 Task: Look for space in Anqiu, China from 13th August, 2023 to 17th August, 2023 for 2 adults in price range Rs.10000 to Rs.16000. Place can be entire place with 2 bedrooms having 2 beds and 1 bathroom. Property type can be house, flat, guest house. Amenities needed are: wifi. Booking option can be shelf check-in. Required host language is Chinese (Simplified).
Action: Mouse moved to (721, 89)
Screenshot: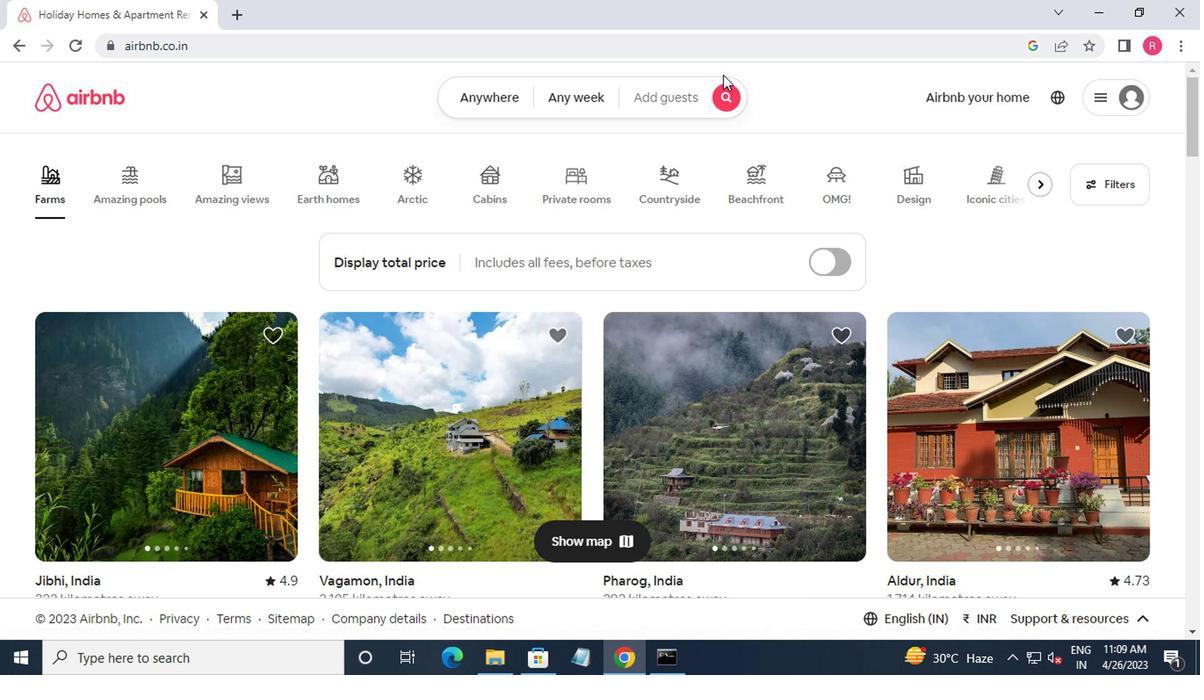 
Action: Mouse pressed left at (721, 89)
Screenshot: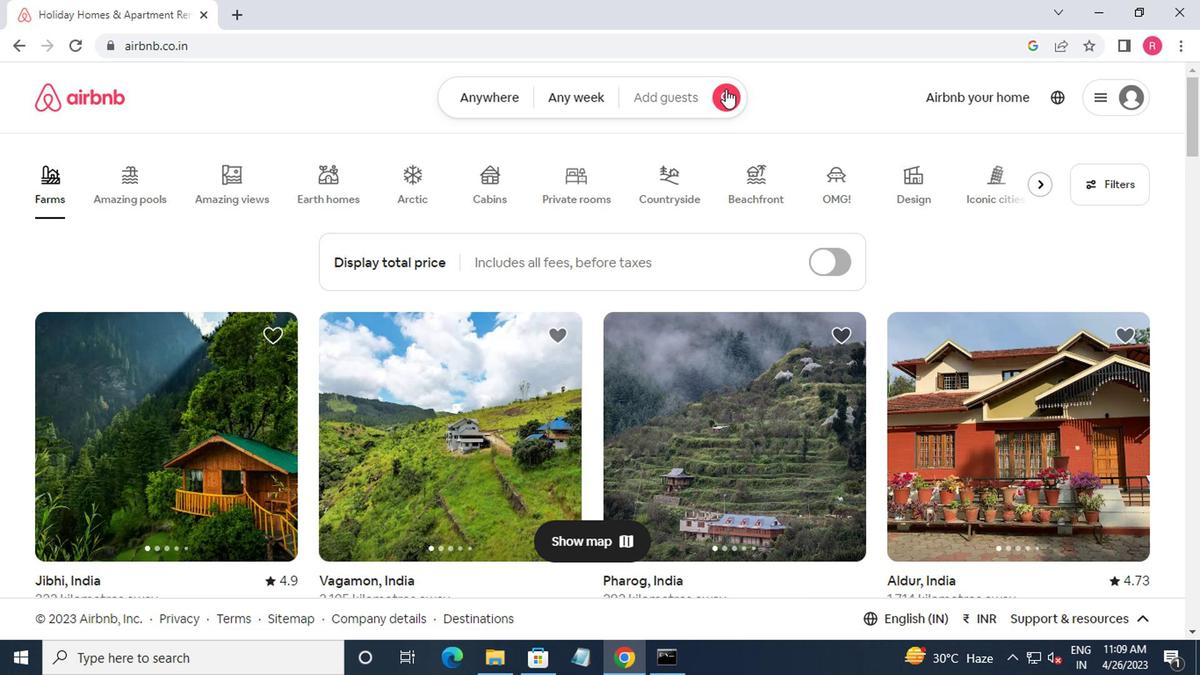 
Action: Mouse moved to (433, 158)
Screenshot: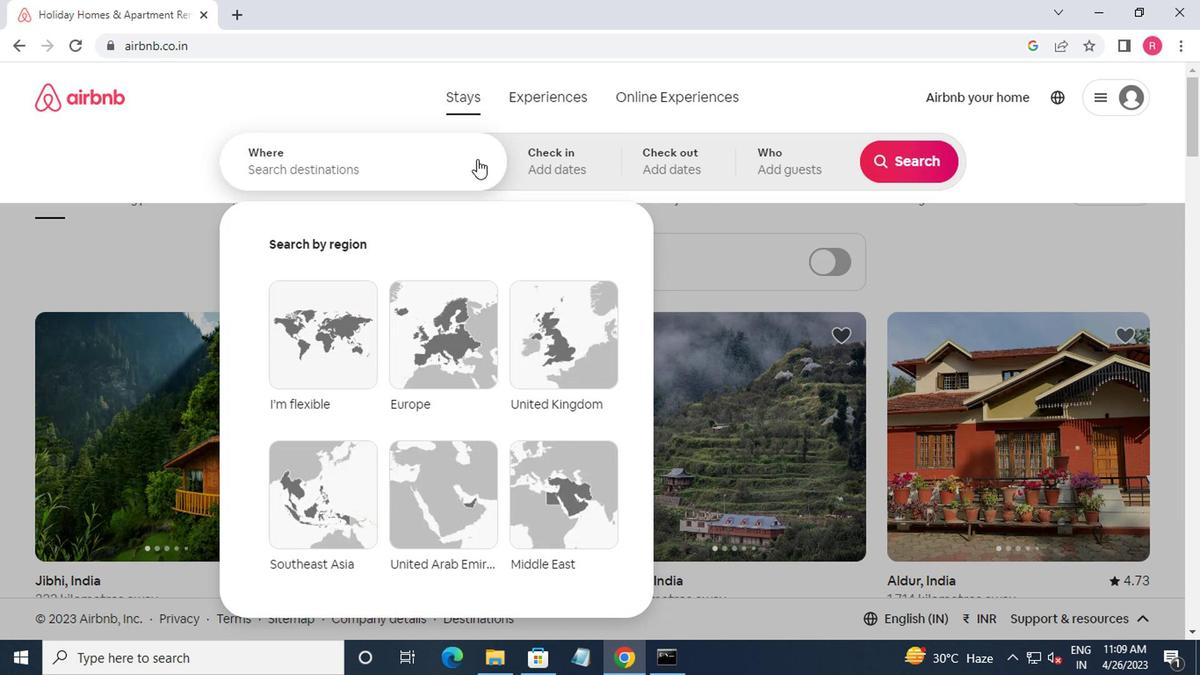 
Action: Mouse pressed left at (433, 158)
Screenshot: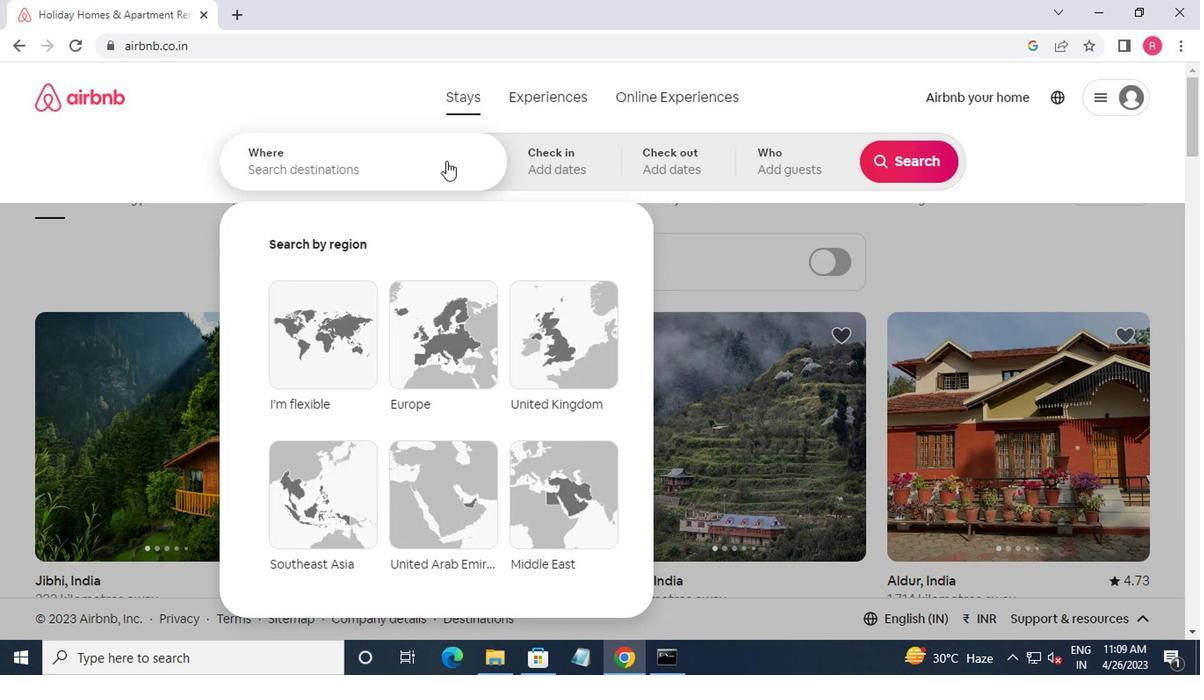 
Action: Key pressed anqiu,china
Screenshot: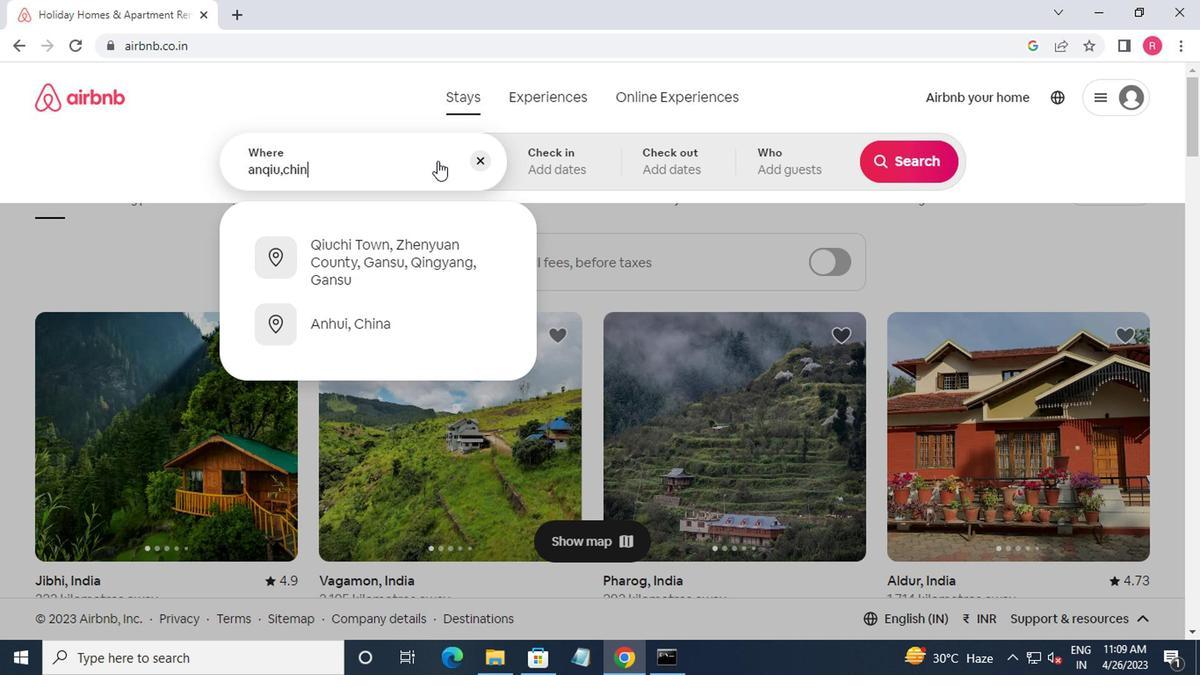 
Action: Mouse moved to (358, 173)
Screenshot: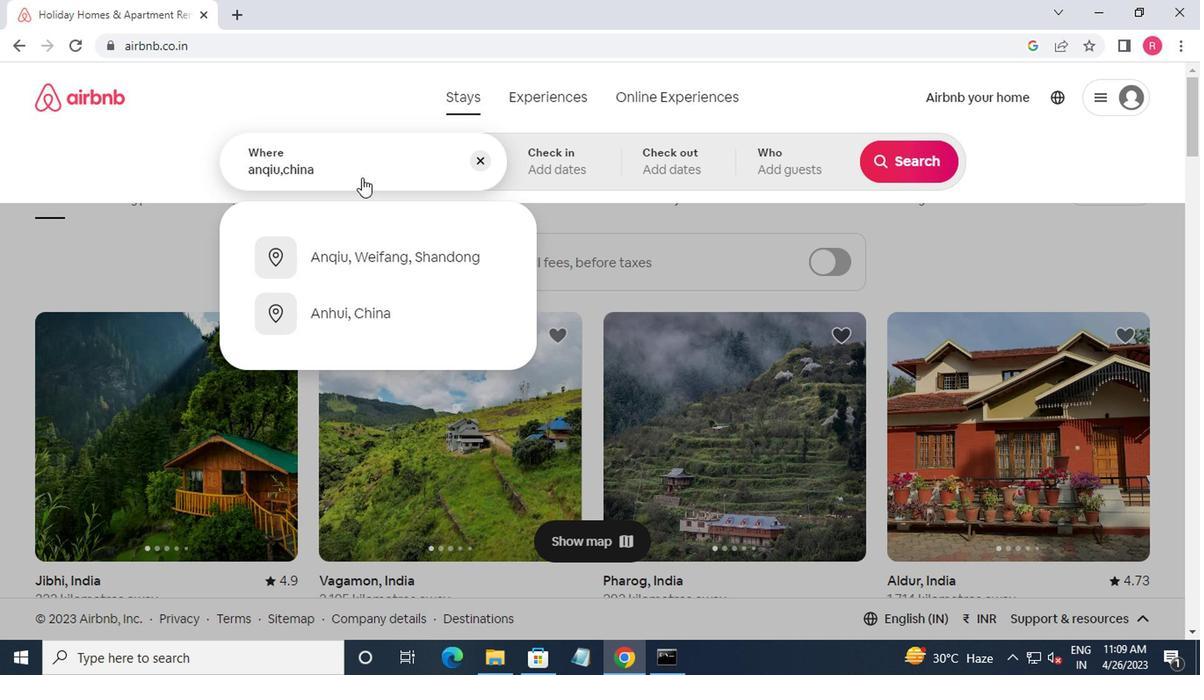 
Action: Key pressed <Key.enter>
Screenshot: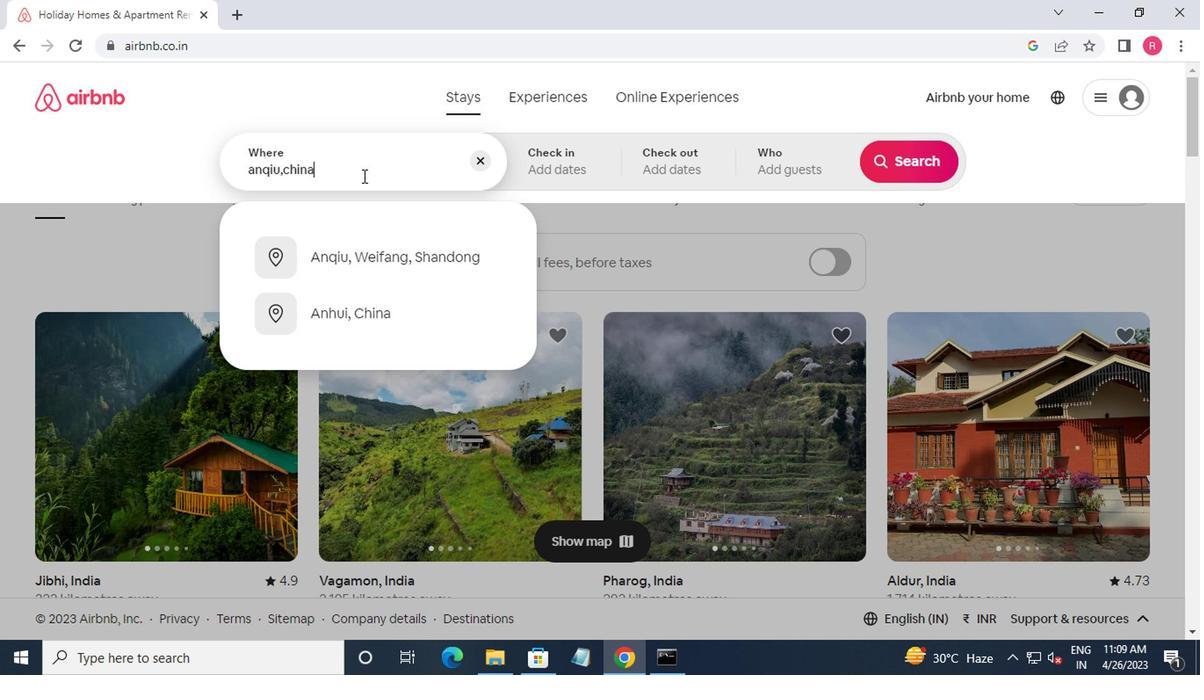 
Action: Mouse moved to (898, 312)
Screenshot: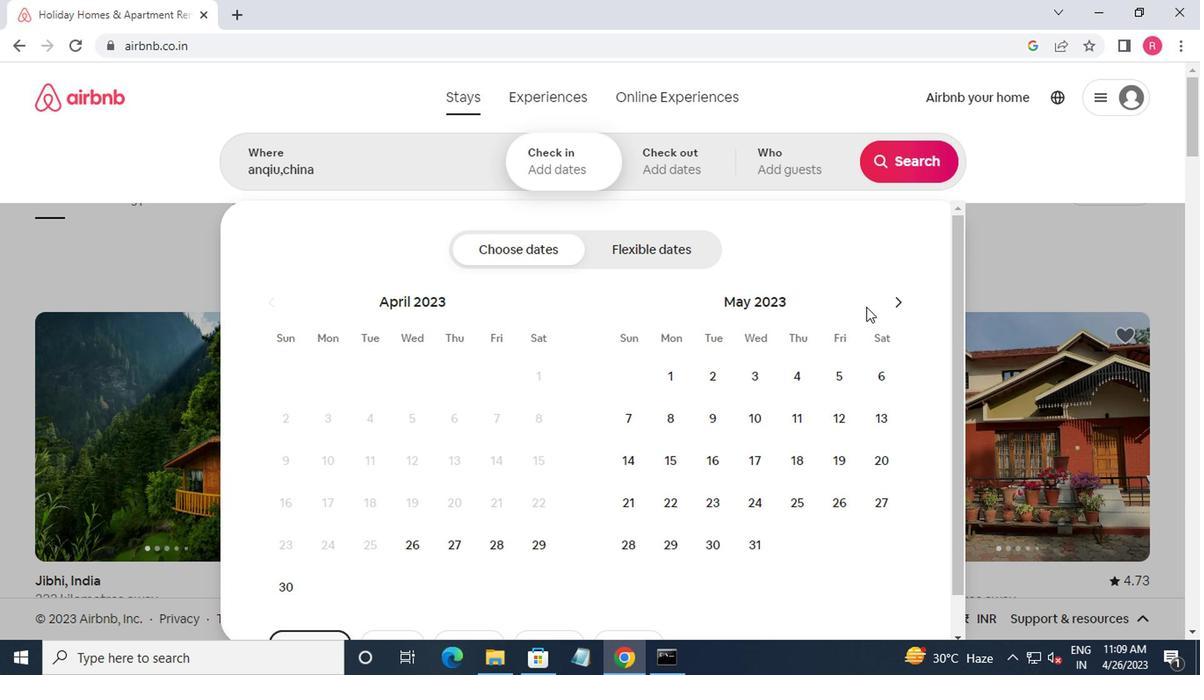 
Action: Mouse pressed left at (898, 312)
Screenshot: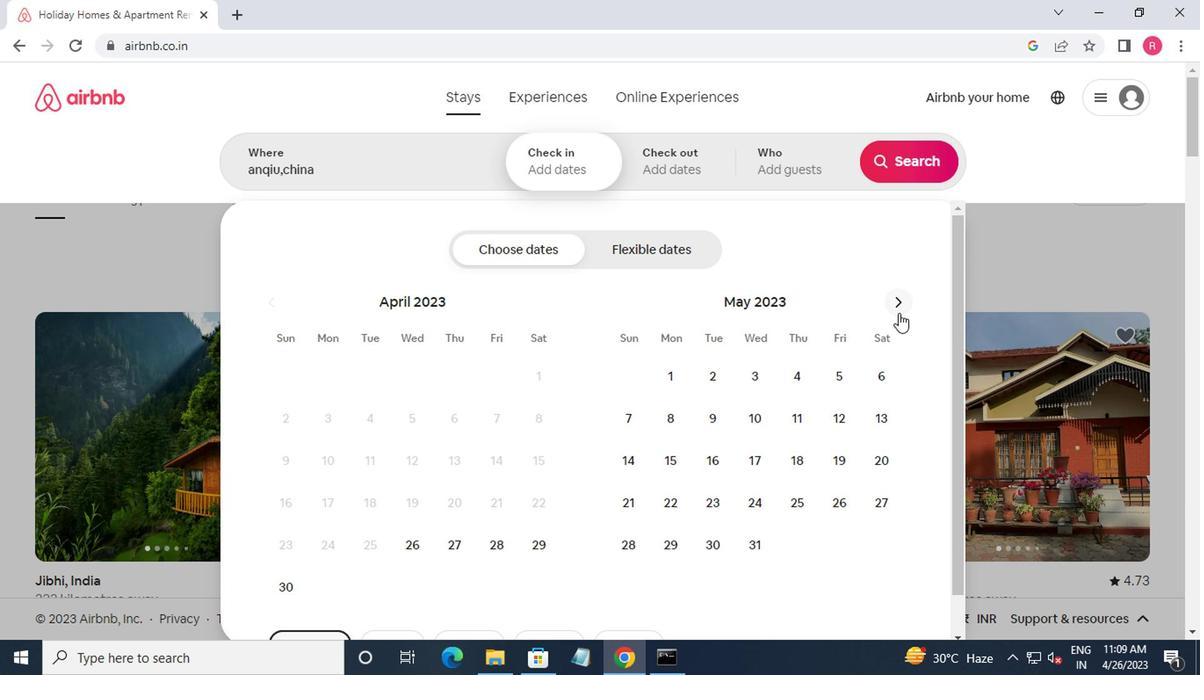 
Action: Mouse moved to (898, 312)
Screenshot: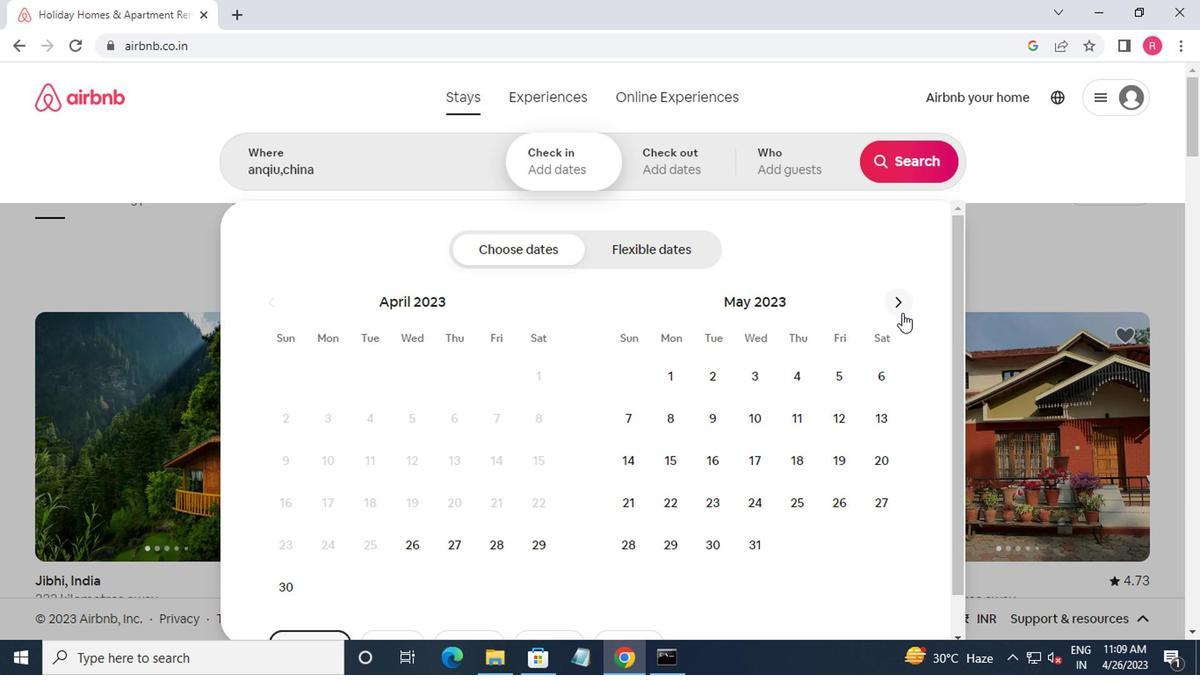 
Action: Mouse pressed left at (898, 312)
Screenshot: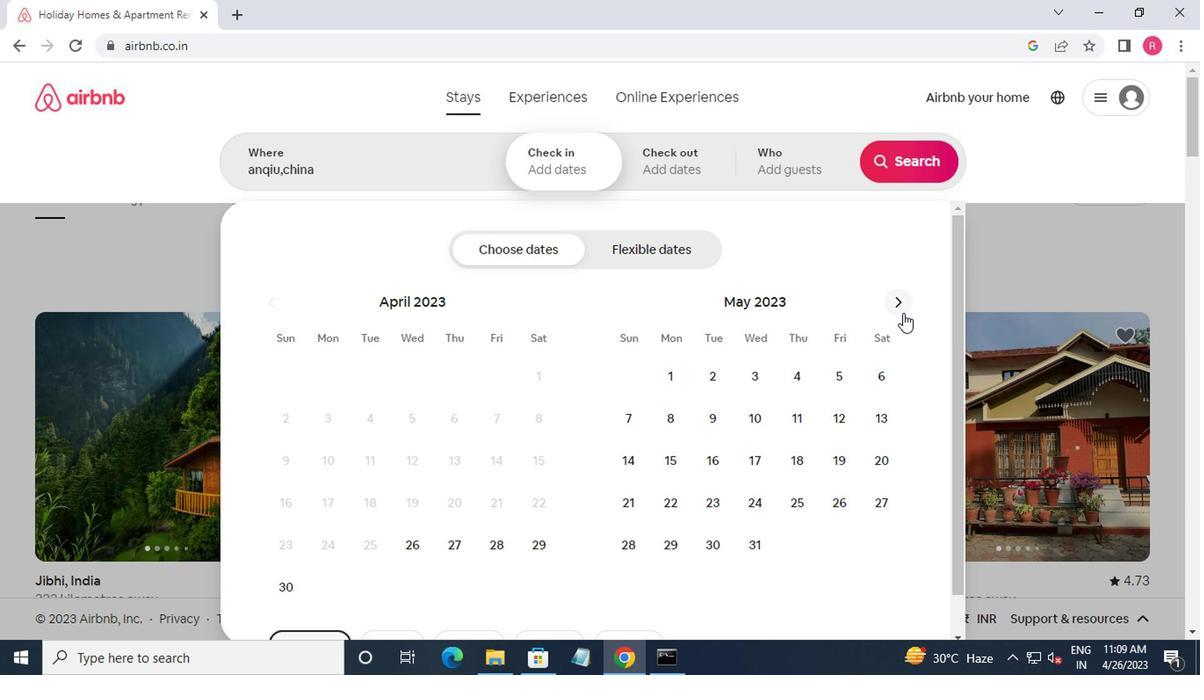 
Action: Mouse pressed left at (898, 312)
Screenshot: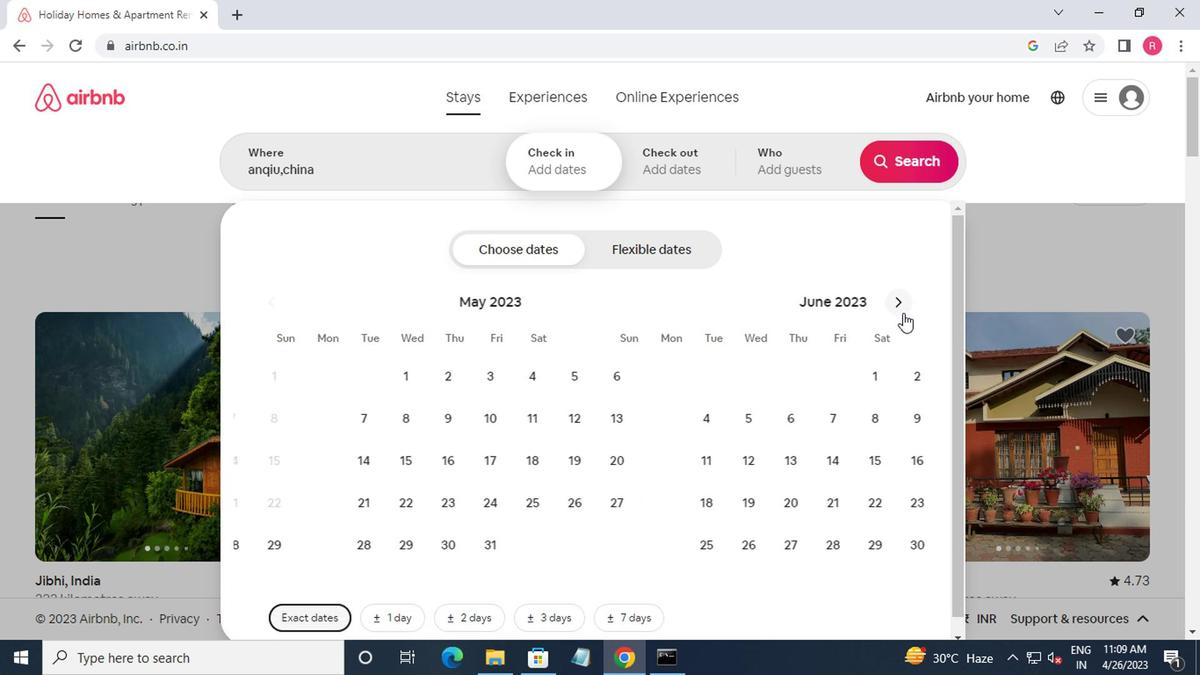 
Action: Mouse moved to (898, 310)
Screenshot: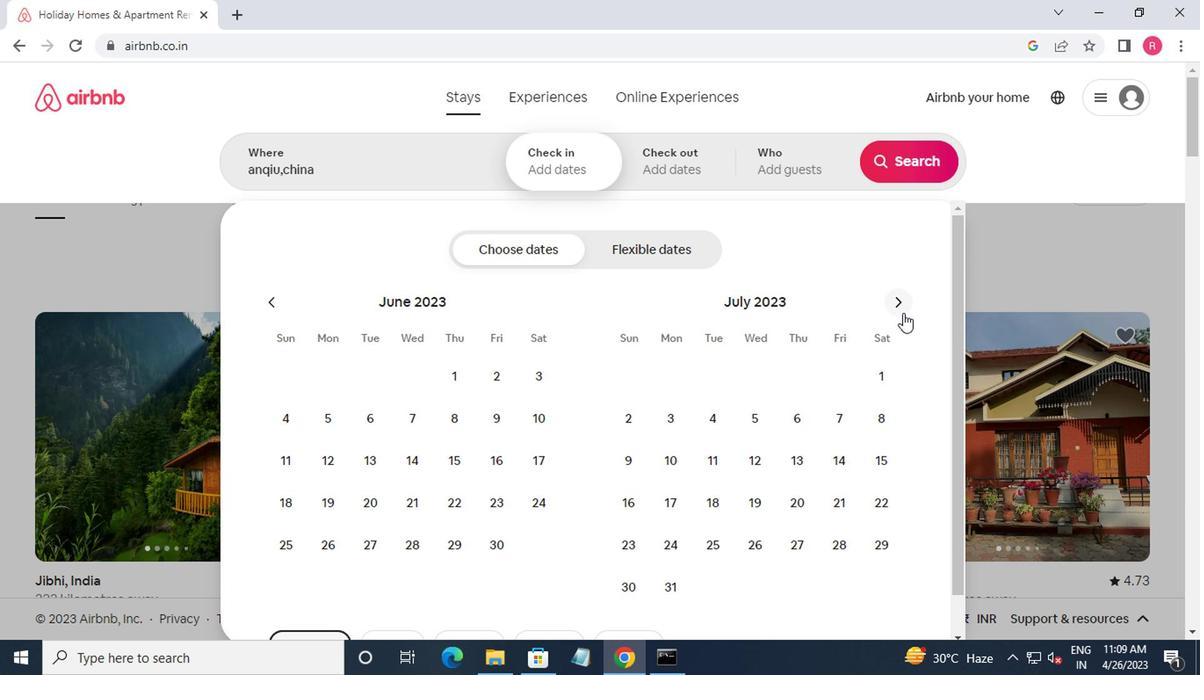 
Action: Mouse pressed left at (898, 310)
Screenshot: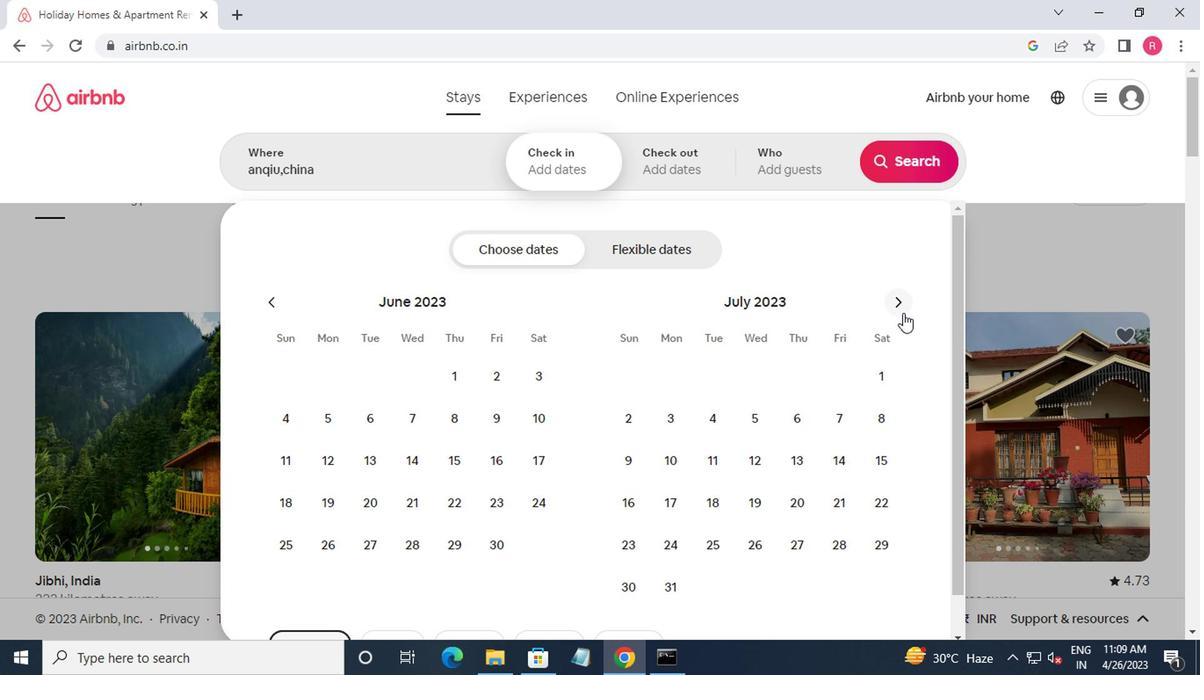 
Action: Mouse moved to (641, 465)
Screenshot: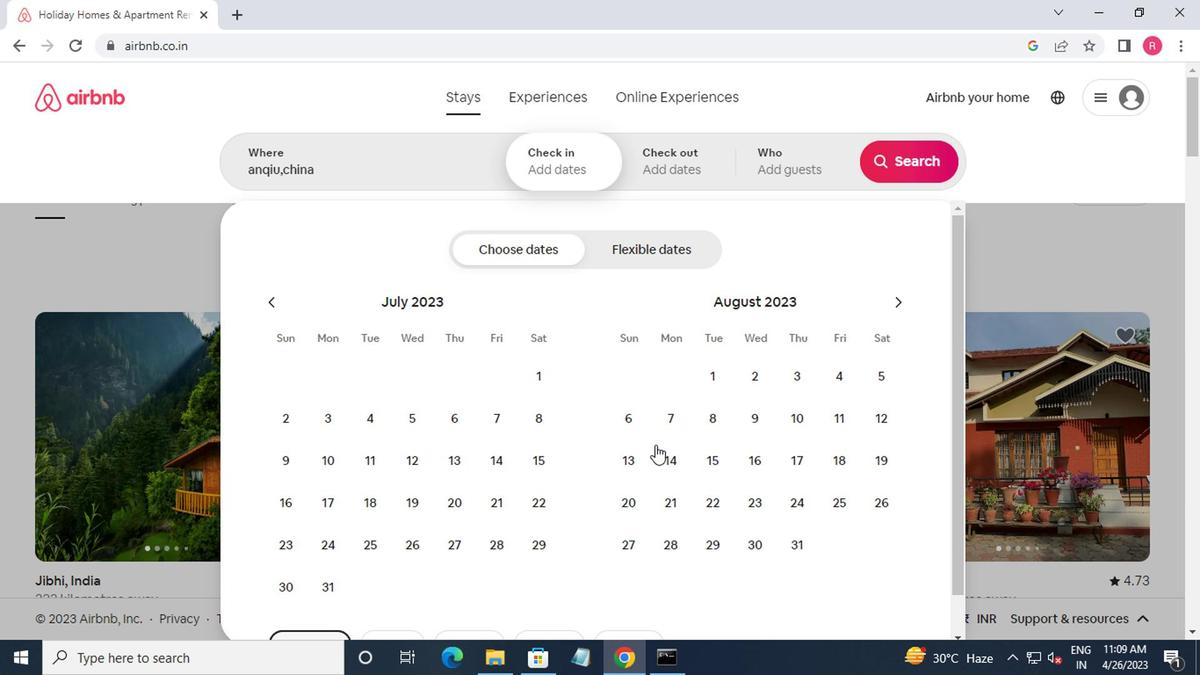 
Action: Mouse pressed left at (641, 465)
Screenshot: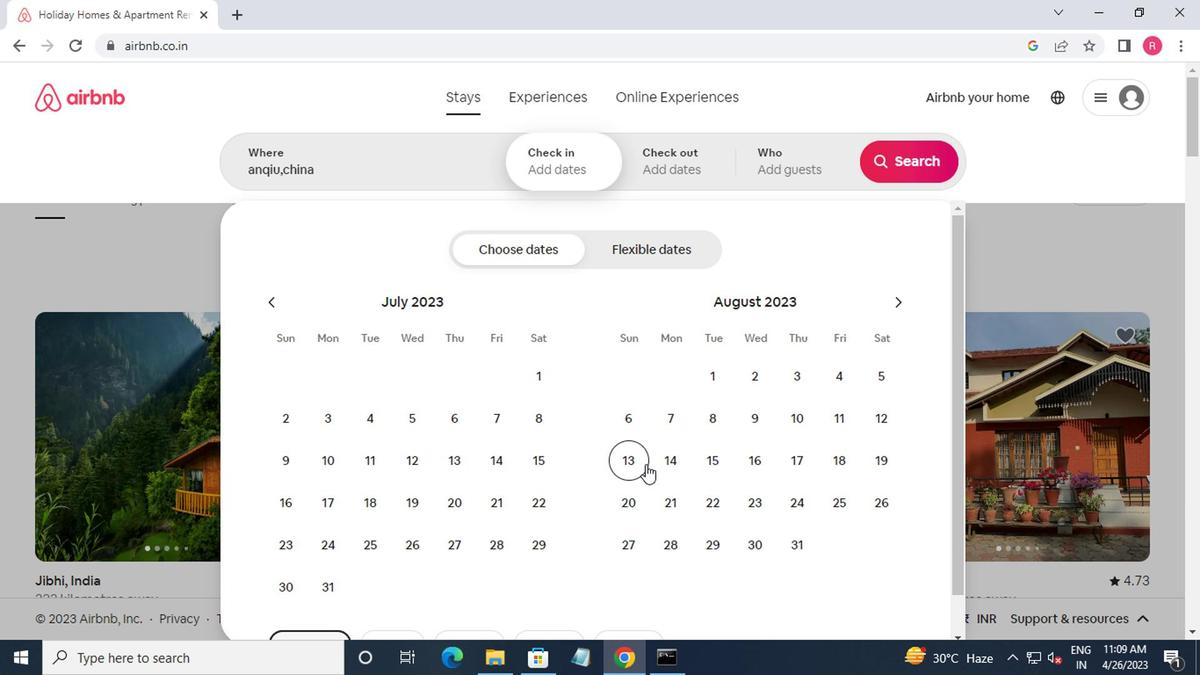 
Action: Mouse moved to (784, 468)
Screenshot: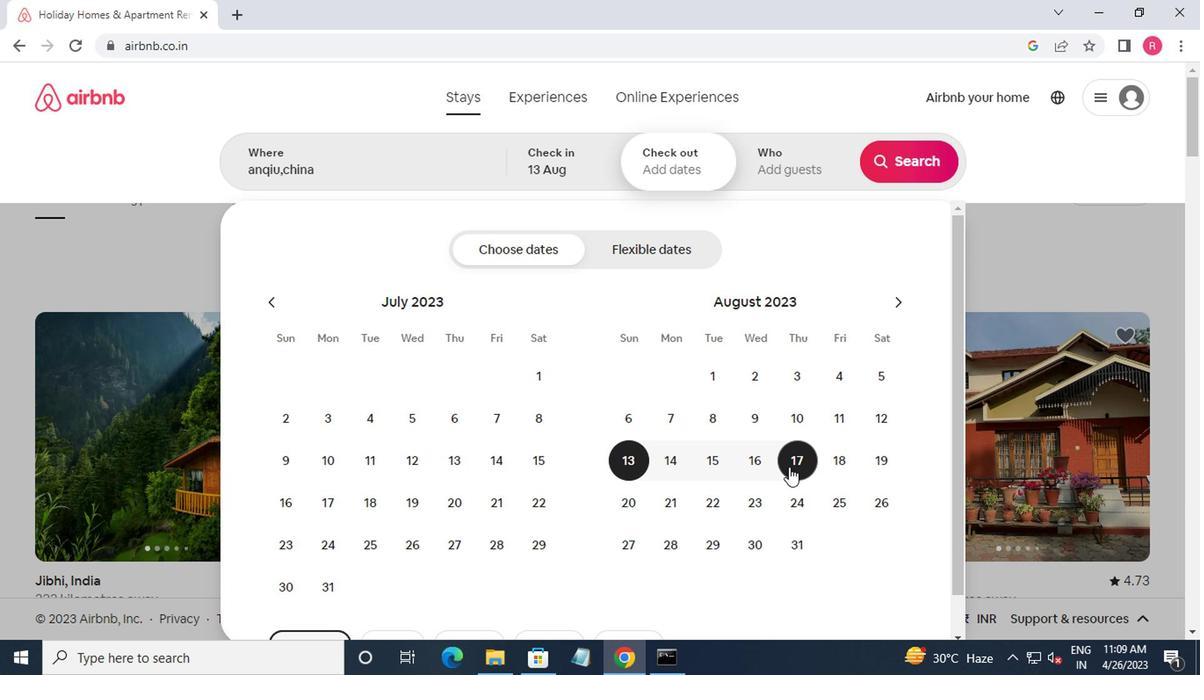 
Action: Mouse pressed left at (784, 468)
Screenshot: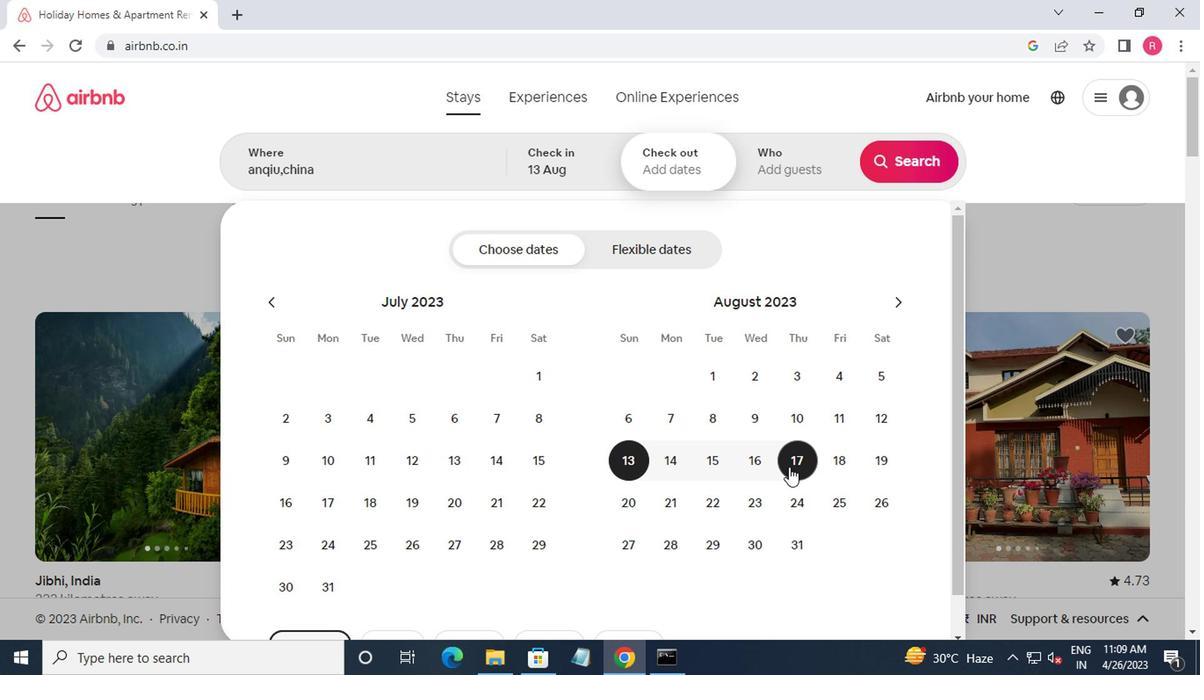 
Action: Mouse moved to (764, 163)
Screenshot: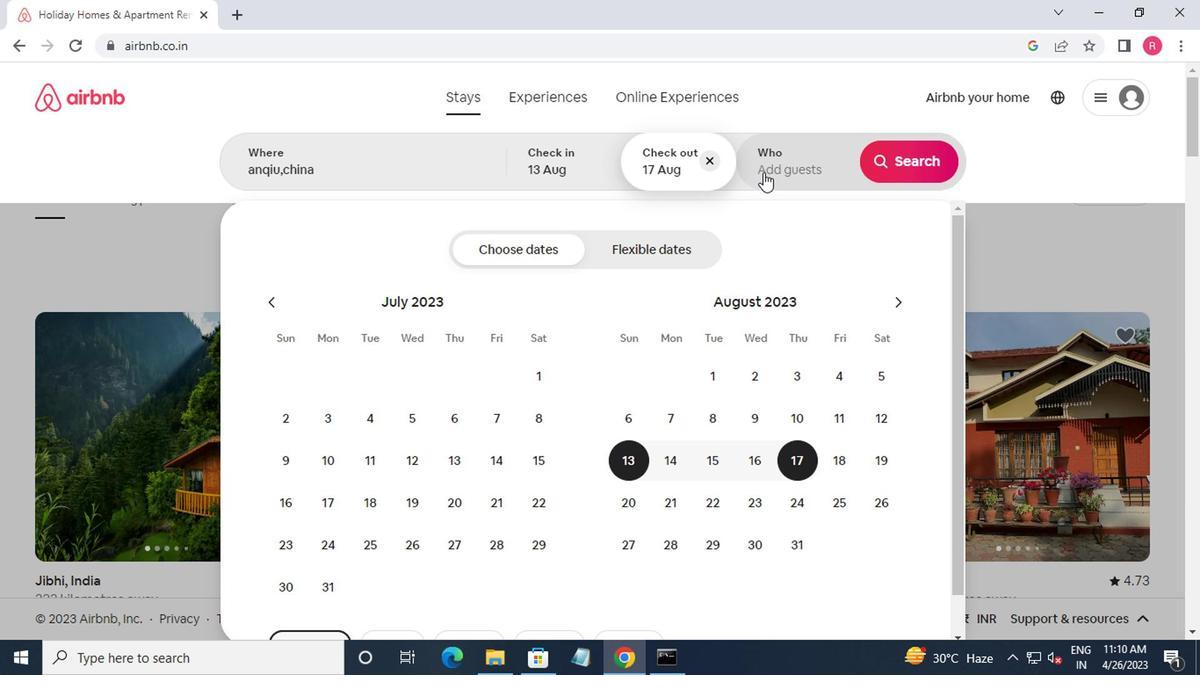 
Action: Mouse pressed left at (764, 163)
Screenshot: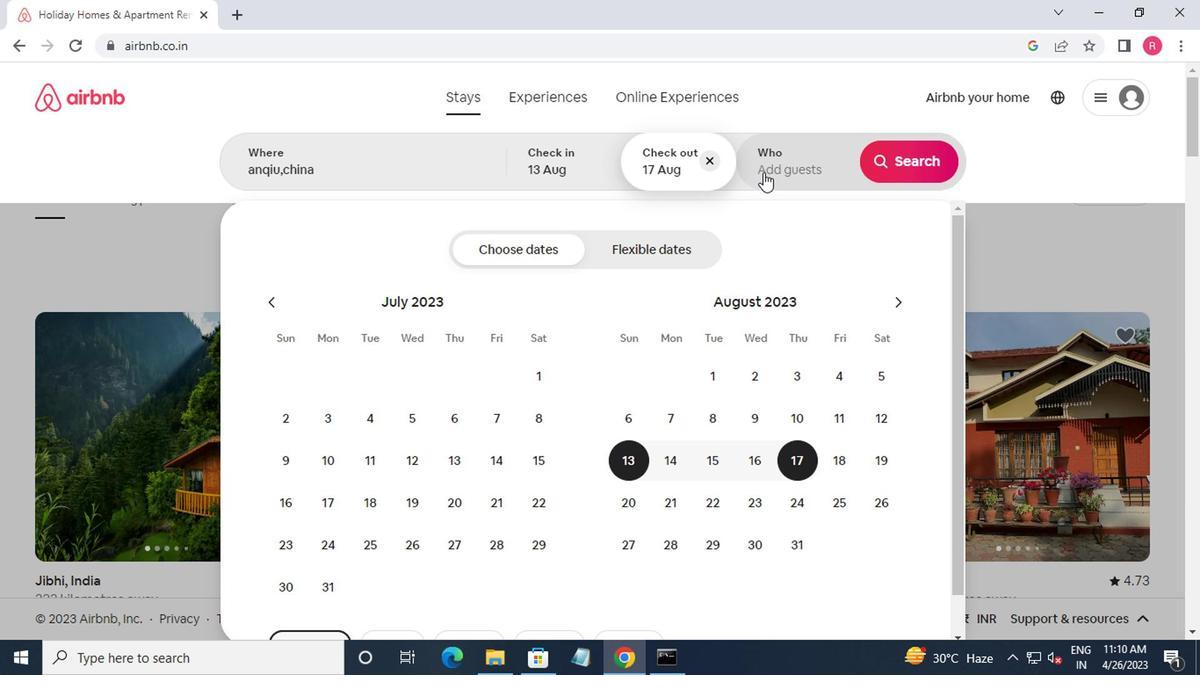 
Action: Mouse moved to (908, 257)
Screenshot: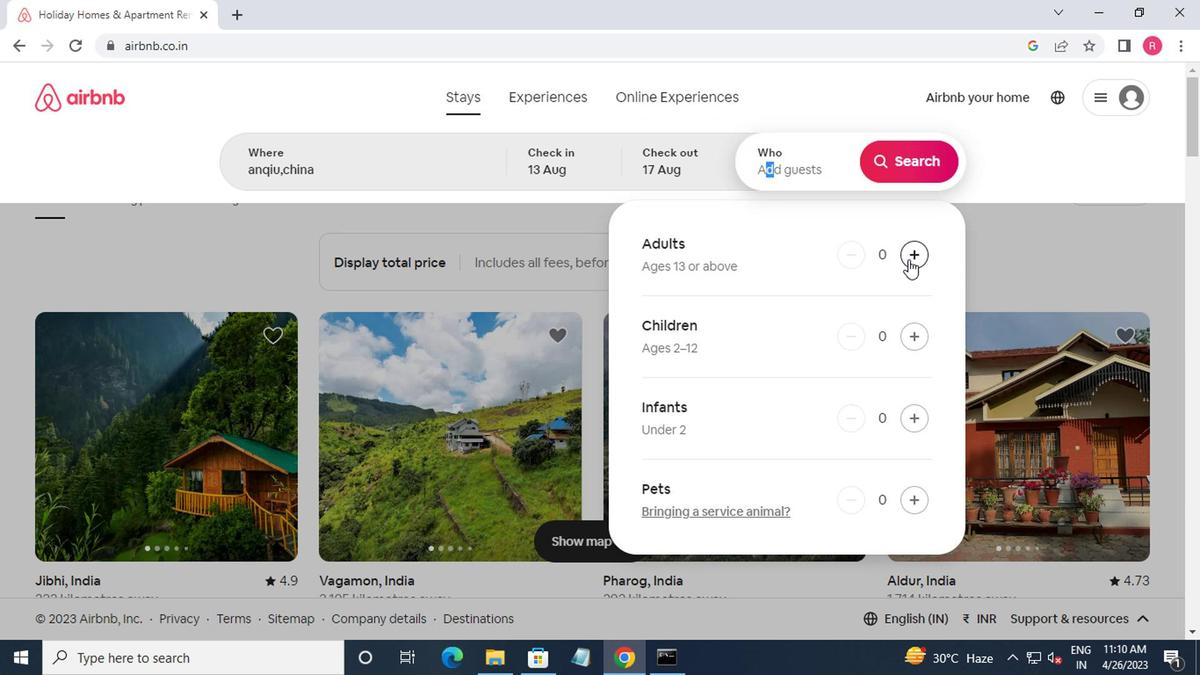 
Action: Mouse pressed left at (908, 257)
Screenshot: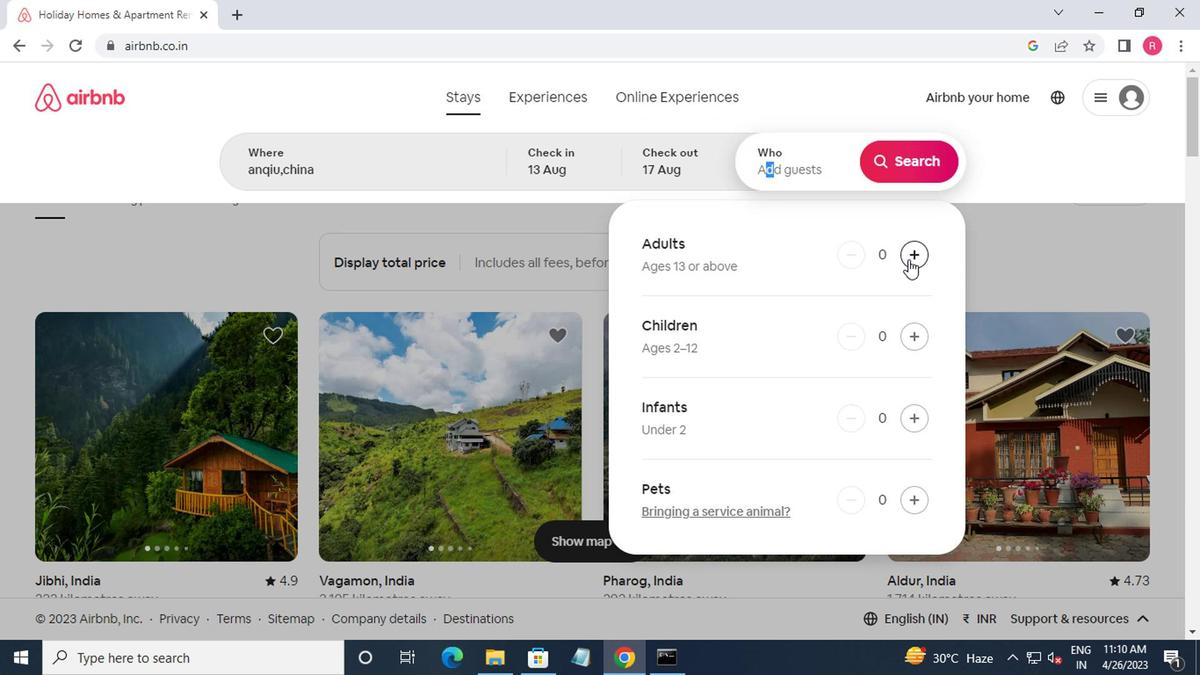 
Action: Mouse pressed left at (908, 257)
Screenshot: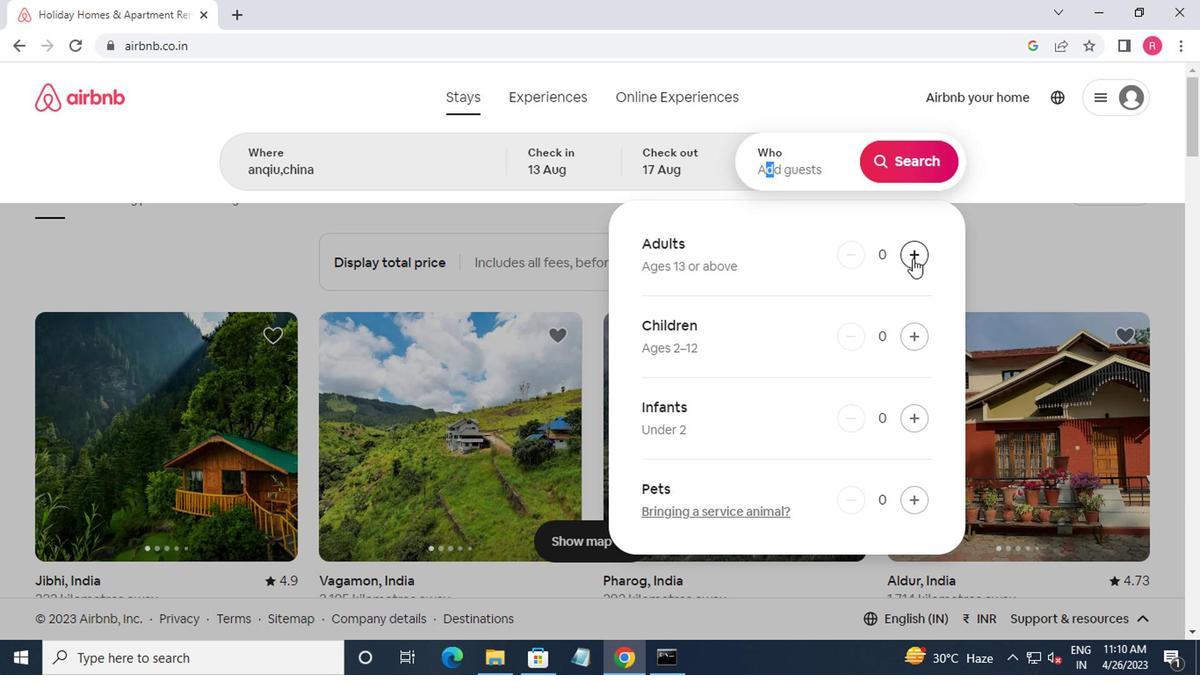 
Action: Mouse moved to (908, 258)
Screenshot: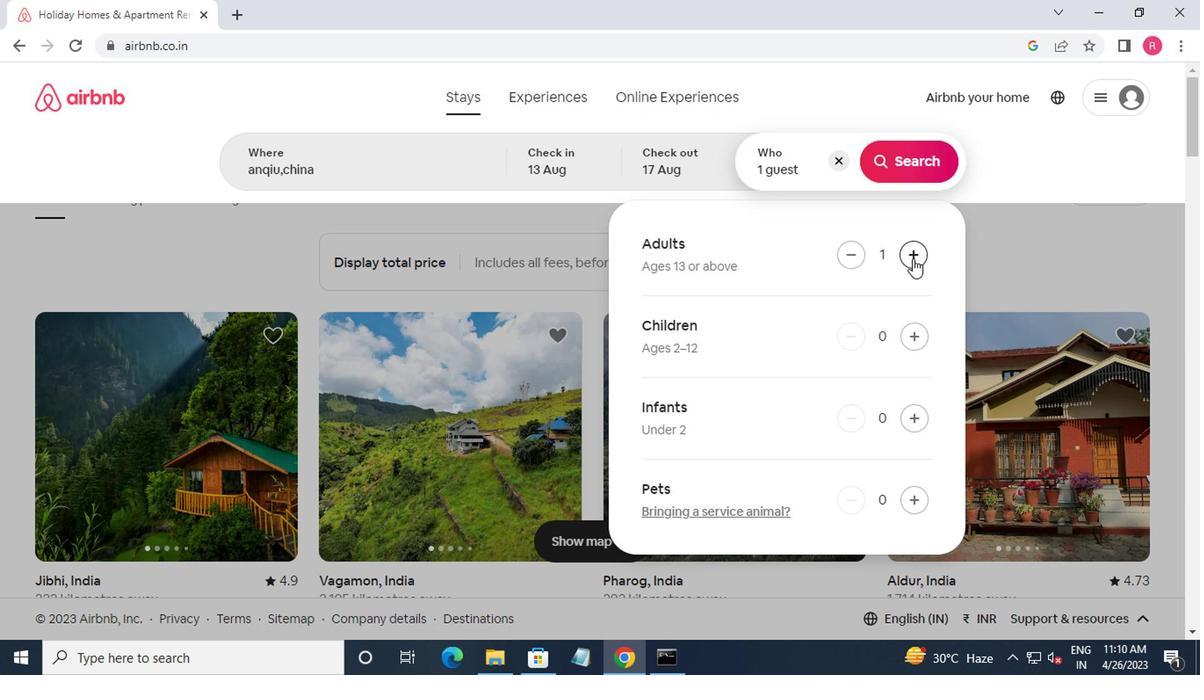 
Action: Mouse pressed left at (908, 258)
Screenshot: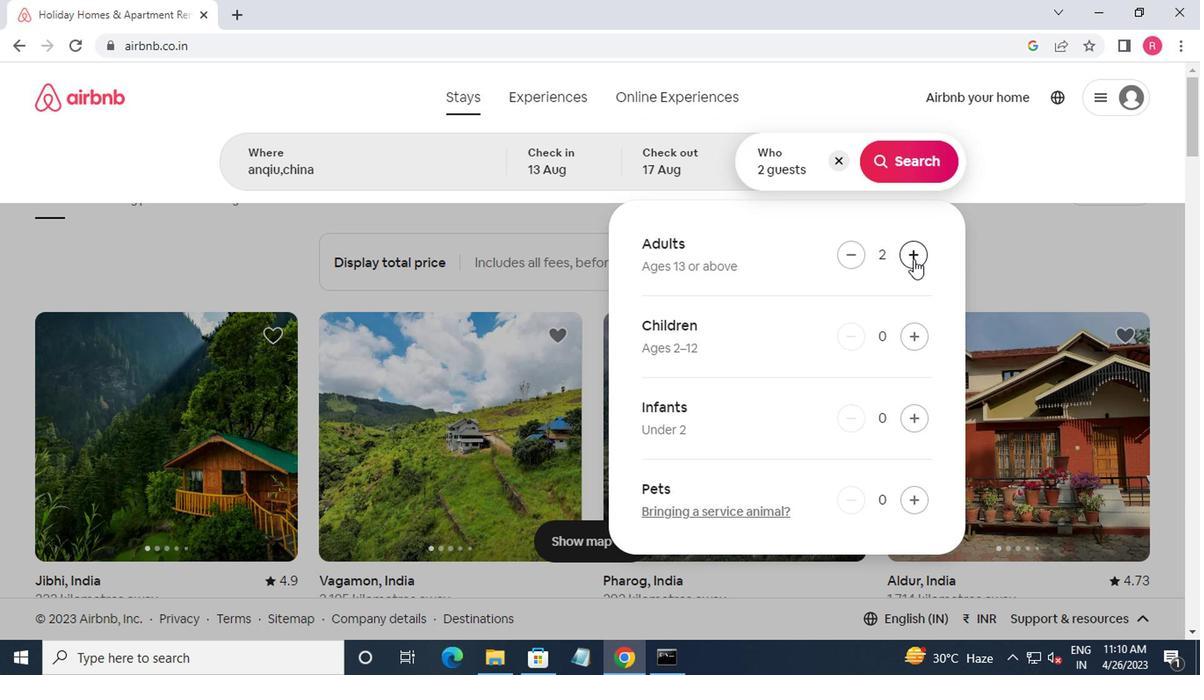
Action: Mouse moved to (837, 258)
Screenshot: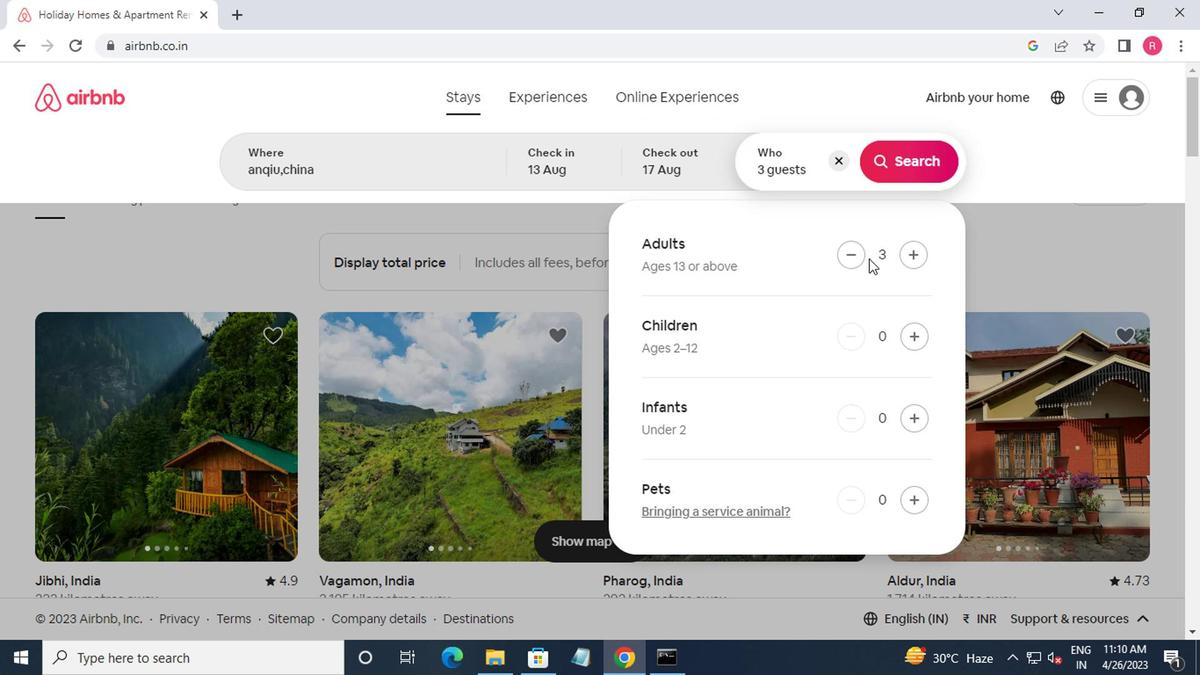 
Action: Mouse pressed left at (837, 258)
Screenshot: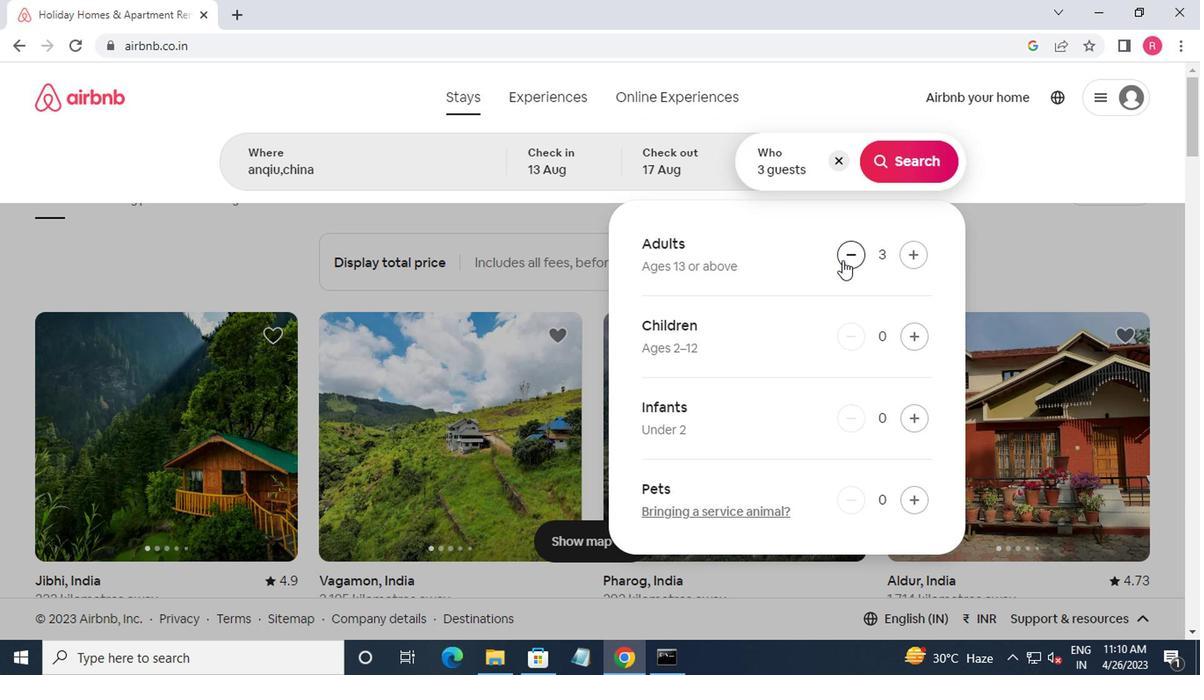 
Action: Mouse moved to (884, 167)
Screenshot: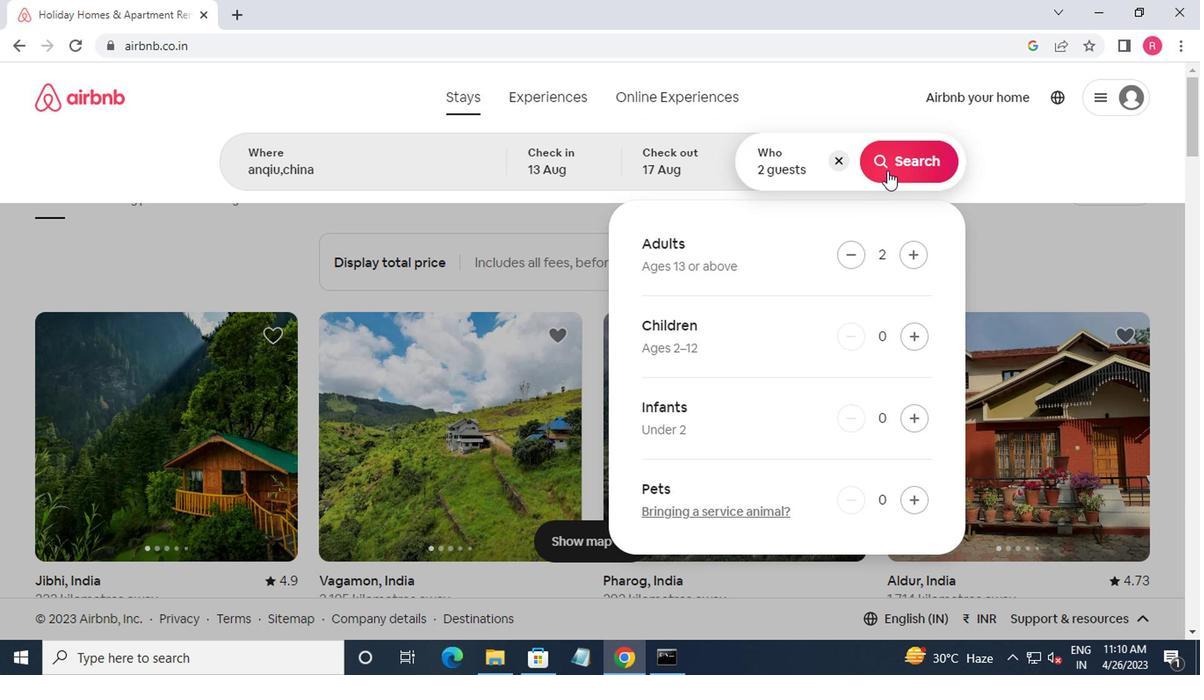 
Action: Mouse pressed left at (884, 167)
Screenshot: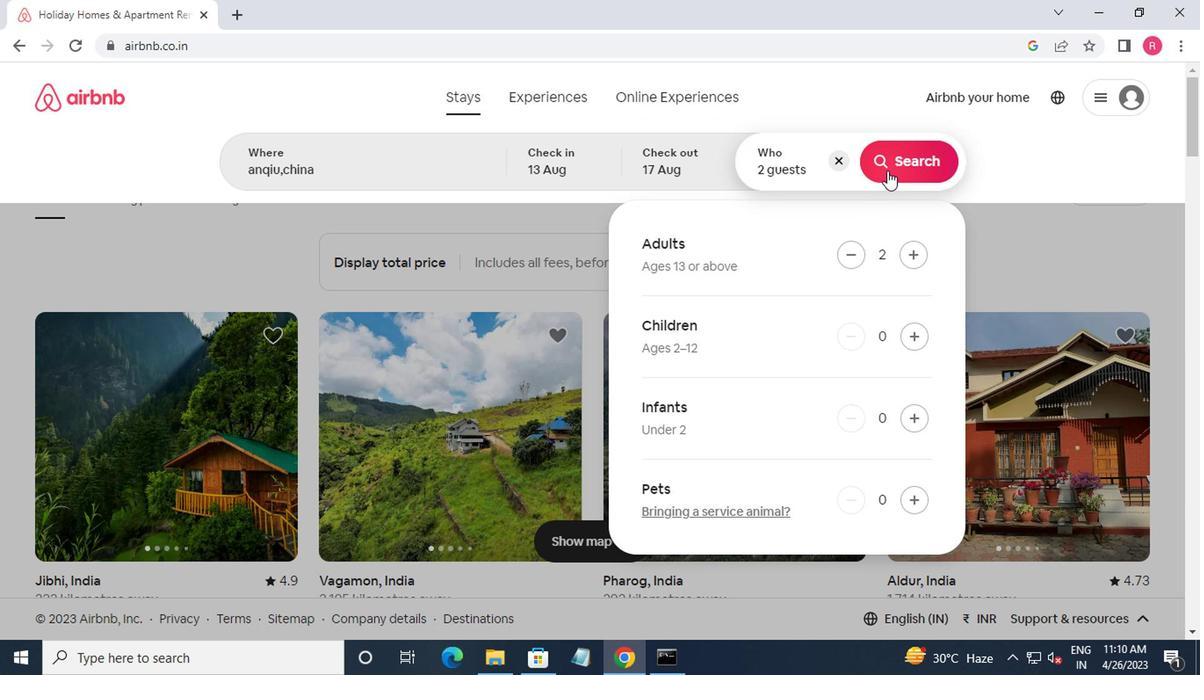 
Action: Mouse moved to (1091, 170)
Screenshot: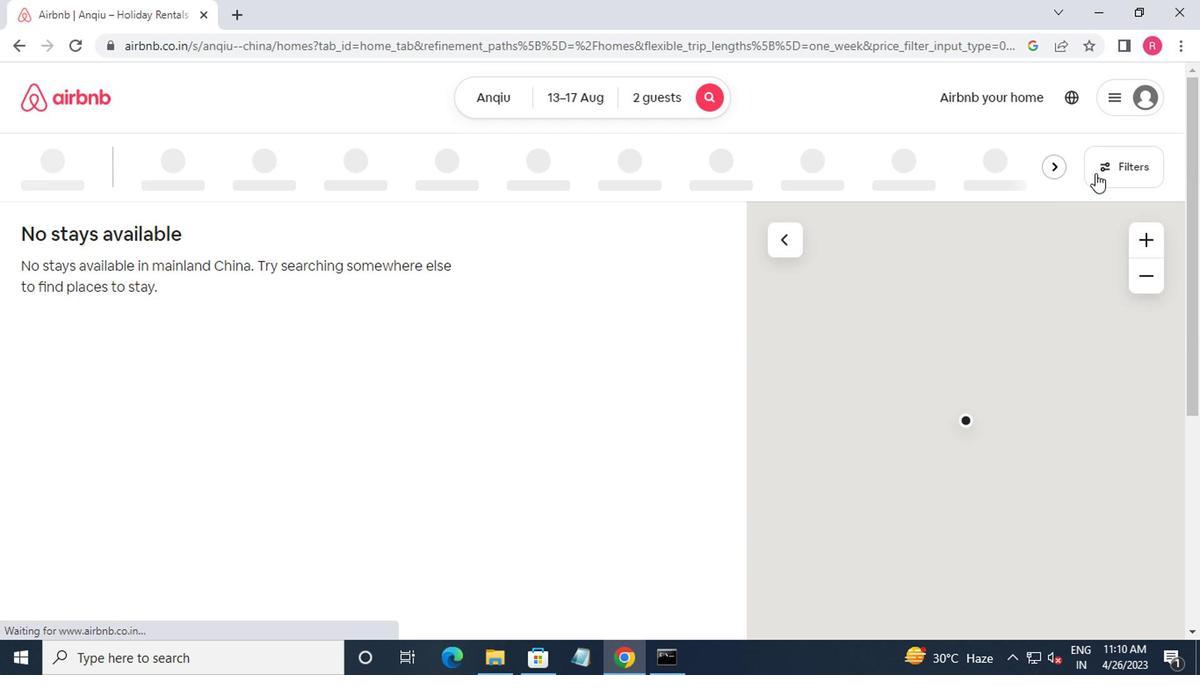 
Action: Mouse pressed left at (1091, 170)
Screenshot: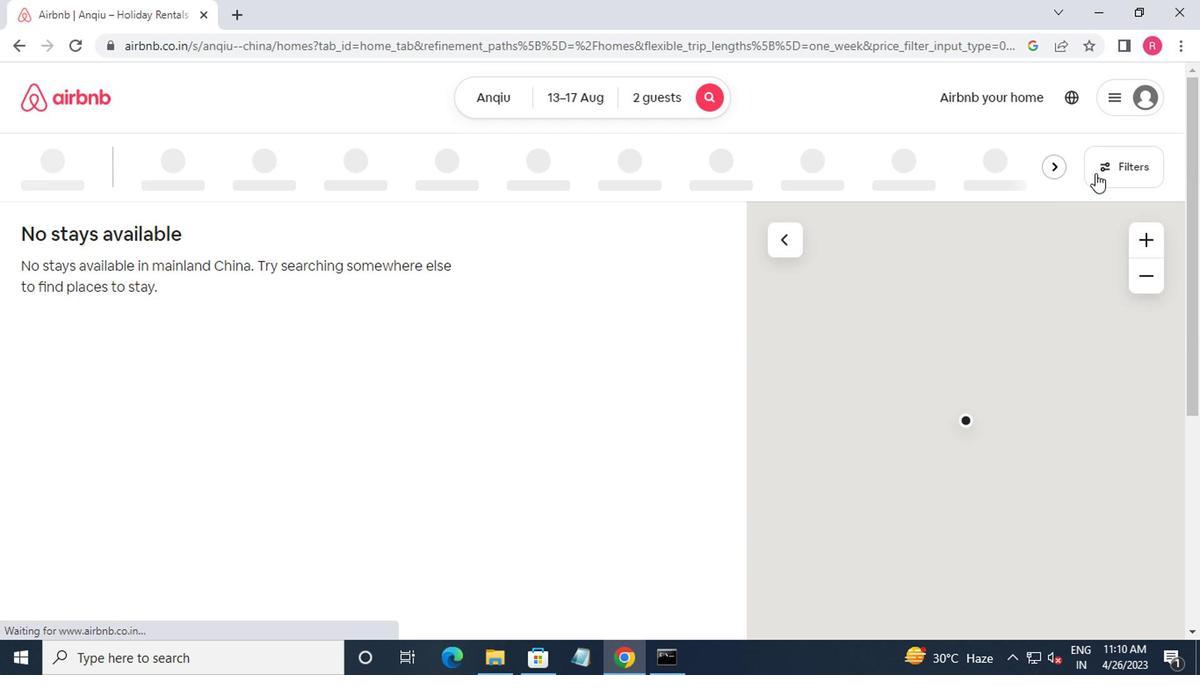 
Action: Mouse moved to (401, 276)
Screenshot: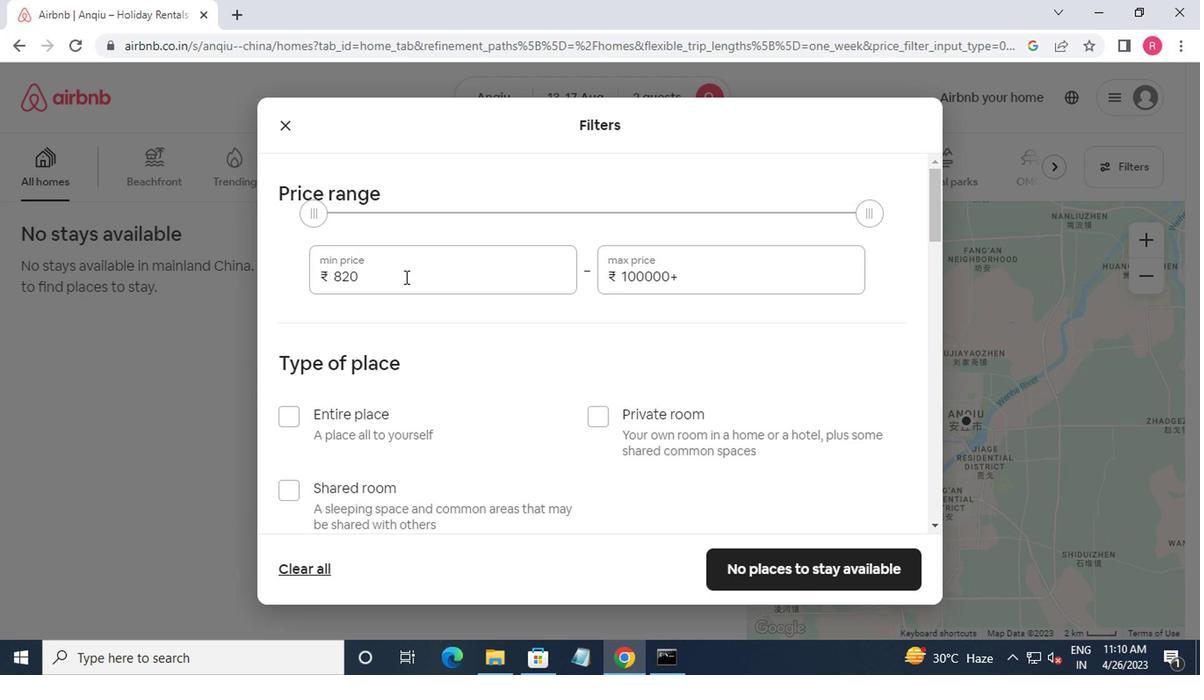 
Action: Mouse pressed left at (401, 276)
Screenshot: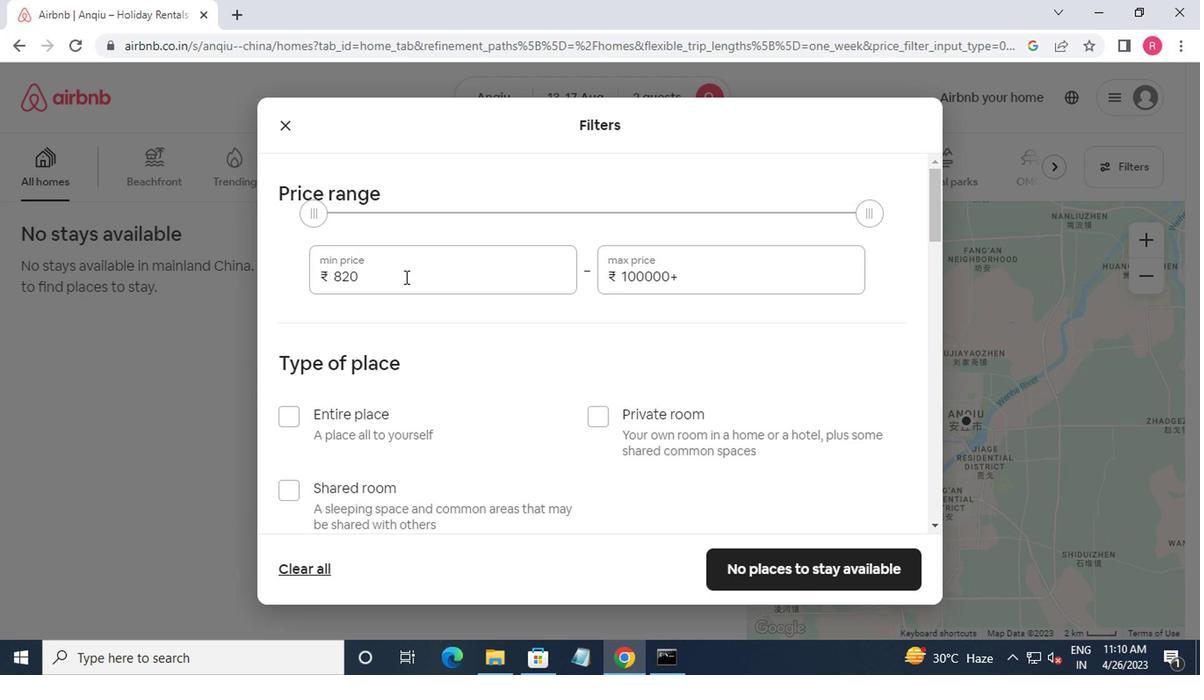 
Action: Mouse moved to (401, 276)
Screenshot: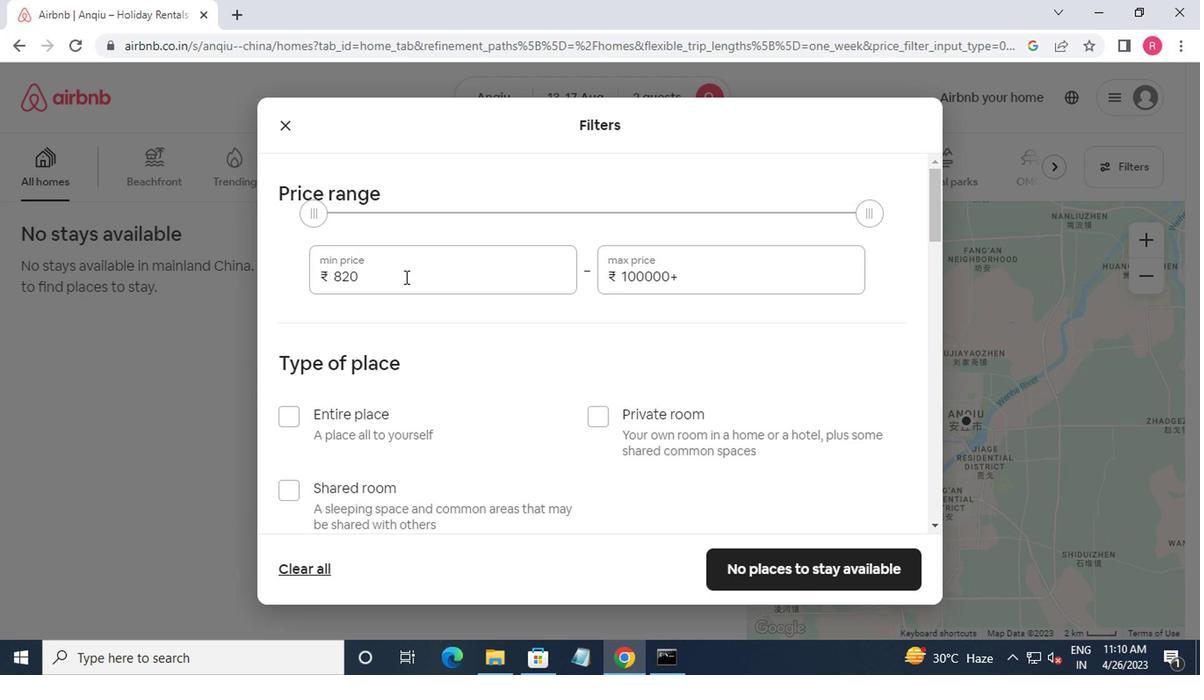 
Action: Key pressed <Key.backspace><Key.backspace><Key.backspace>10000<Key.tab>169<Key.backspace>000
Screenshot: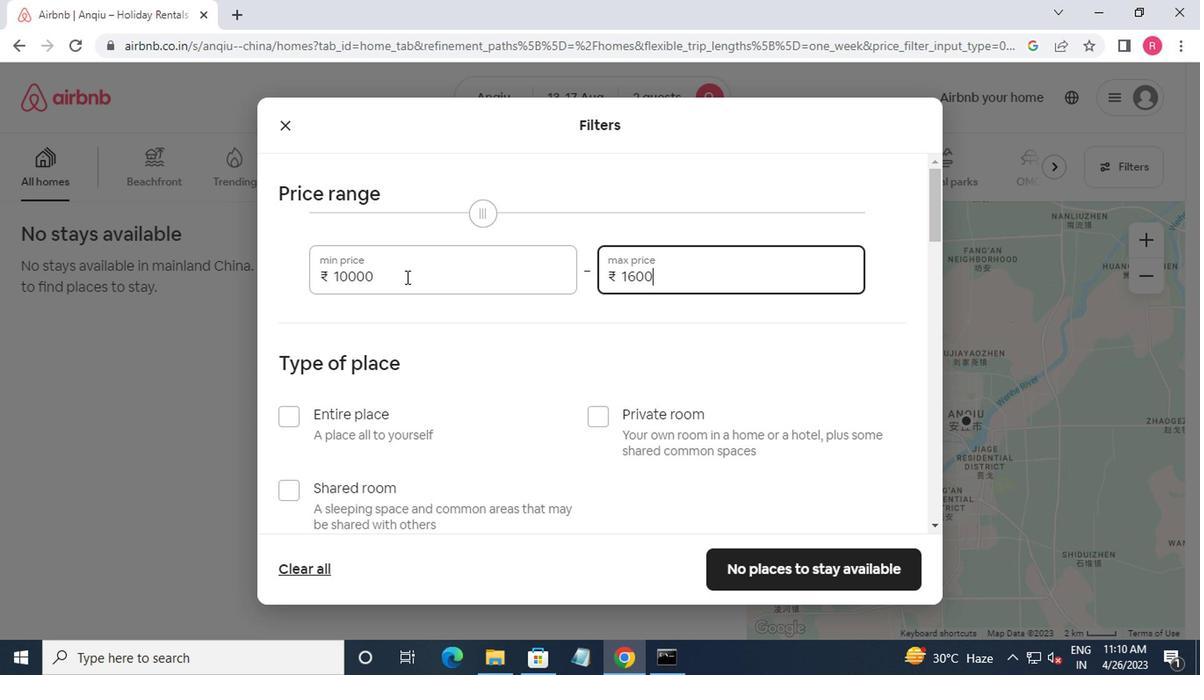
Action: Mouse moved to (430, 228)
Screenshot: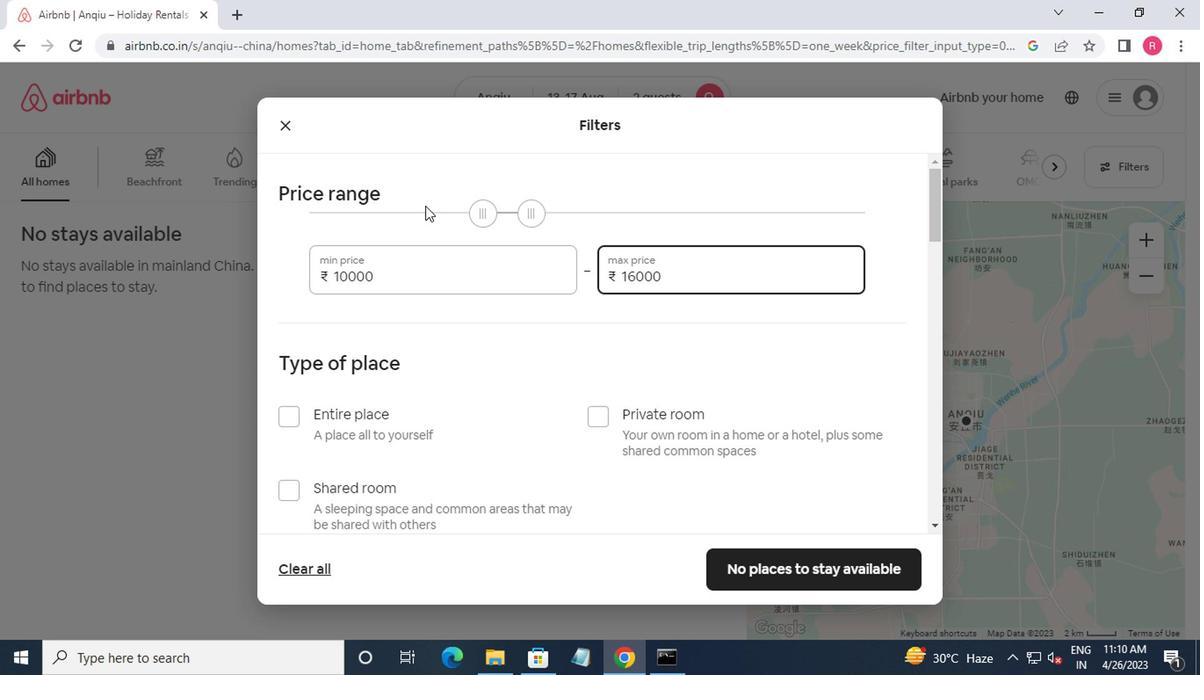 
Action: Mouse scrolled (430, 227) with delta (0, -1)
Screenshot: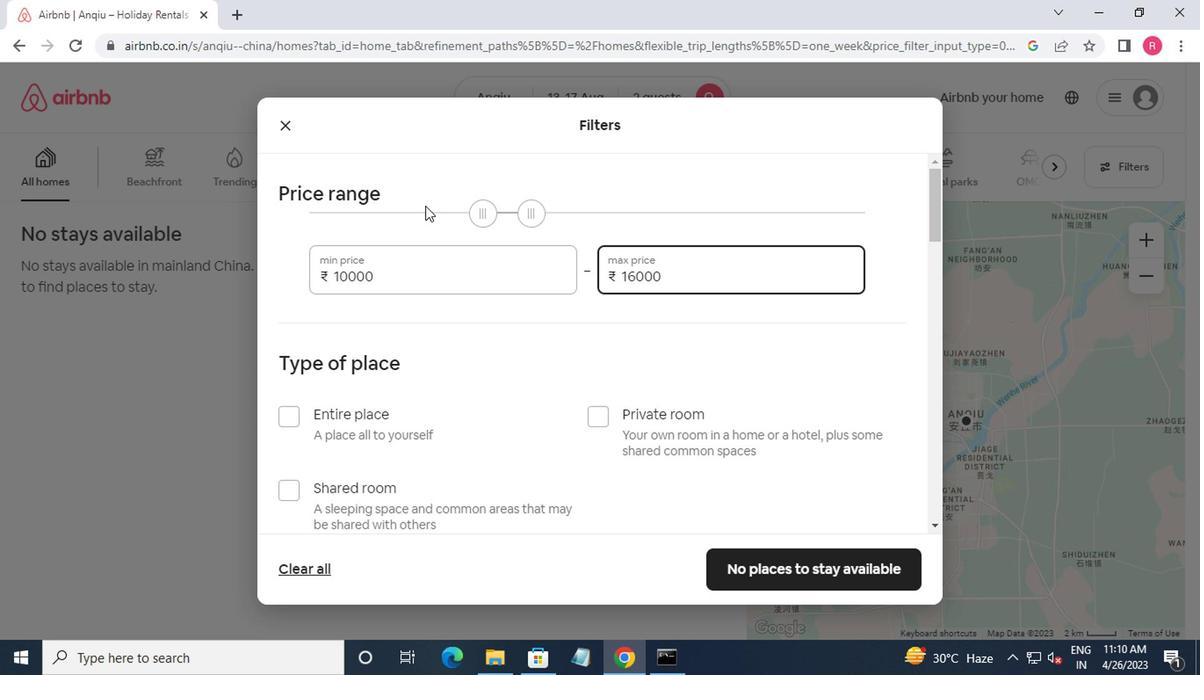 
Action: Mouse moved to (434, 249)
Screenshot: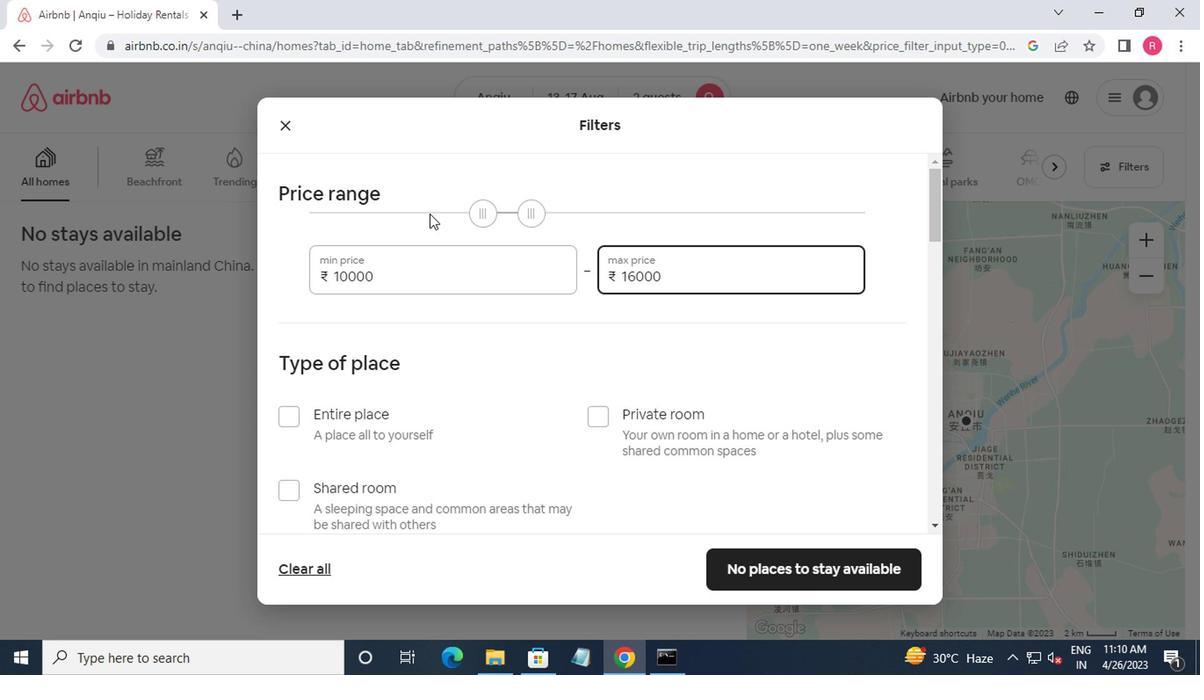 
Action: Mouse scrolled (434, 248) with delta (0, -1)
Screenshot: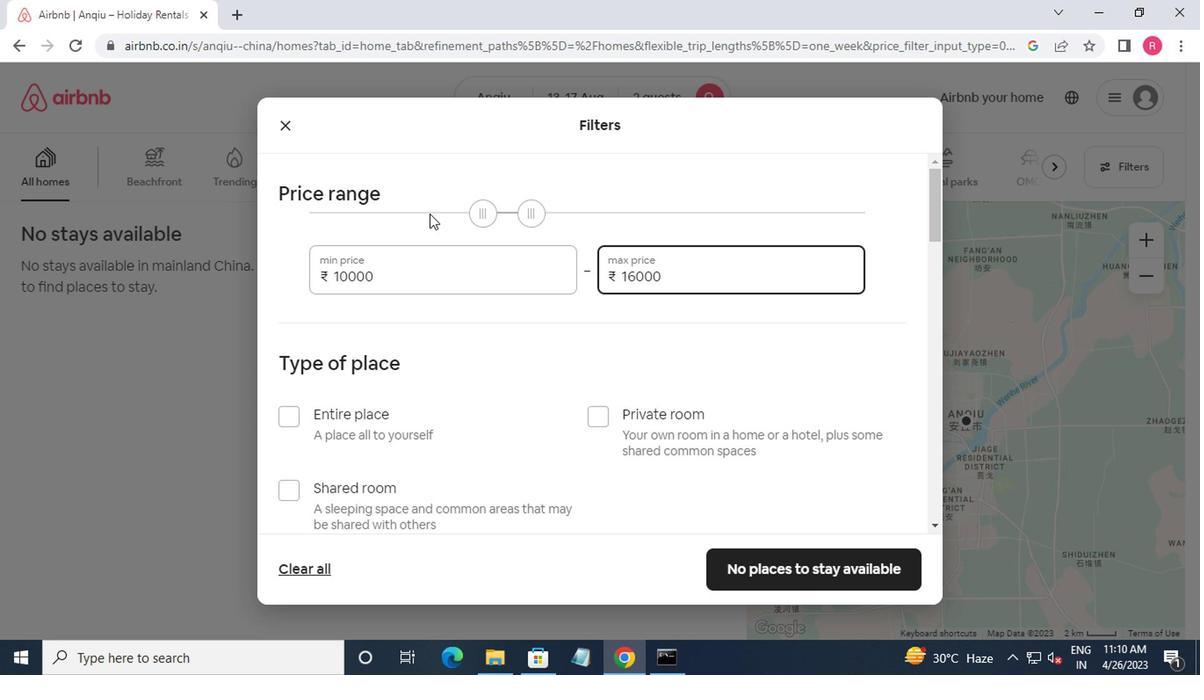 
Action: Mouse moved to (283, 243)
Screenshot: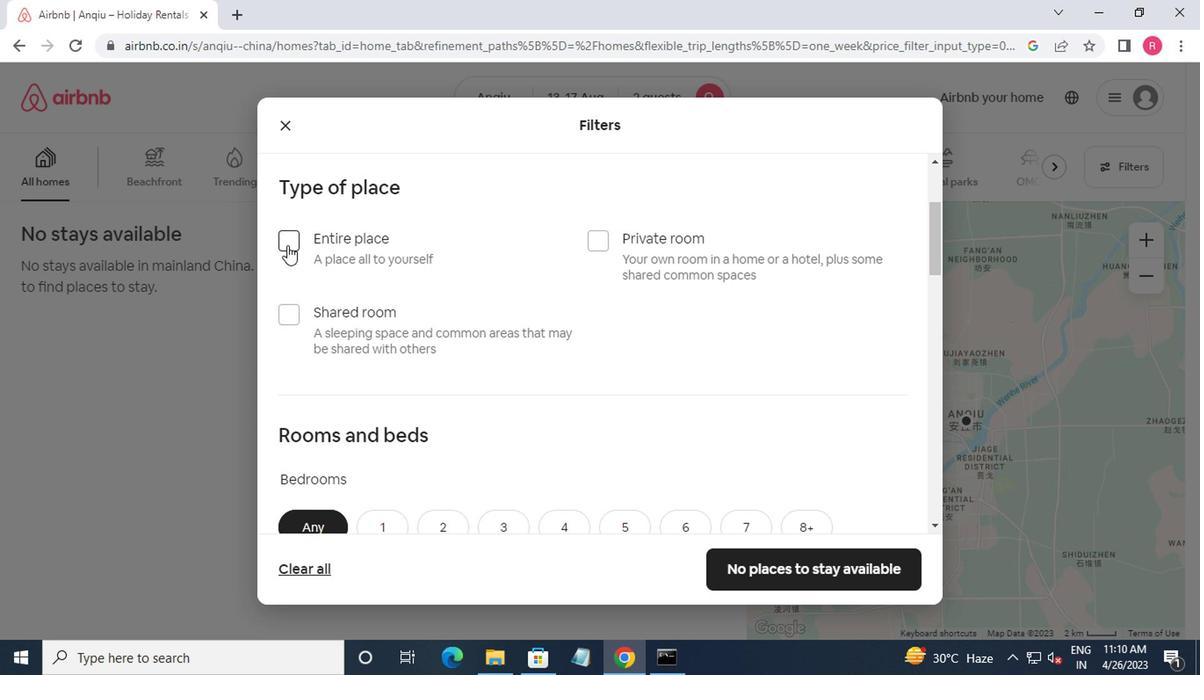 
Action: Mouse pressed left at (283, 243)
Screenshot: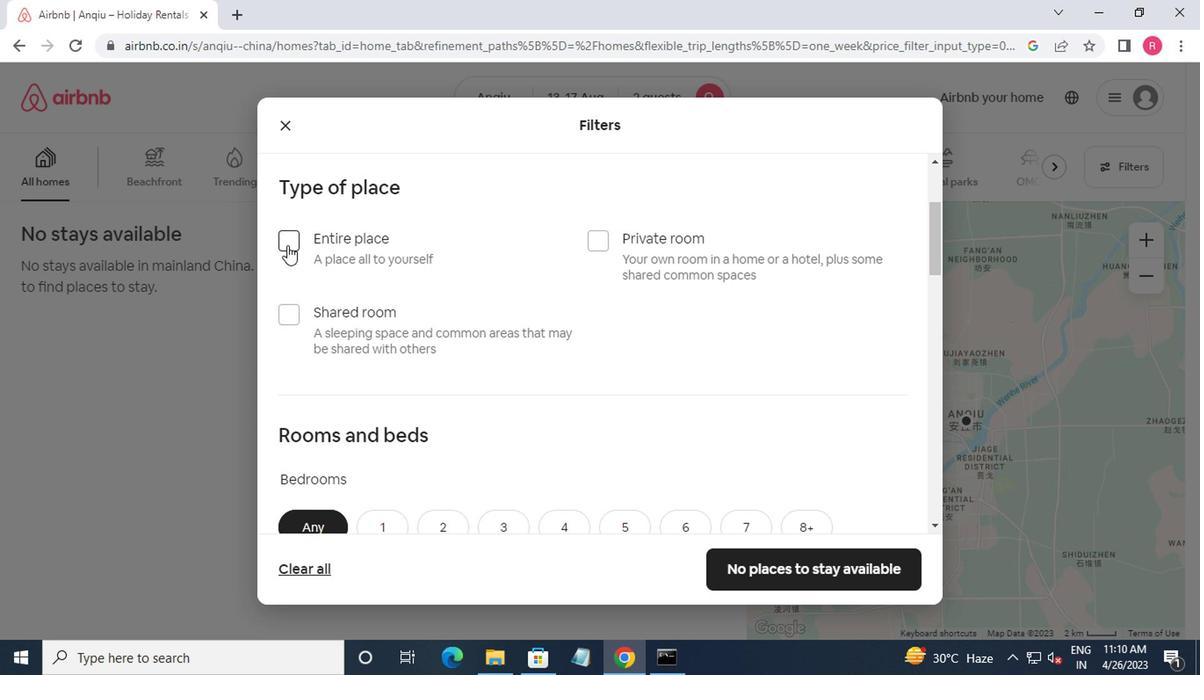 
Action: Mouse moved to (286, 243)
Screenshot: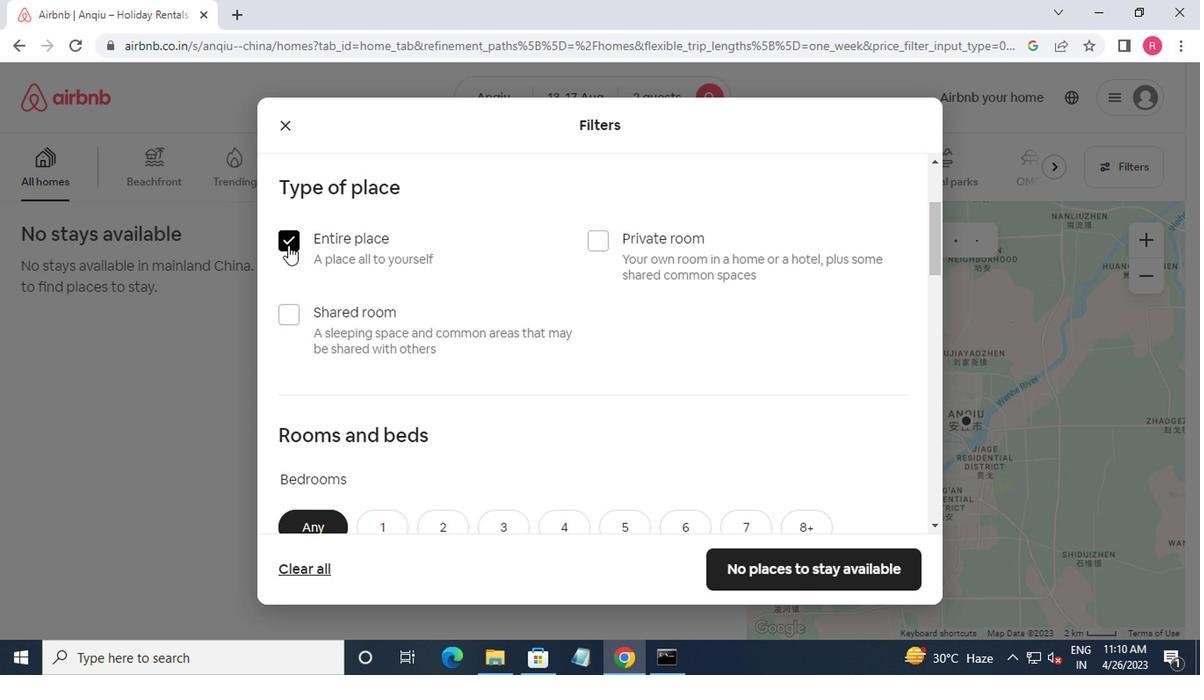 
Action: Mouse scrolled (286, 243) with delta (0, 0)
Screenshot: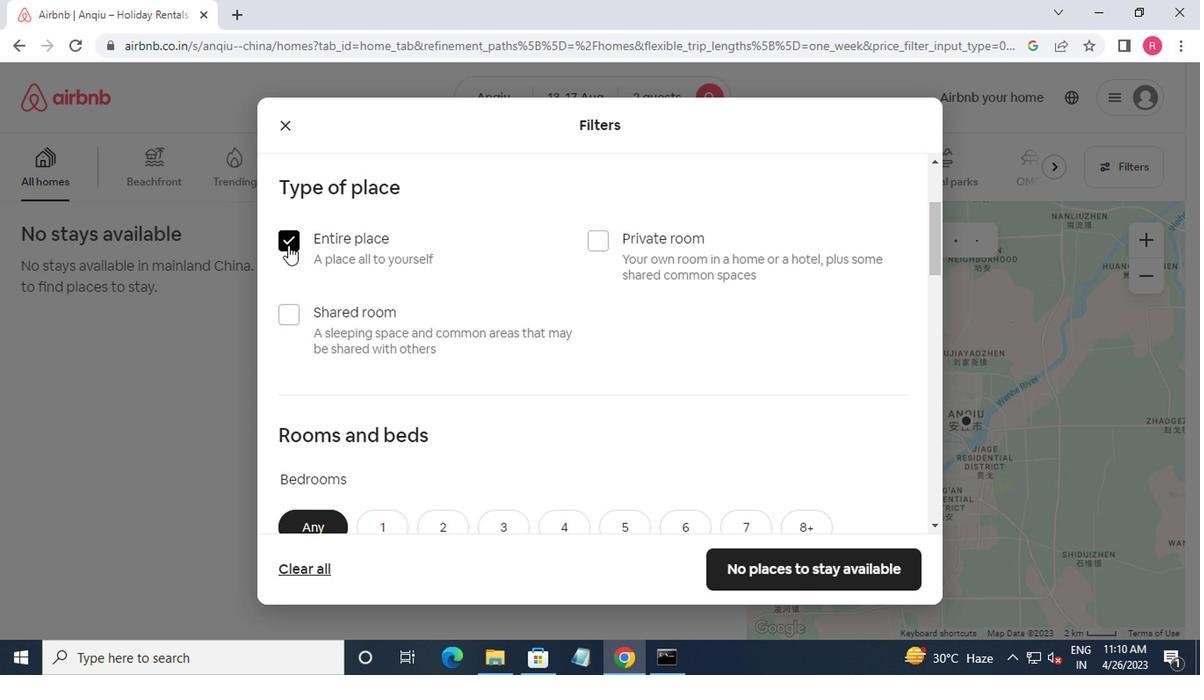 
Action: Mouse moved to (438, 442)
Screenshot: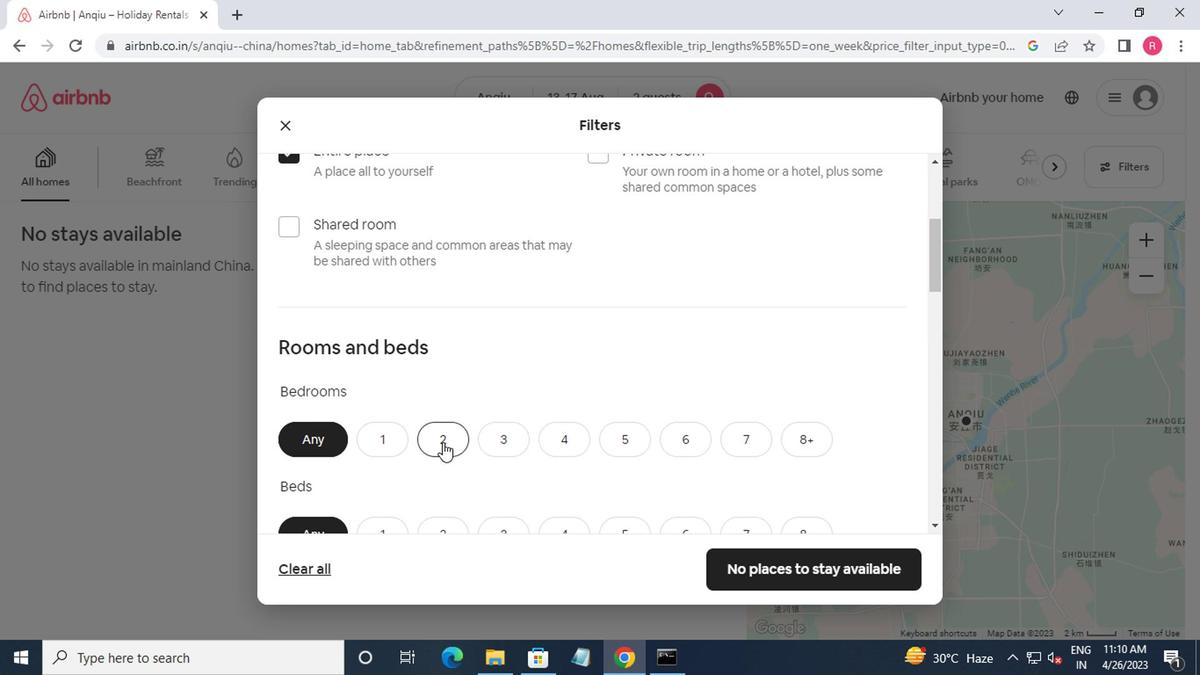 
Action: Mouse pressed left at (438, 442)
Screenshot: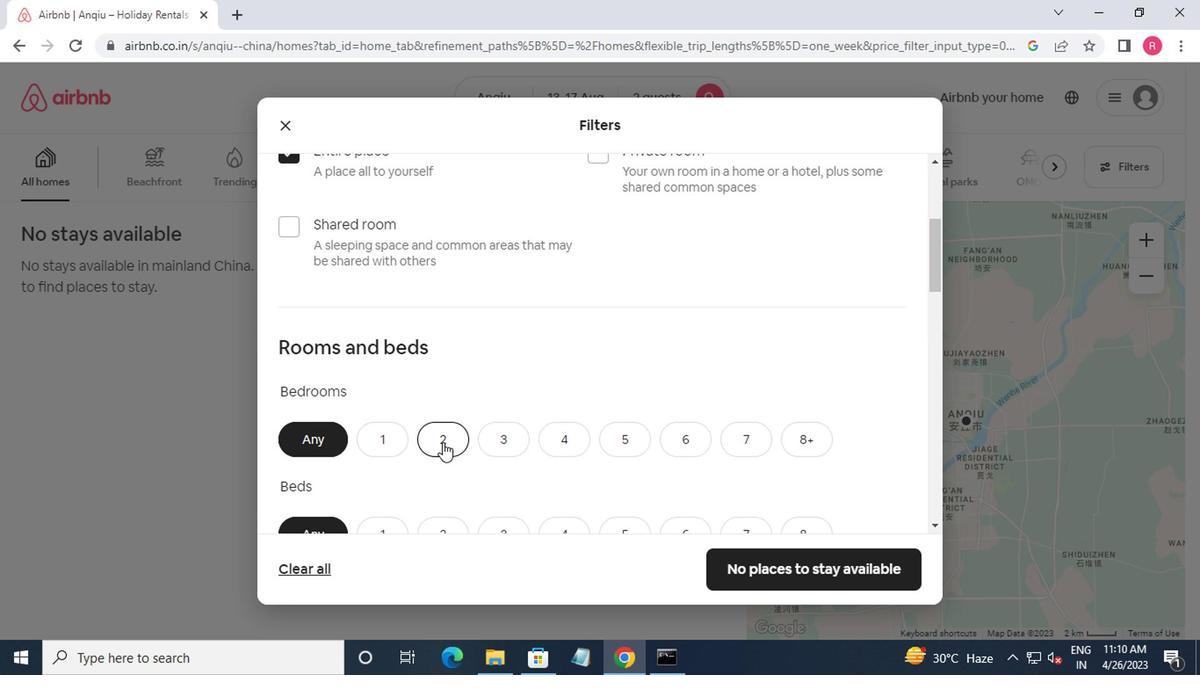 
Action: Mouse moved to (445, 440)
Screenshot: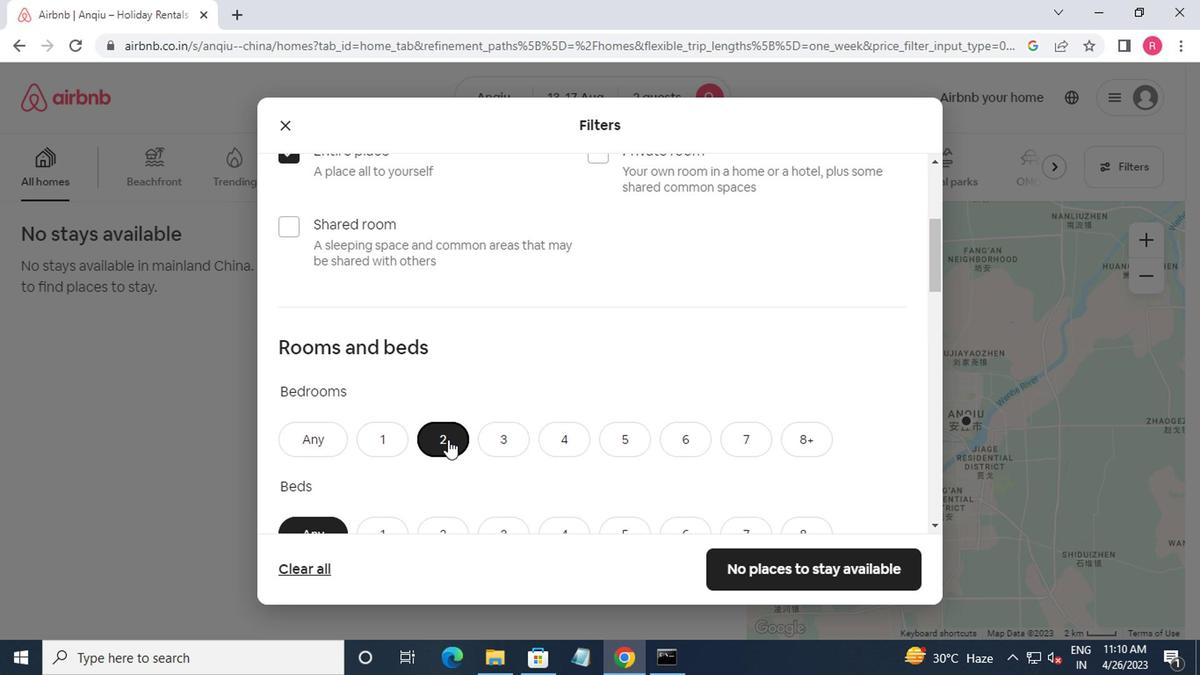 
Action: Mouse scrolled (445, 439) with delta (0, -1)
Screenshot: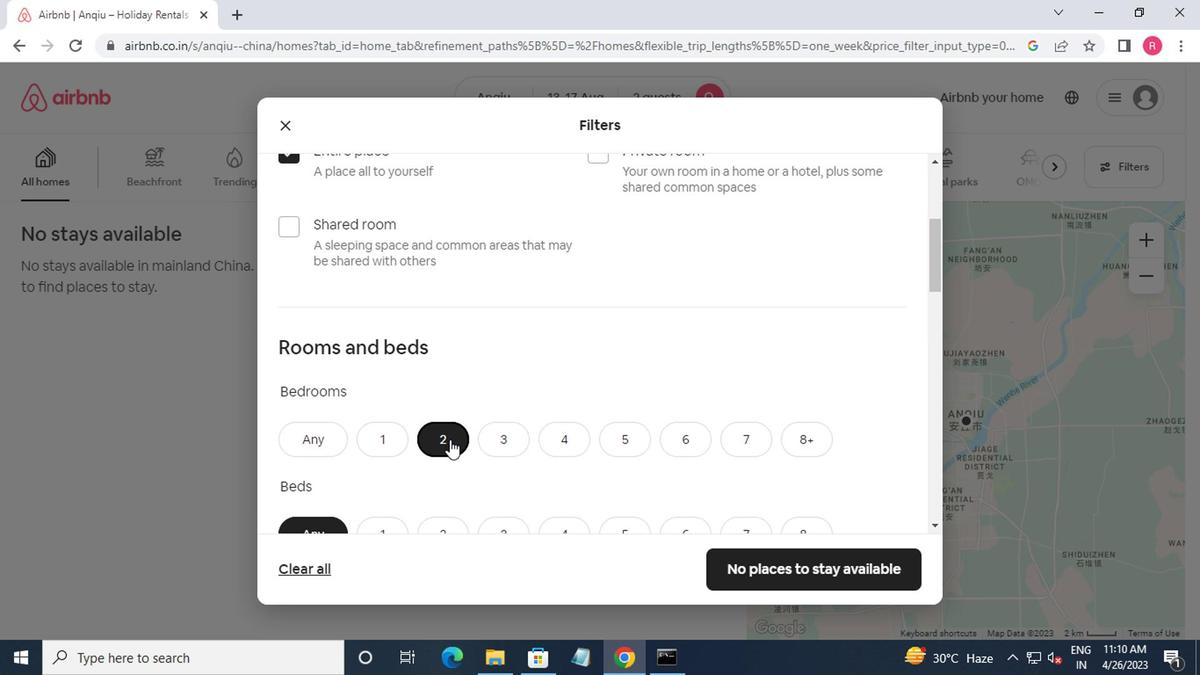 
Action: Mouse scrolled (445, 439) with delta (0, -1)
Screenshot: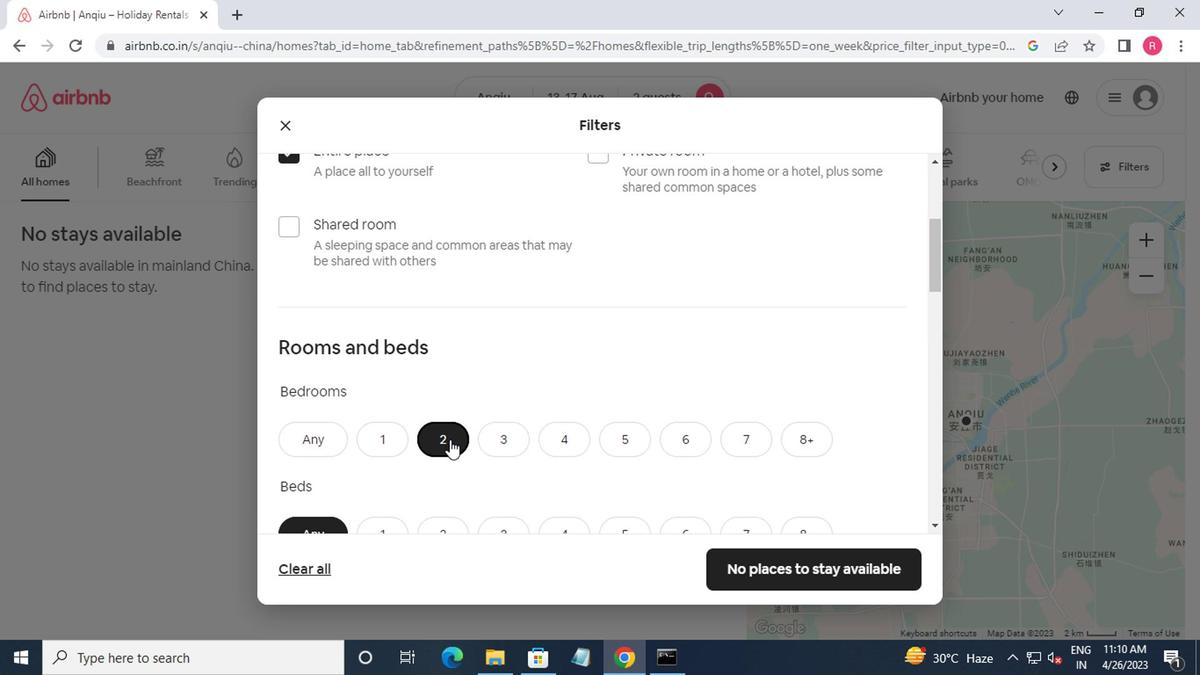 
Action: Mouse moved to (440, 371)
Screenshot: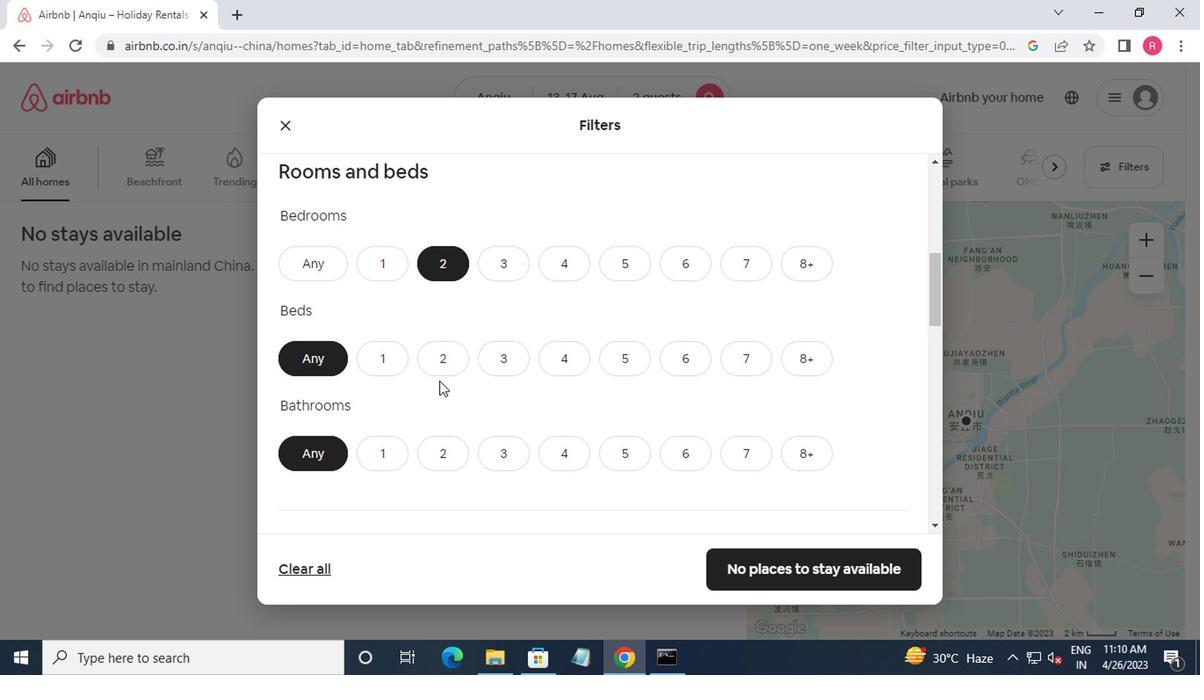 
Action: Mouse pressed left at (440, 371)
Screenshot: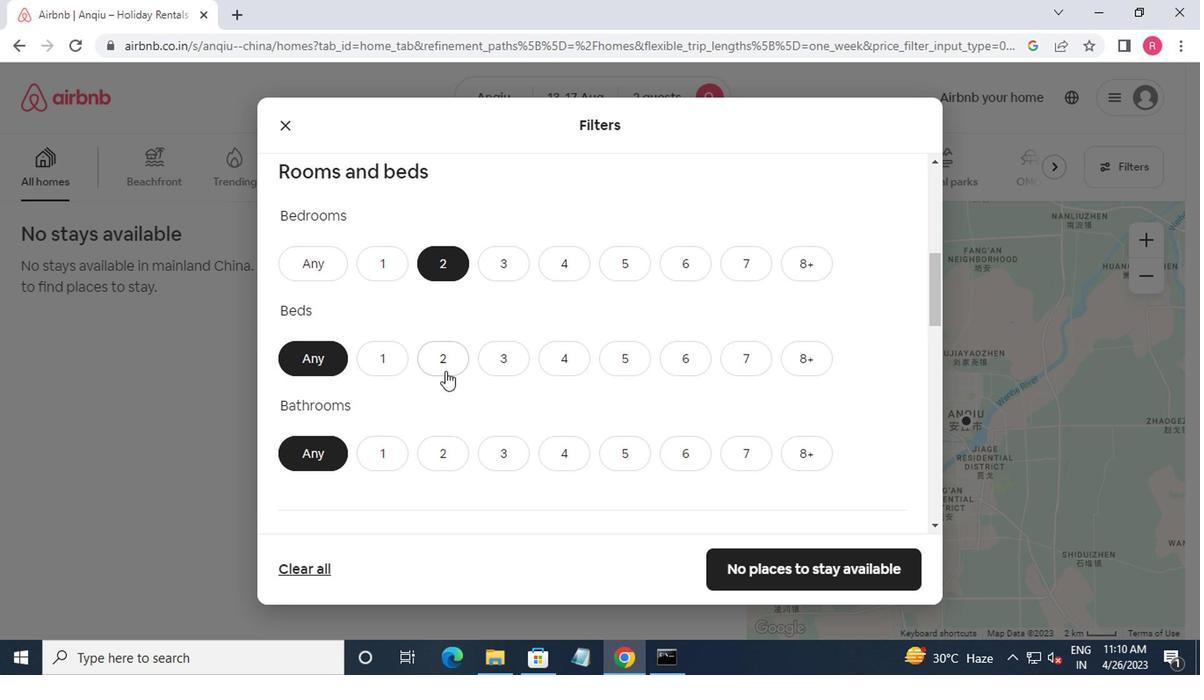
Action: Mouse moved to (445, 464)
Screenshot: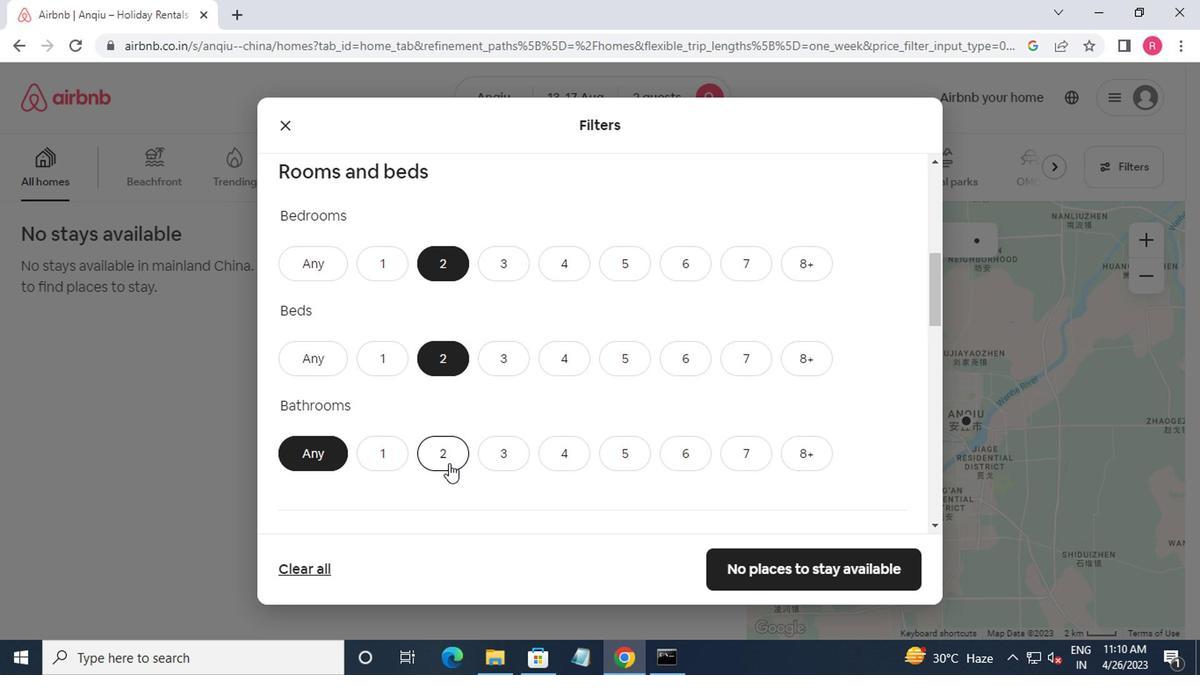 
Action: Mouse pressed left at (445, 464)
Screenshot: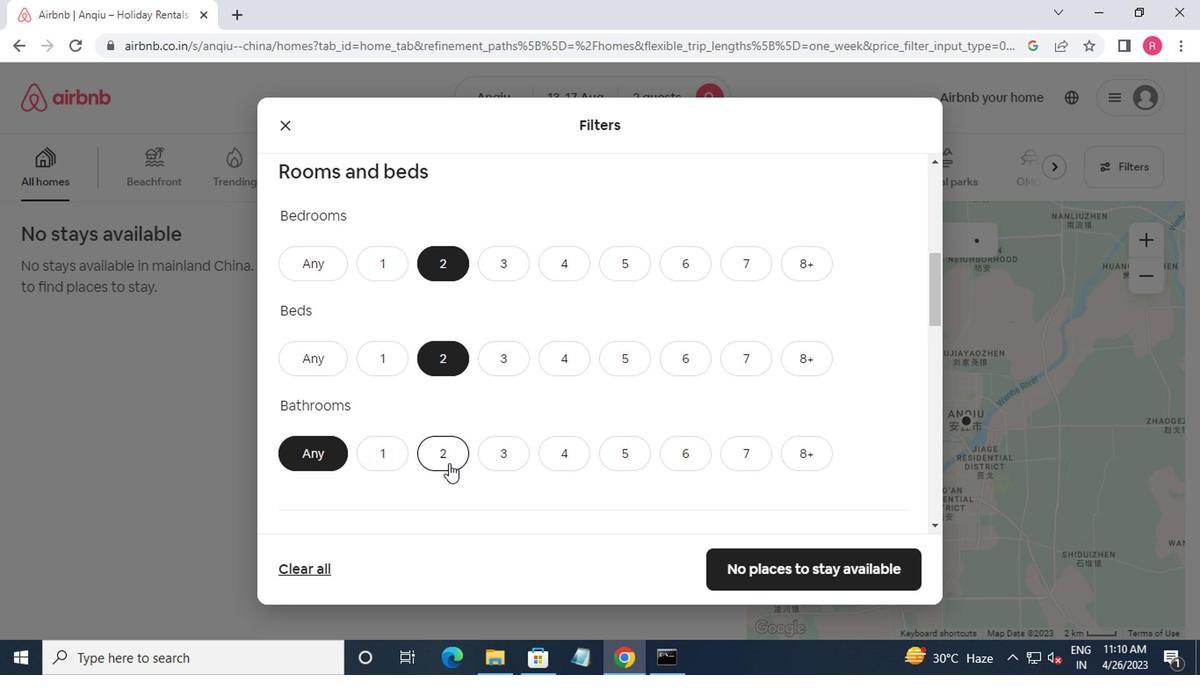 
Action: Mouse moved to (378, 445)
Screenshot: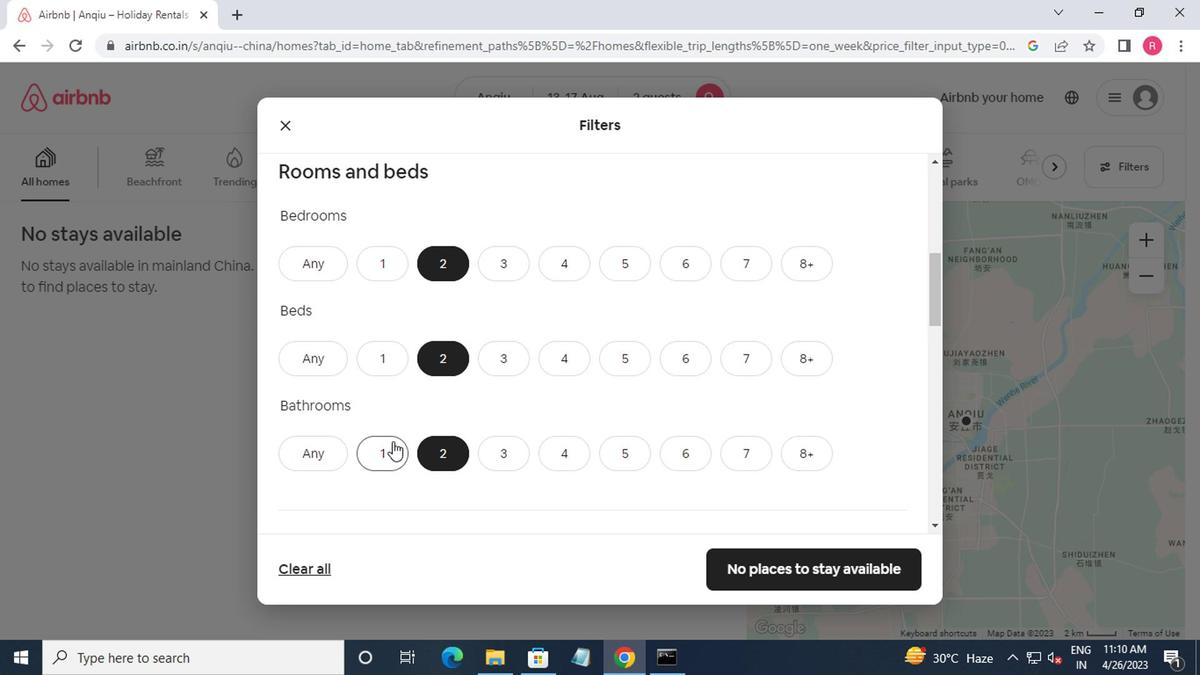 
Action: Mouse pressed left at (378, 445)
Screenshot: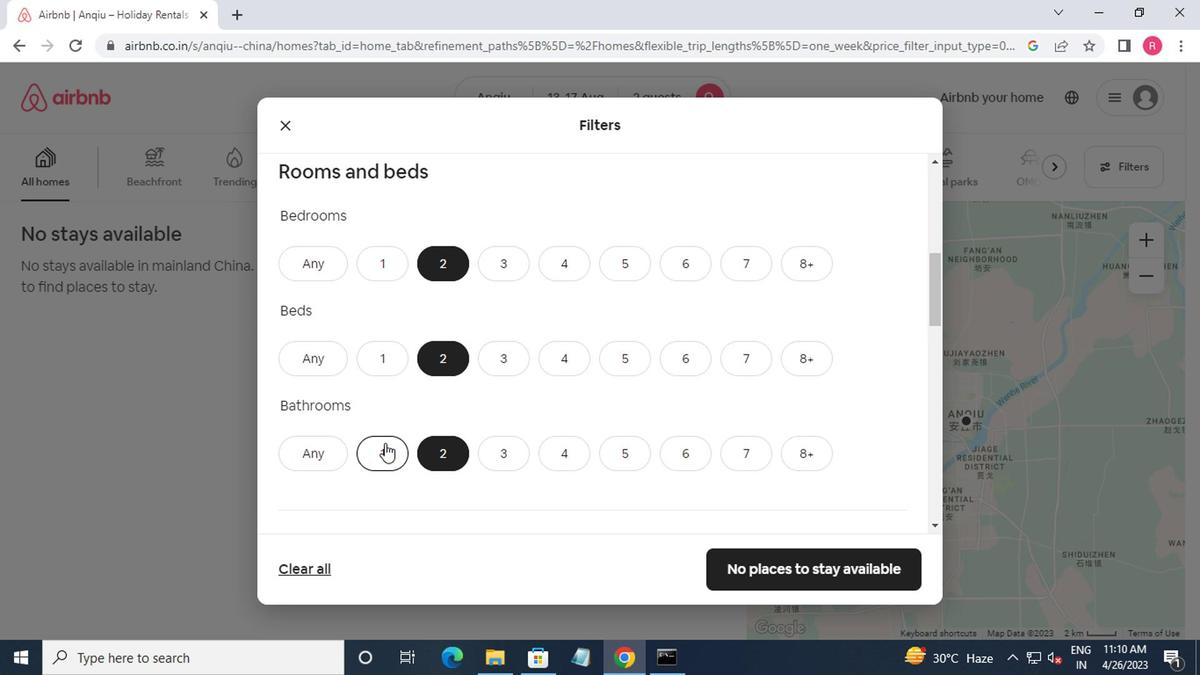 
Action: Mouse moved to (397, 443)
Screenshot: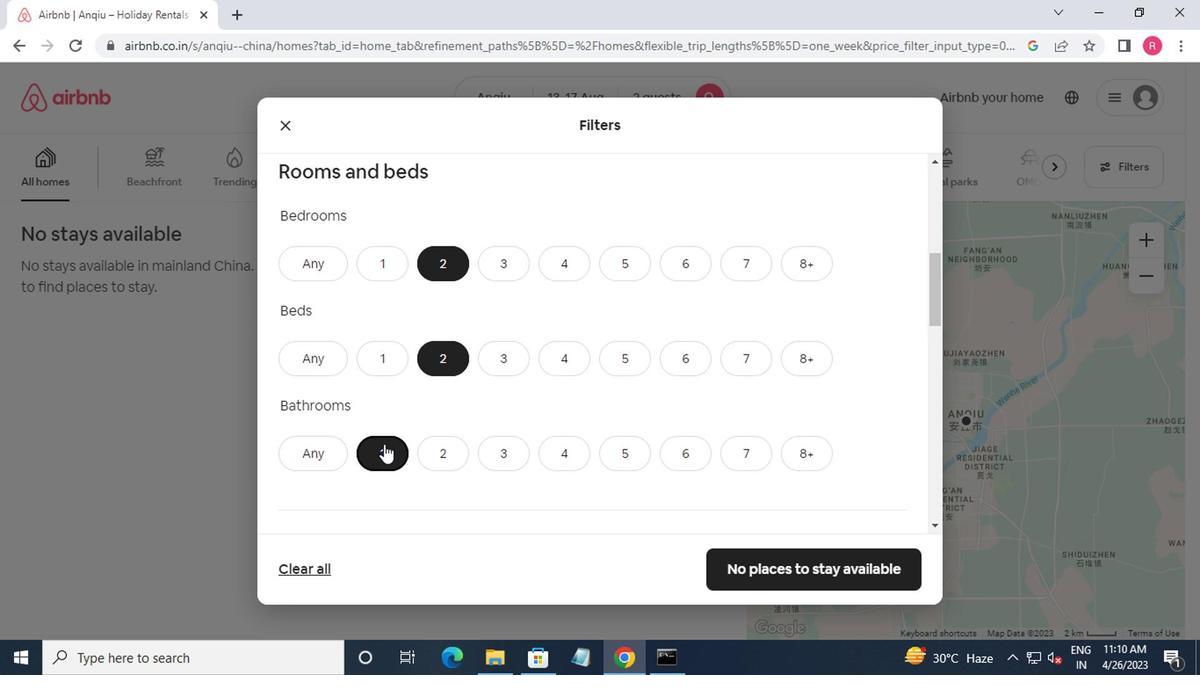 
Action: Mouse scrolled (397, 442) with delta (0, -1)
Screenshot: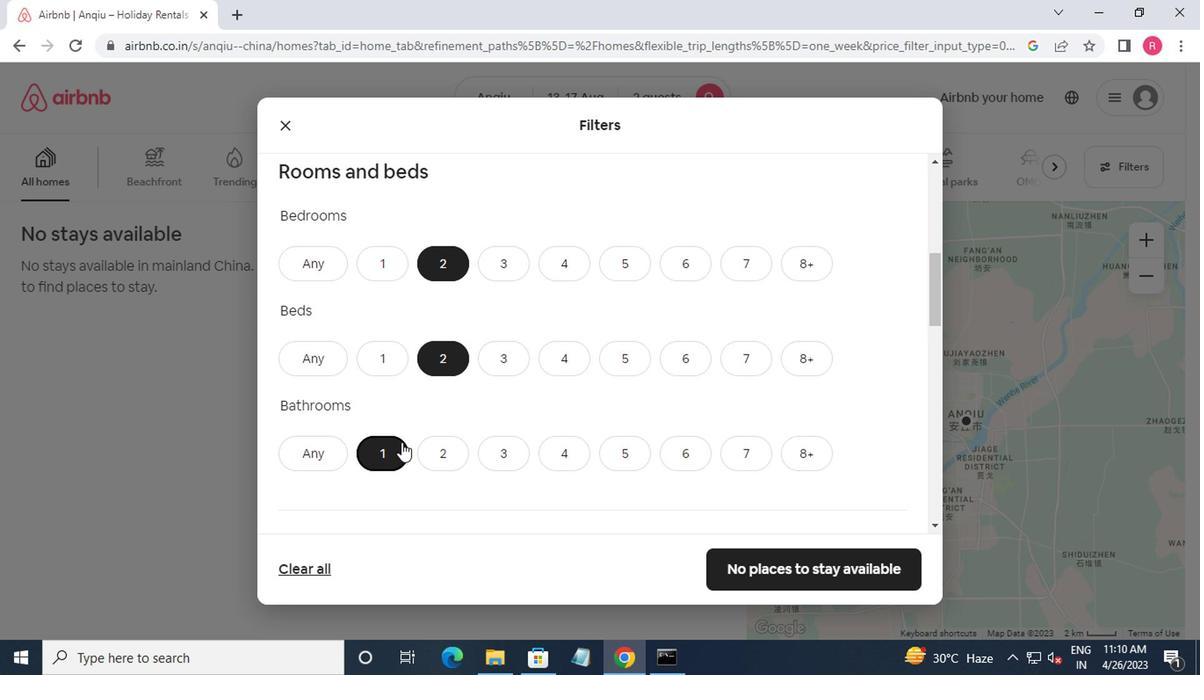 
Action: Mouse moved to (398, 443)
Screenshot: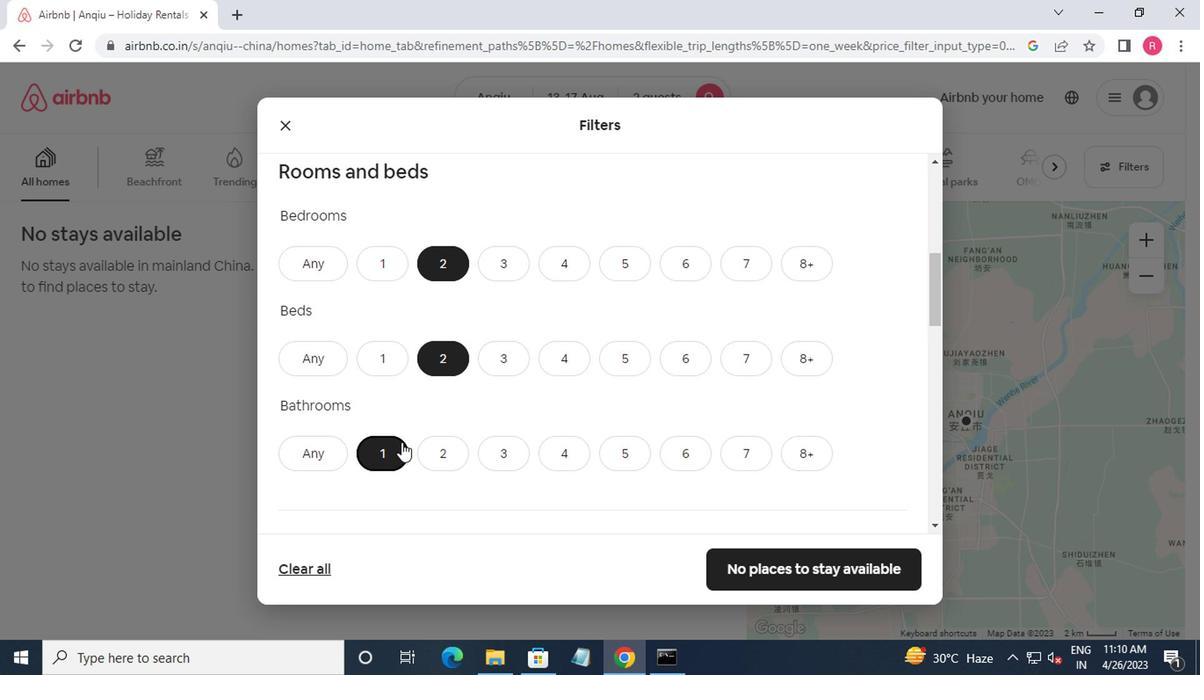 
Action: Mouse scrolled (398, 442) with delta (0, -1)
Screenshot: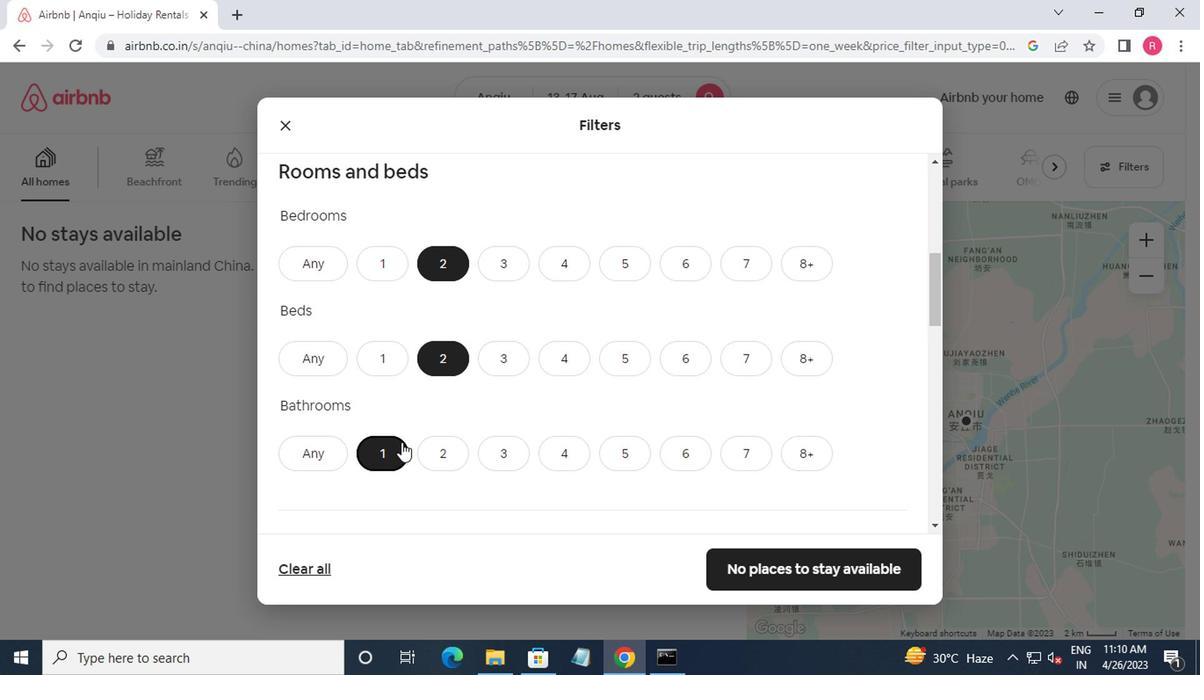 
Action: Mouse moved to (400, 444)
Screenshot: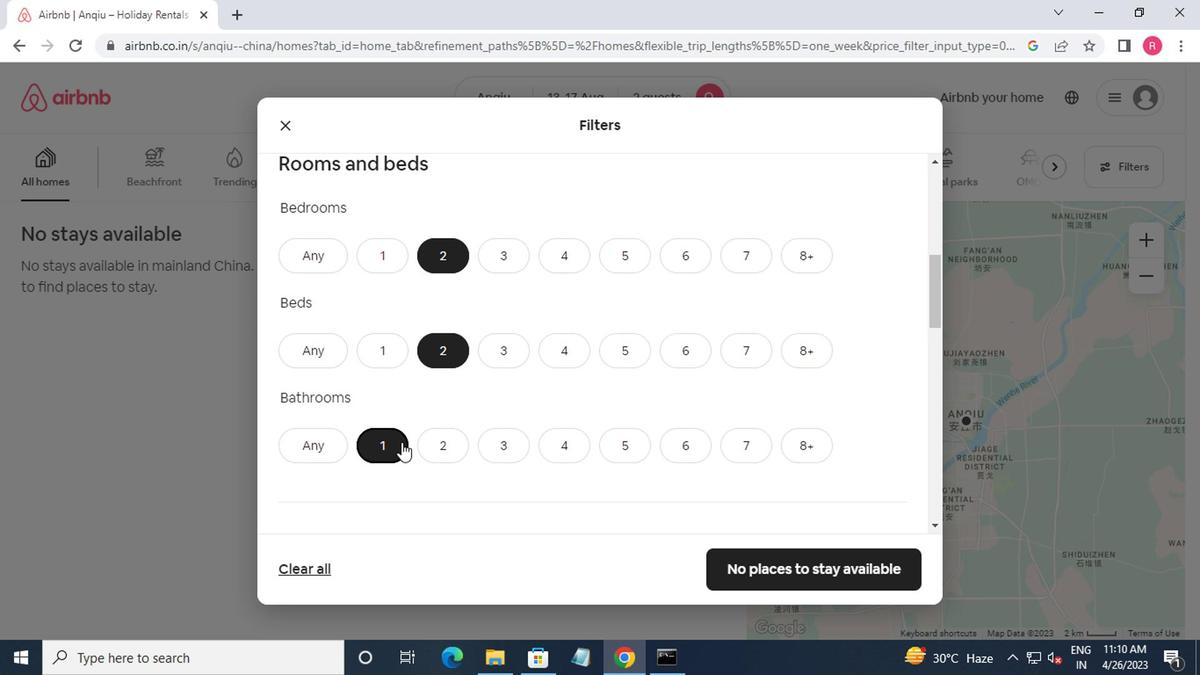 
Action: Mouse scrolled (400, 443) with delta (0, 0)
Screenshot: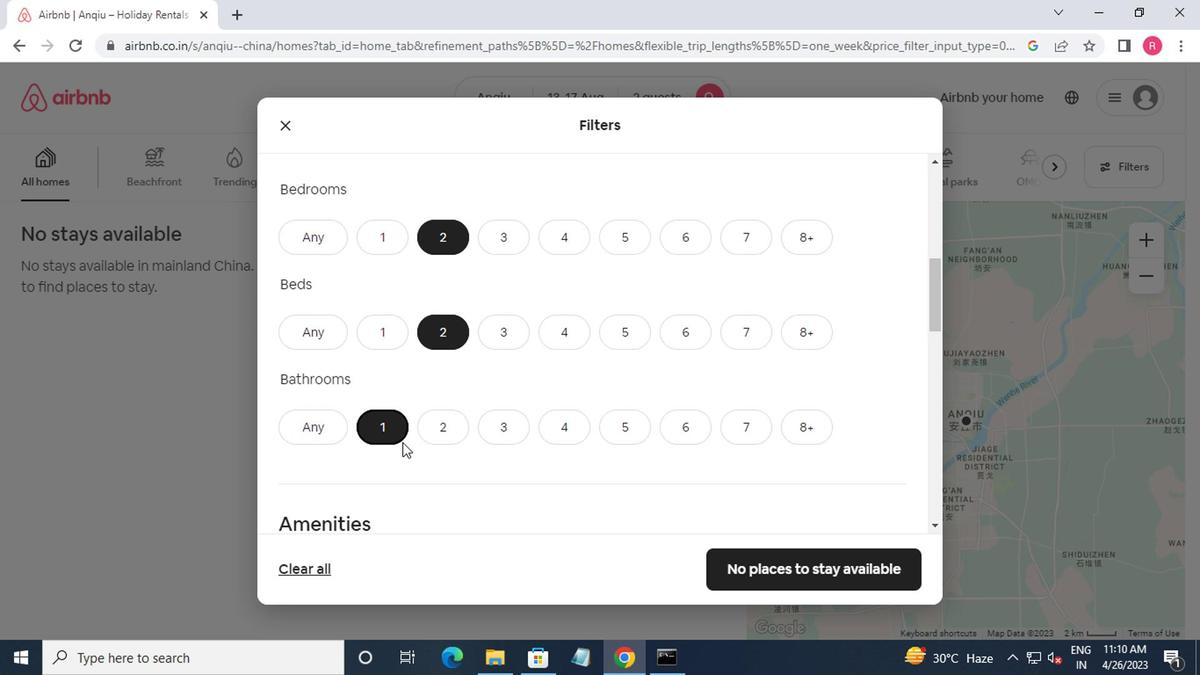 
Action: Mouse moved to (286, 382)
Screenshot: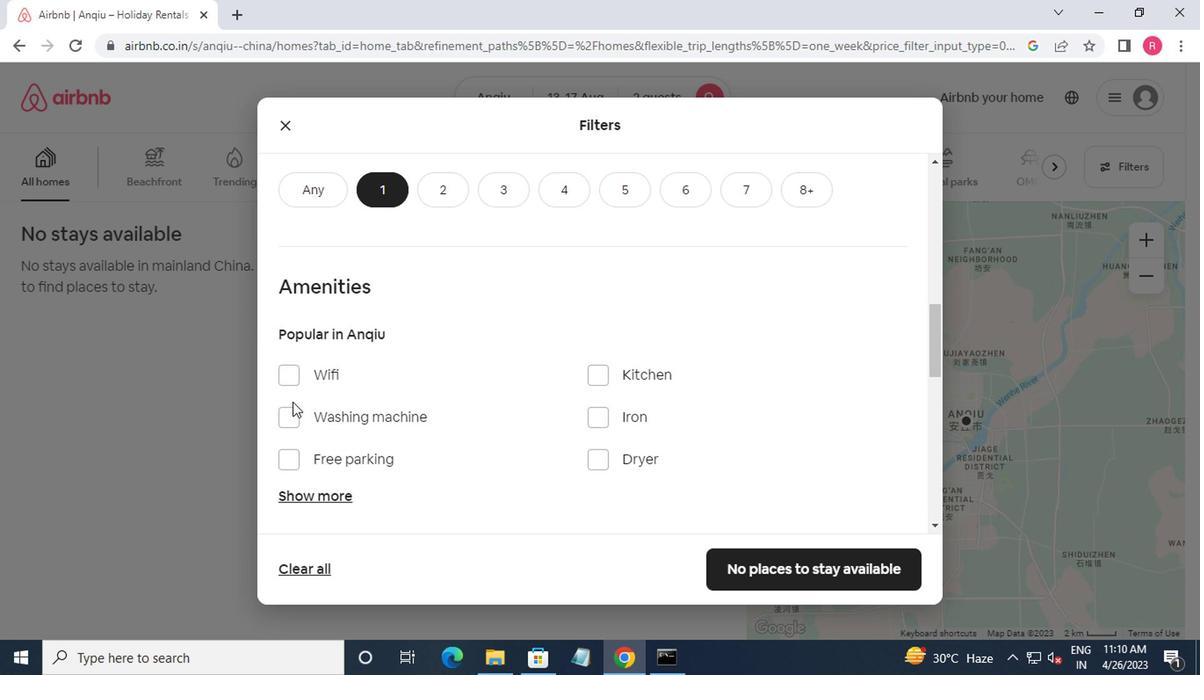 
Action: Mouse pressed left at (286, 382)
Screenshot: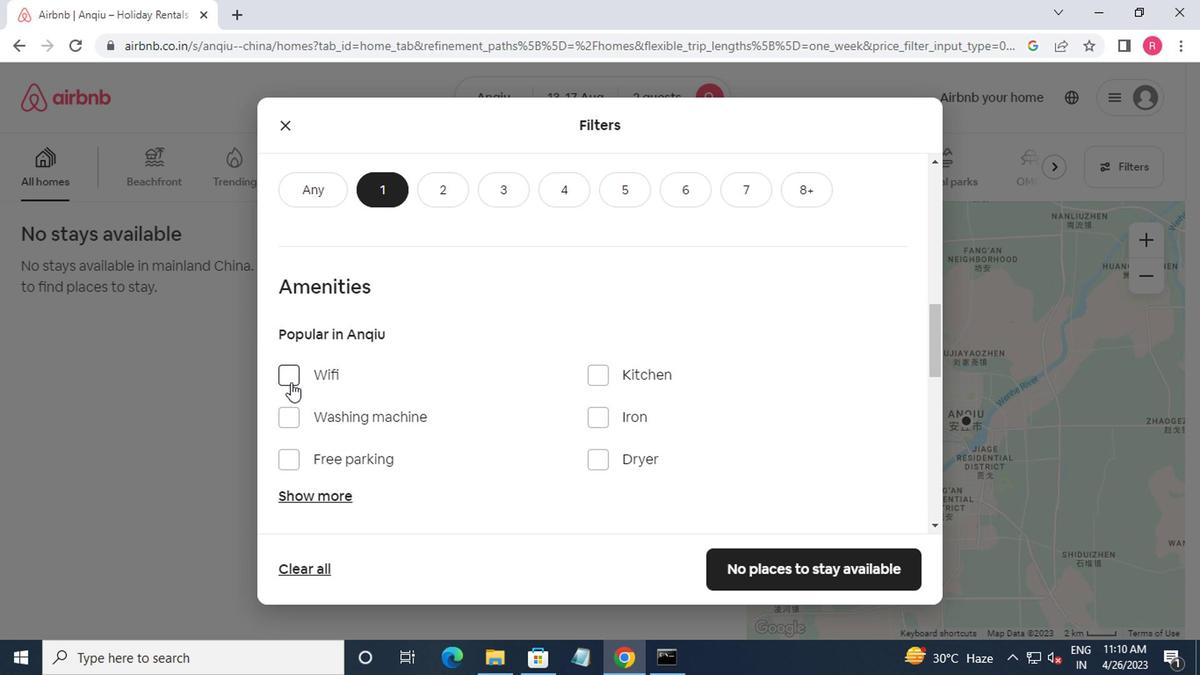 
Action: Mouse moved to (379, 407)
Screenshot: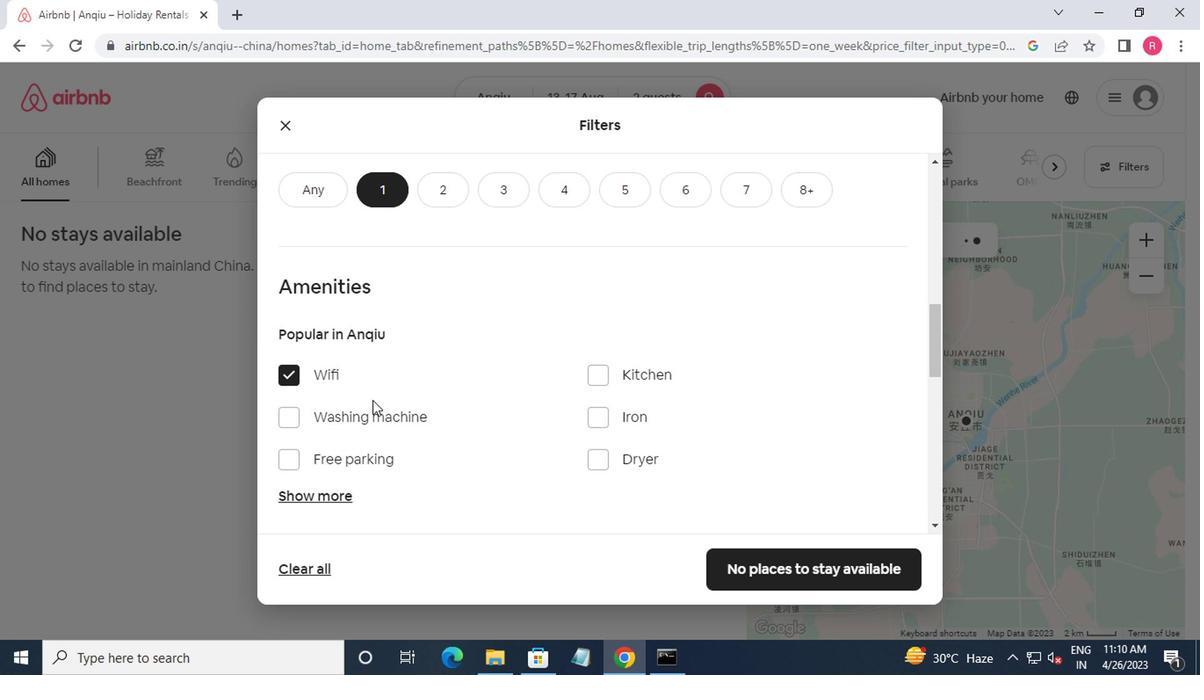 
Action: Mouse scrolled (379, 407) with delta (0, 0)
Screenshot: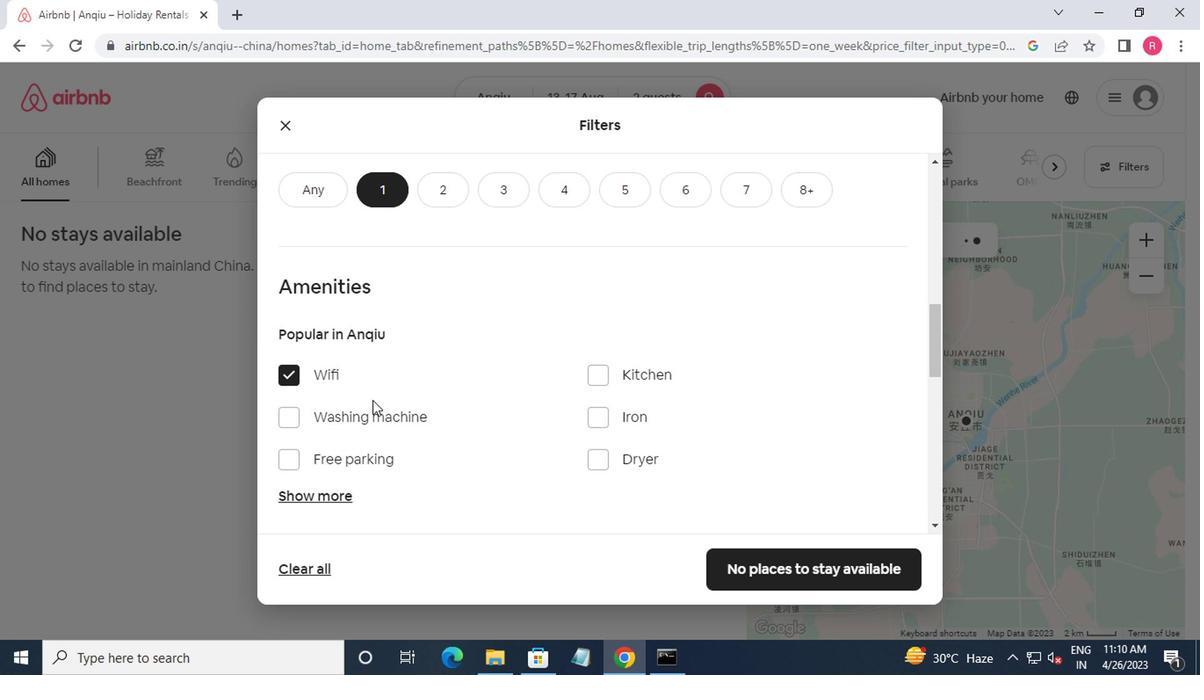 
Action: Mouse moved to (383, 411)
Screenshot: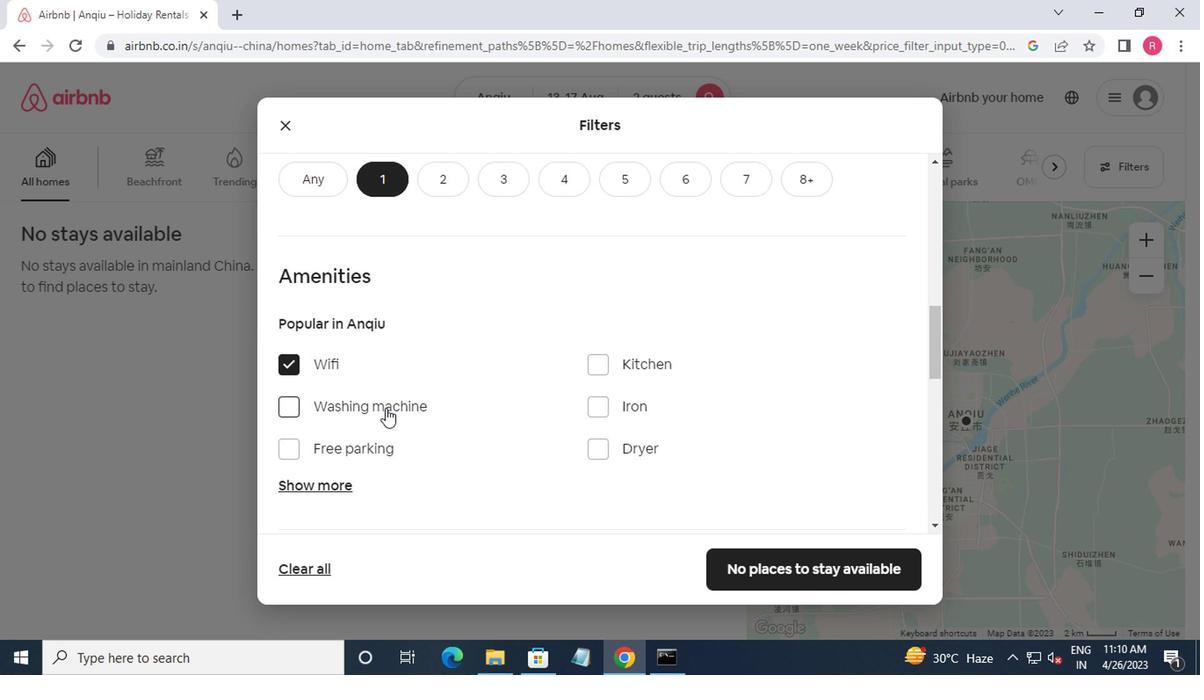
Action: Mouse scrolled (383, 410) with delta (0, -1)
Screenshot: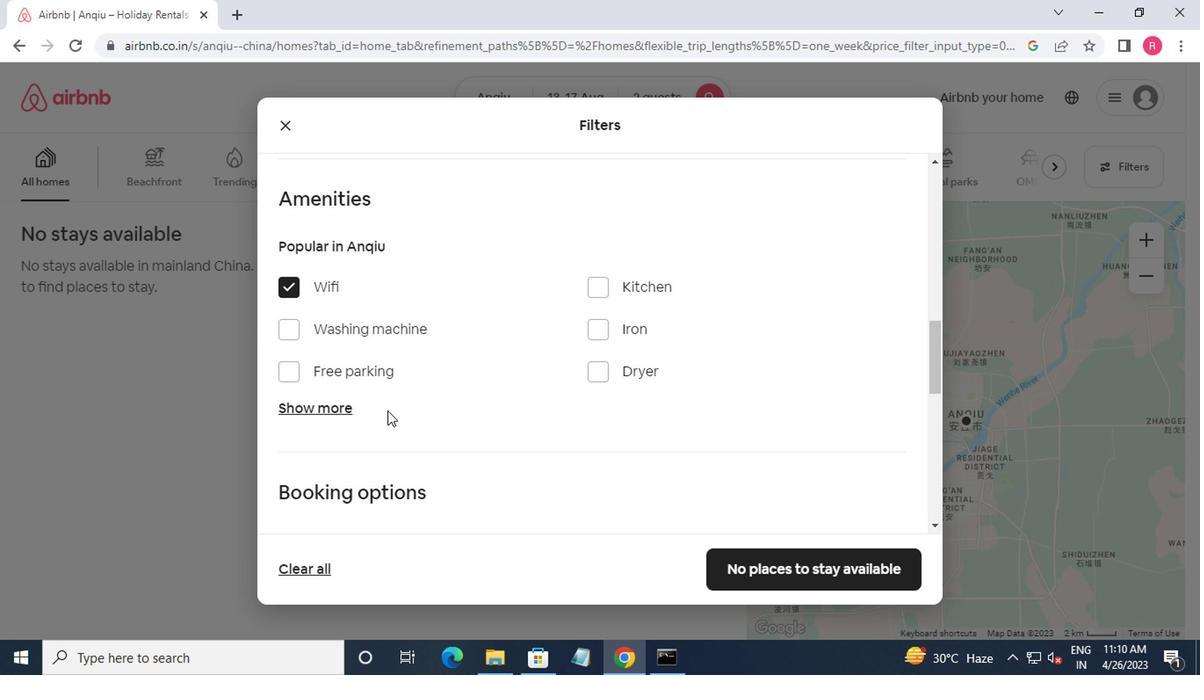 
Action: Mouse moved to (383, 412)
Screenshot: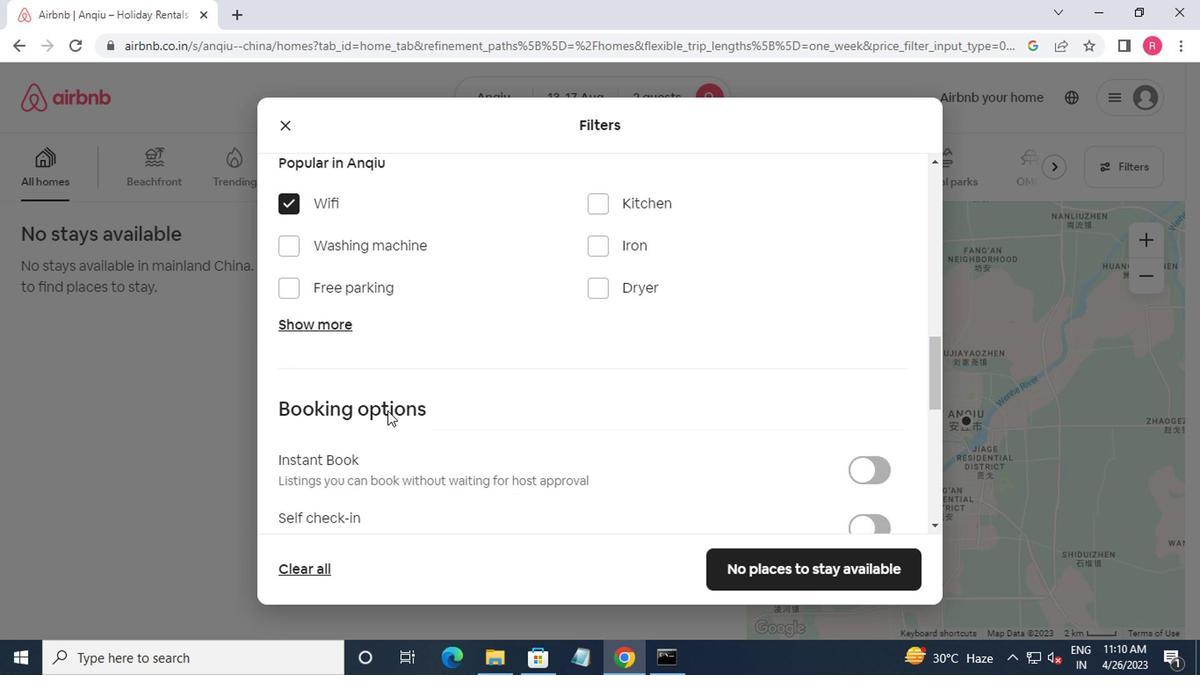 
Action: Mouse scrolled (383, 412) with delta (0, 0)
Screenshot: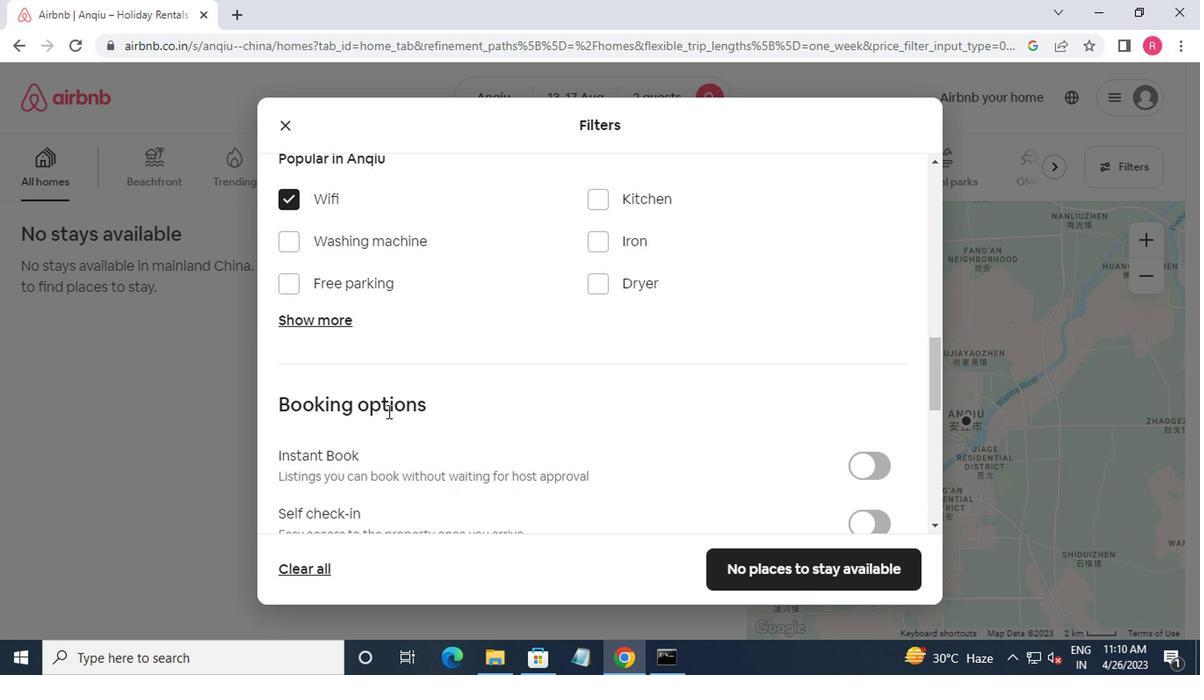 
Action: Mouse moved to (383, 413)
Screenshot: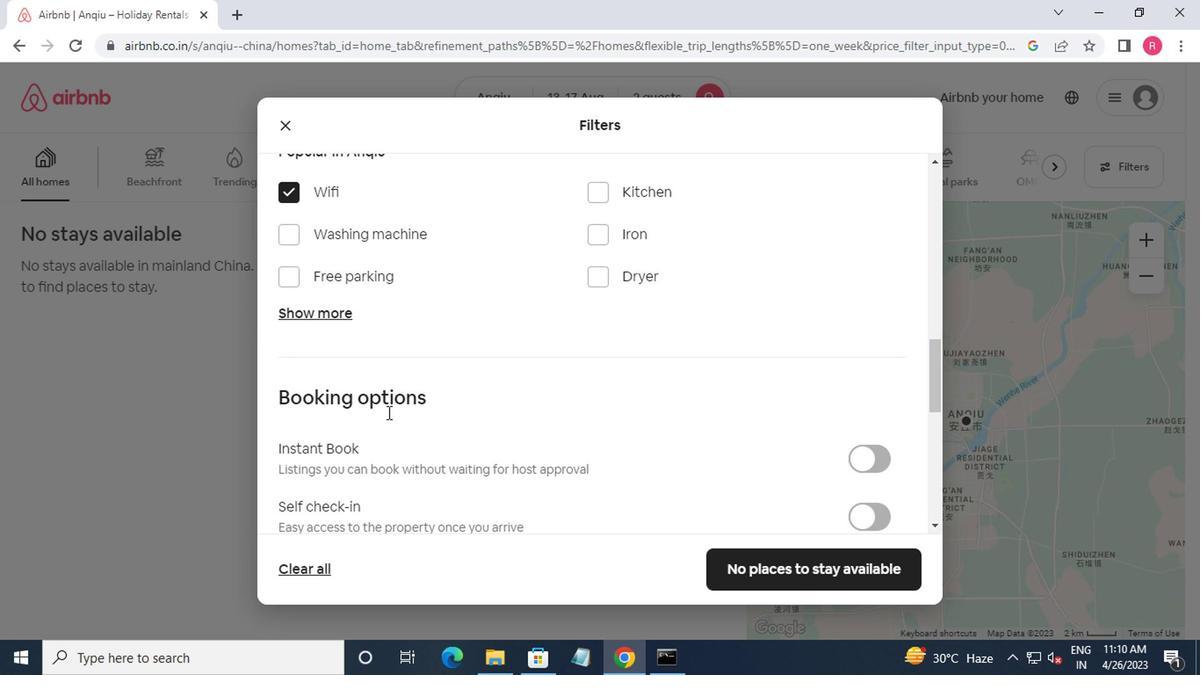 
Action: Mouse scrolled (383, 412) with delta (0, -1)
Screenshot: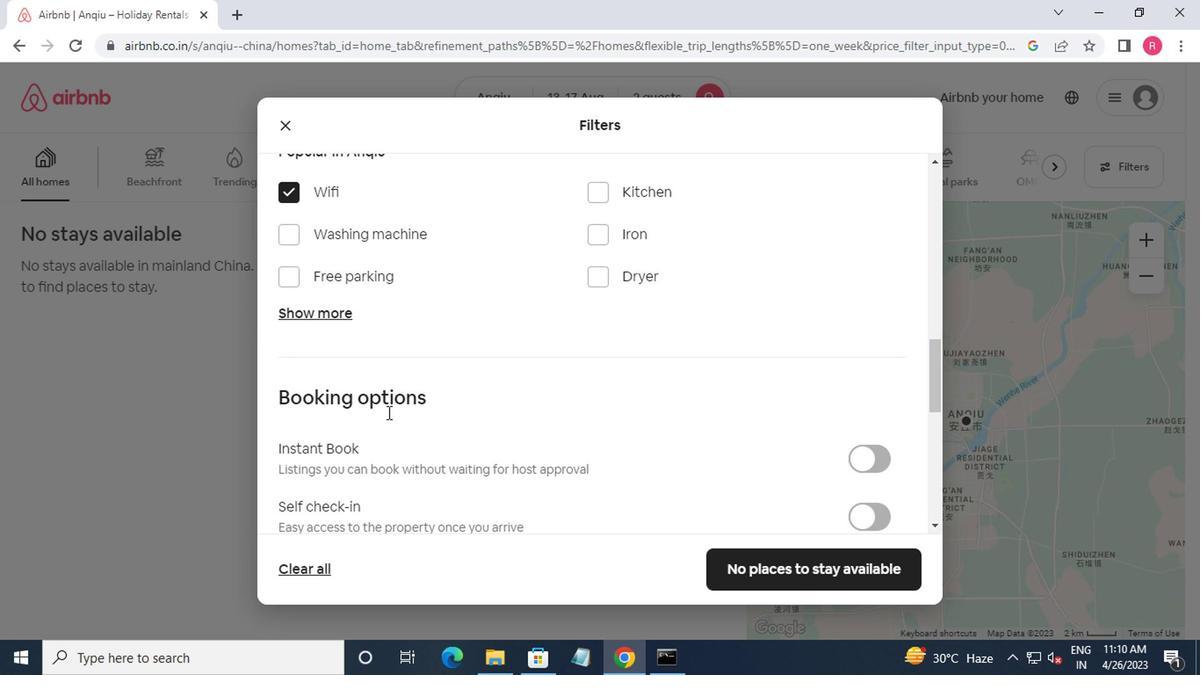 
Action: Mouse moved to (401, 416)
Screenshot: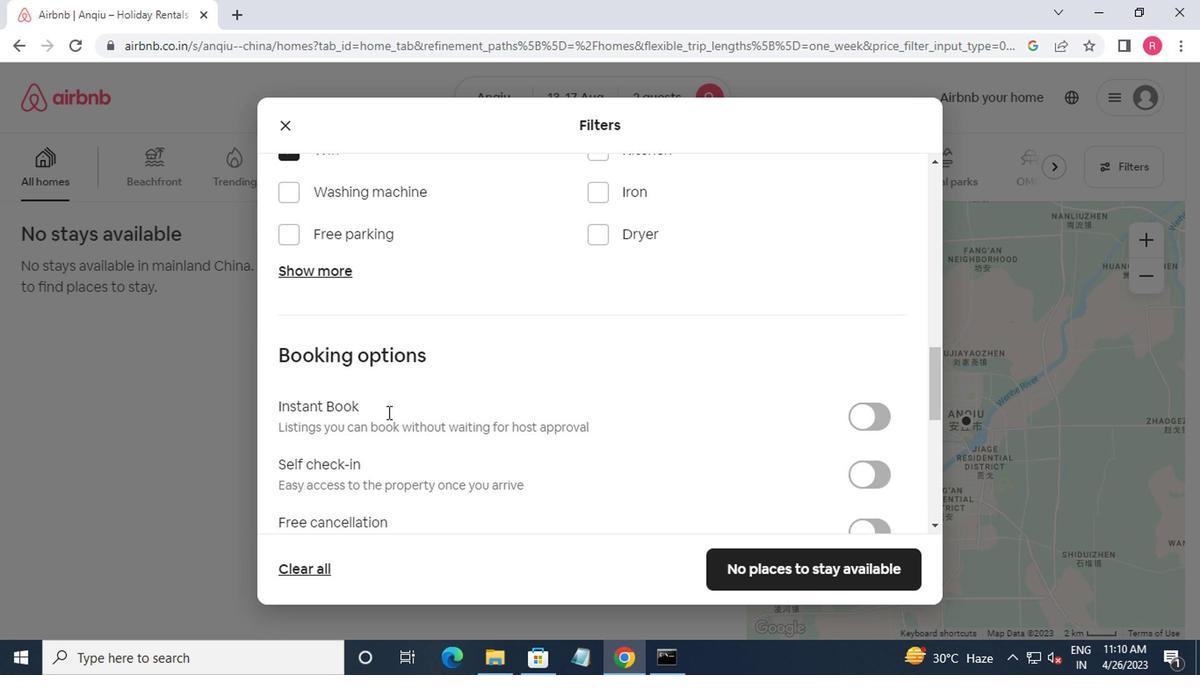 
Action: Mouse scrolled (401, 415) with delta (0, 0)
Screenshot: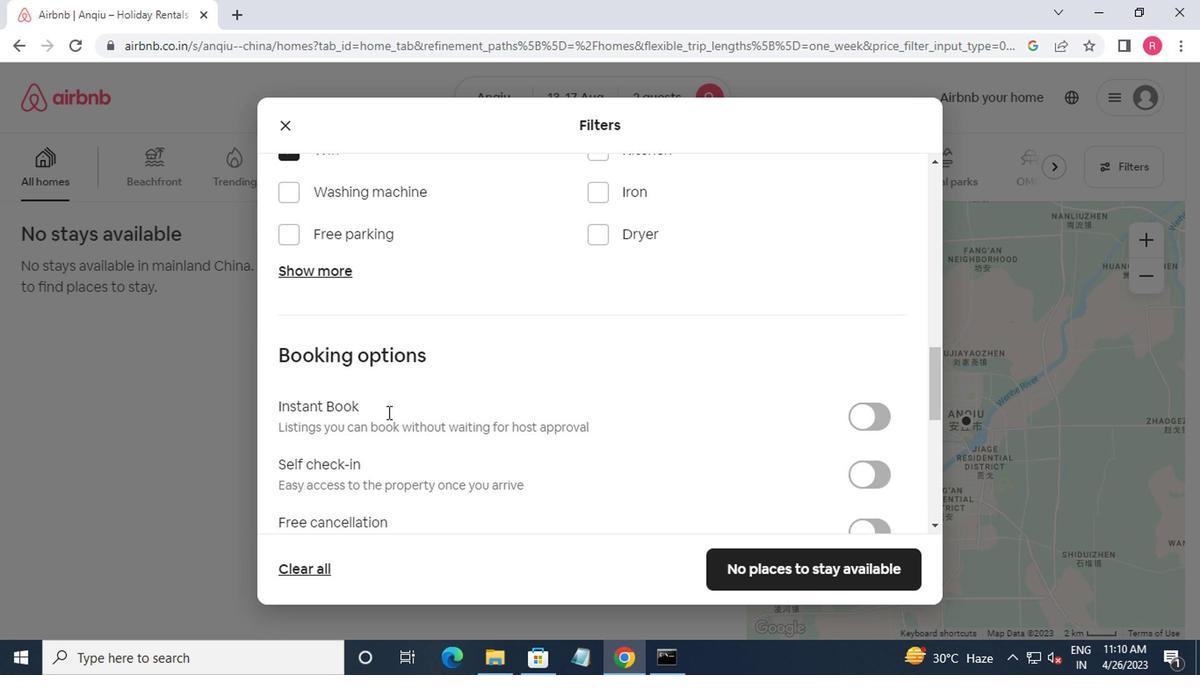 
Action: Mouse moved to (858, 270)
Screenshot: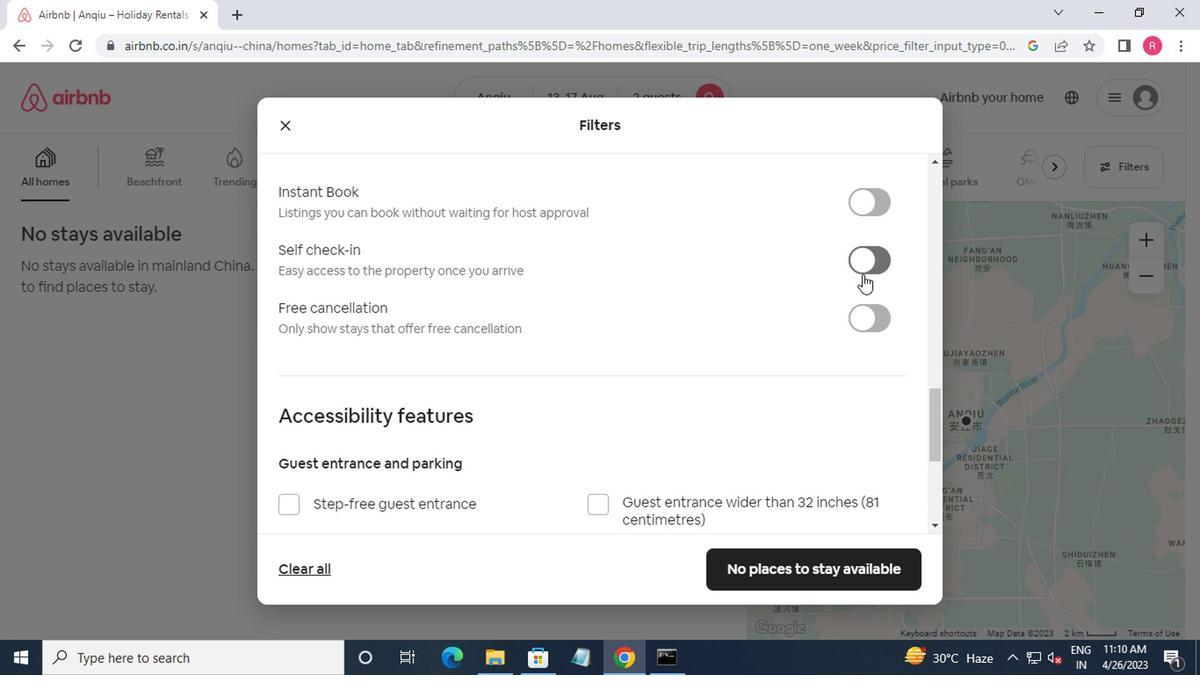 
Action: Mouse pressed left at (858, 270)
Screenshot: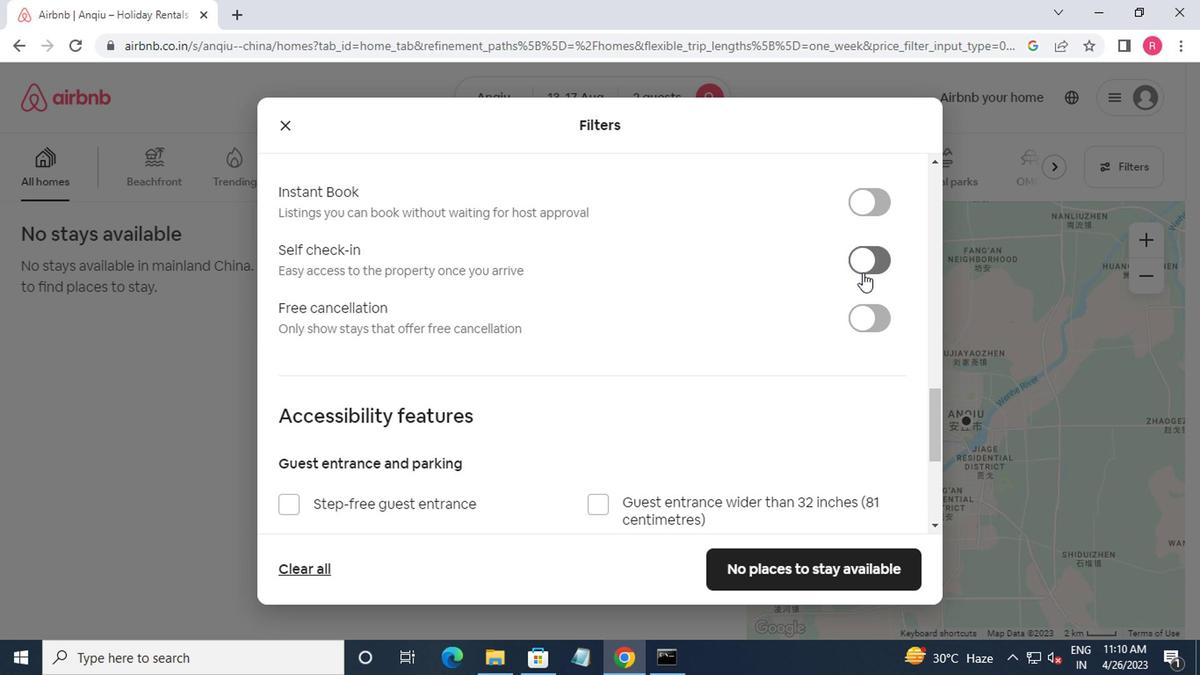 
Action: Mouse moved to (808, 348)
Screenshot: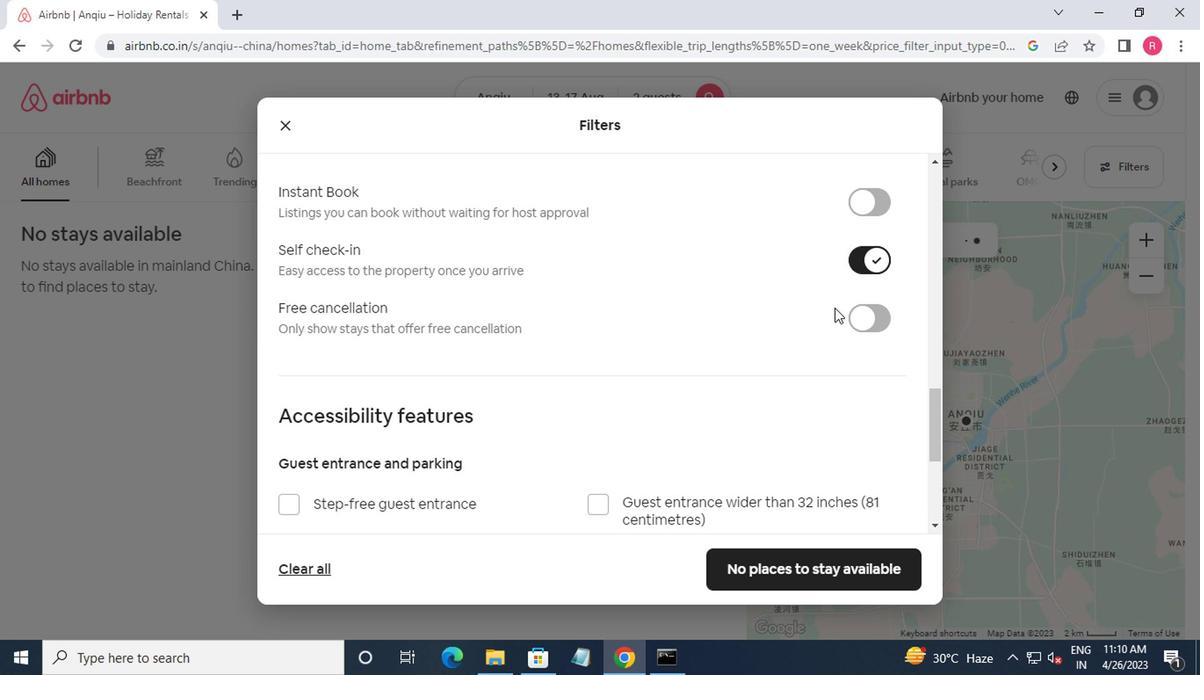 
Action: Mouse scrolled (808, 347) with delta (0, -1)
Screenshot: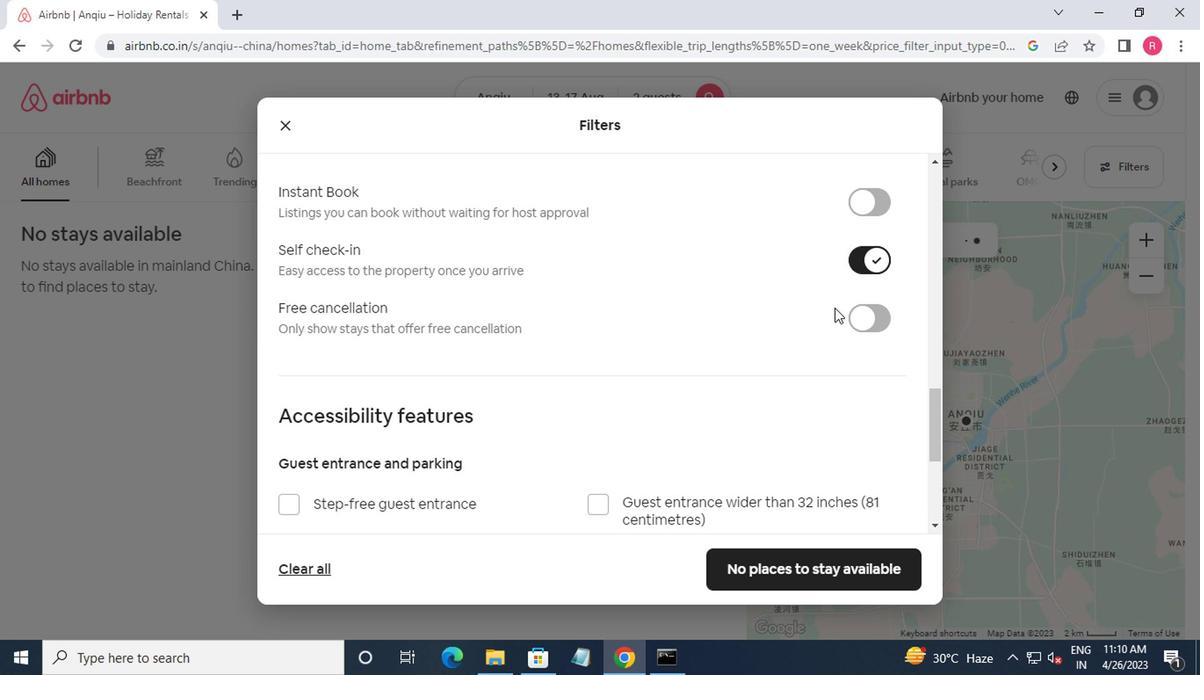 
Action: Mouse moved to (806, 353)
Screenshot: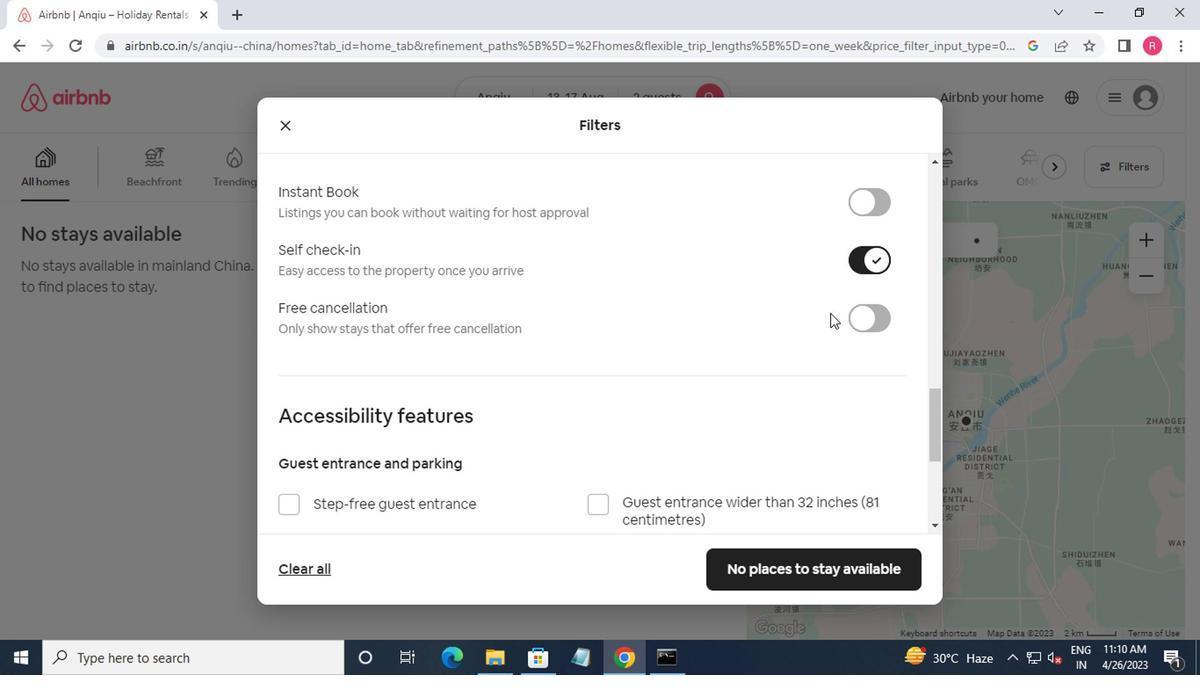 
Action: Mouse scrolled (806, 352) with delta (0, 0)
Screenshot: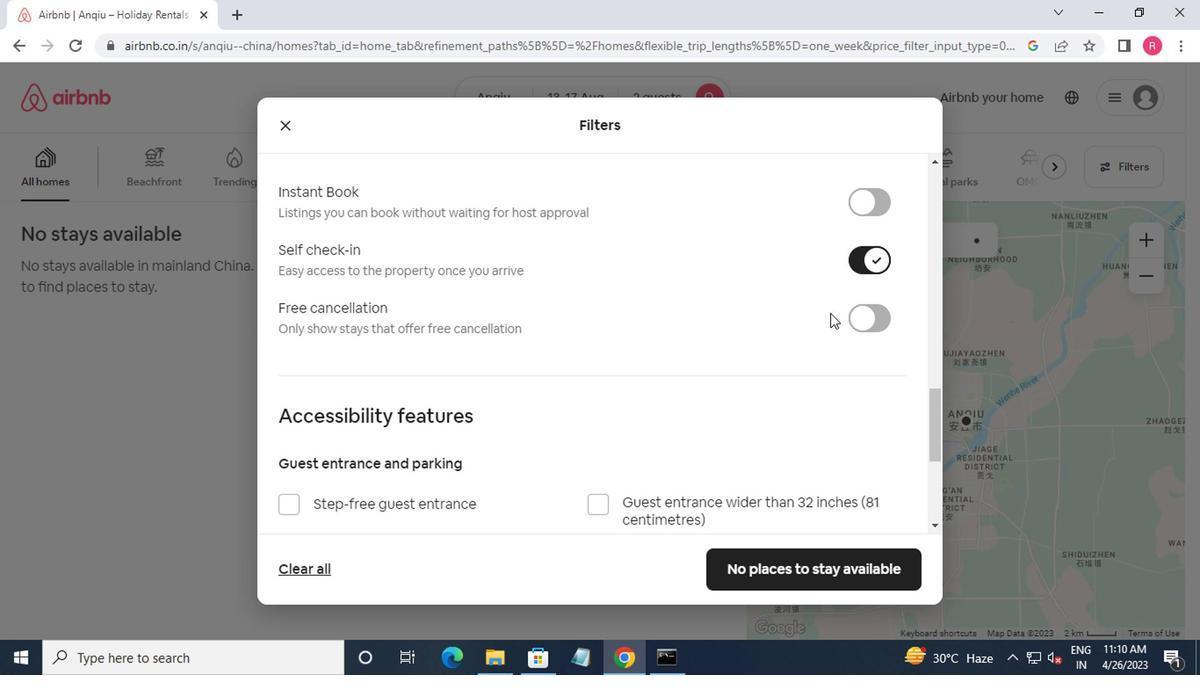 
Action: Mouse moved to (806, 357)
Screenshot: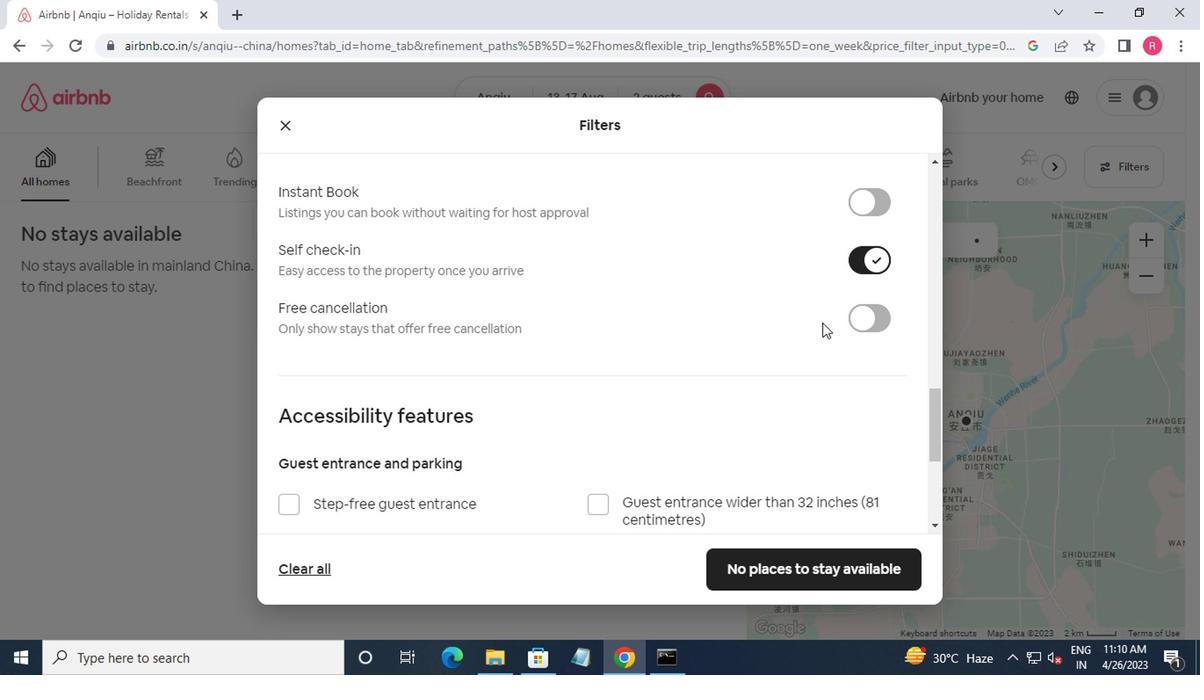 
Action: Mouse scrolled (806, 357) with delta (0, 0)
Screenshot: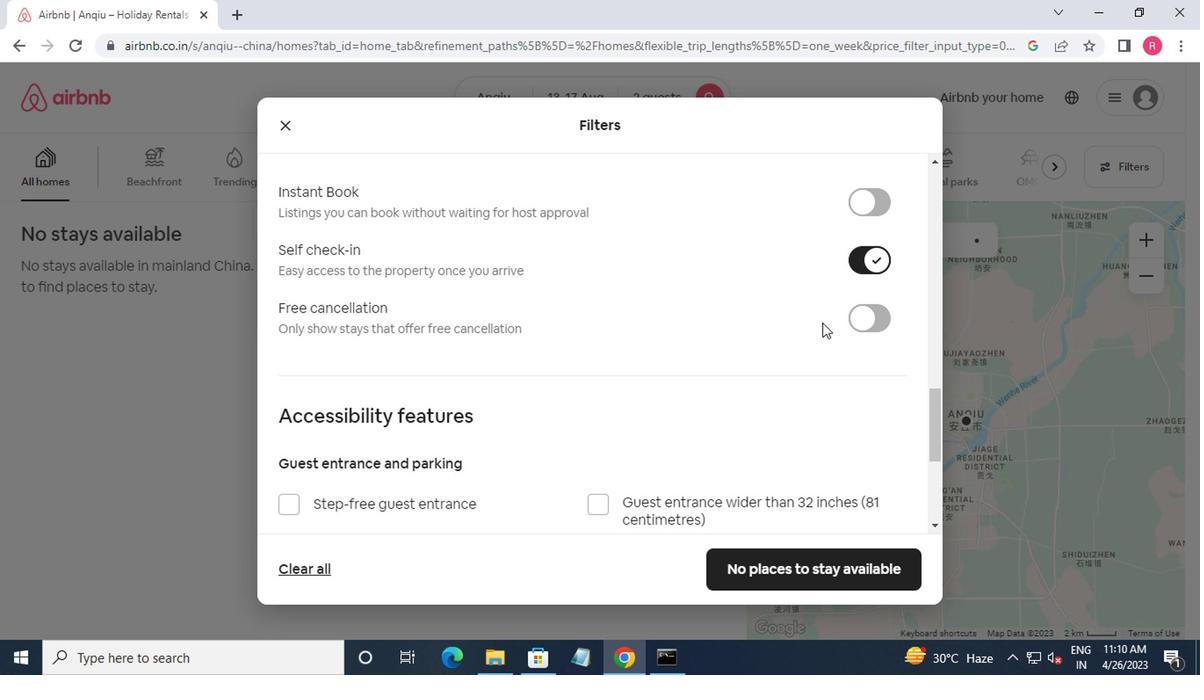 
Action: Mouse moved to (804, 360)
Screenshot: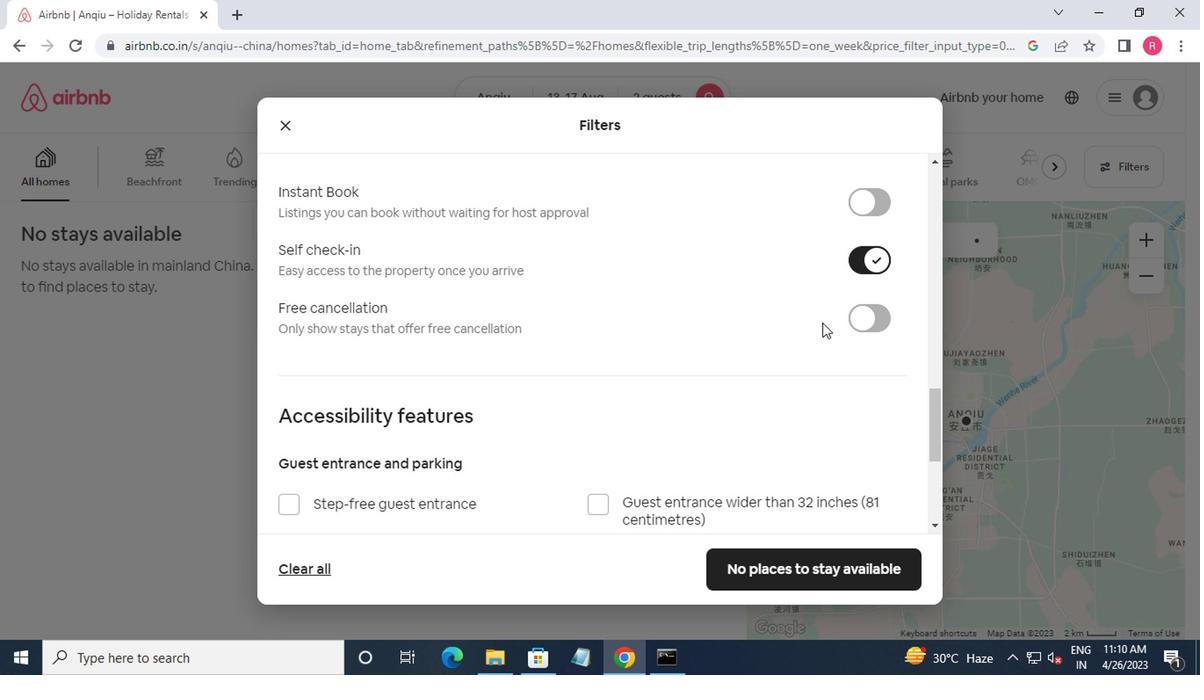 
Action: Mouse scrolled (804, 359) with delta (0, -1)
Screenshot: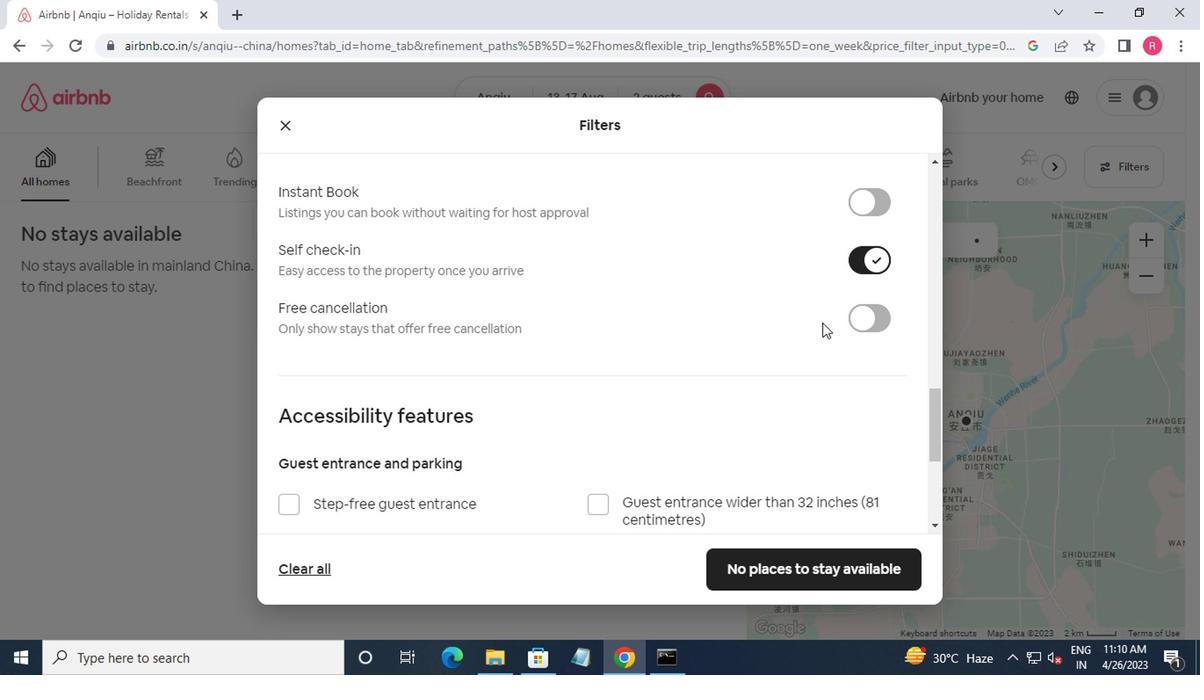 
Action: Mouse moved to (802, 361)
Screenshot: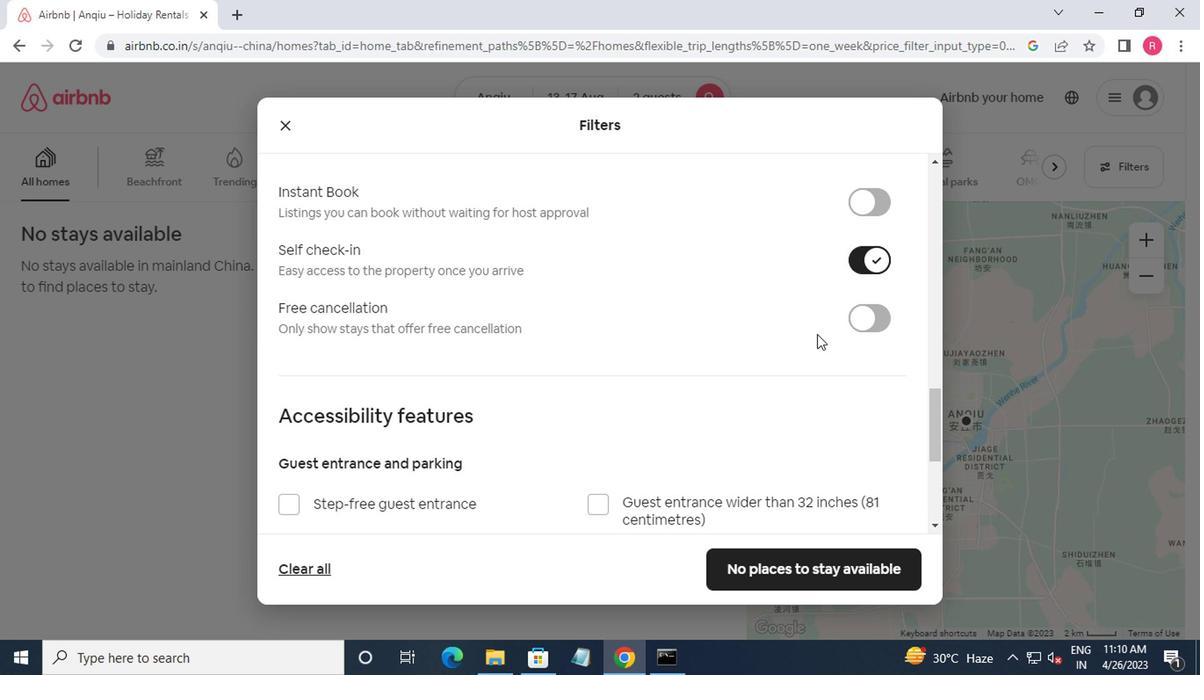 
Action: Mouse scrolled (802, 360) with delta (0, 0)
Screenshot: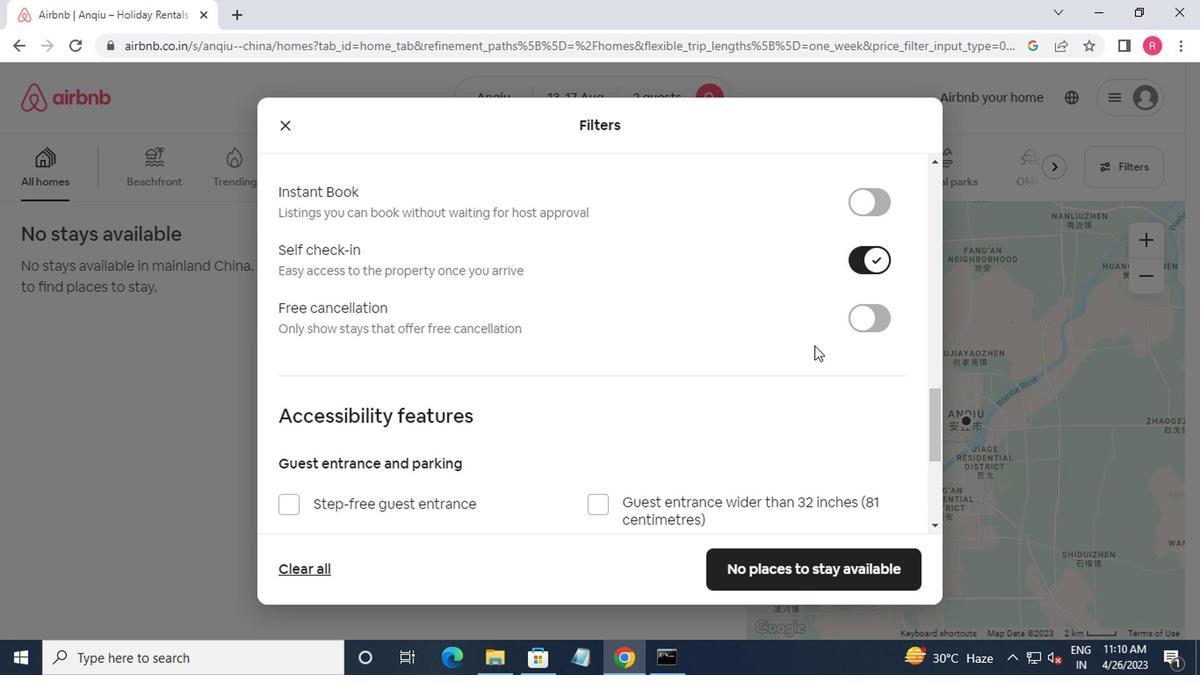 
Action: Mouse moved to (757, 574)
Screenshot: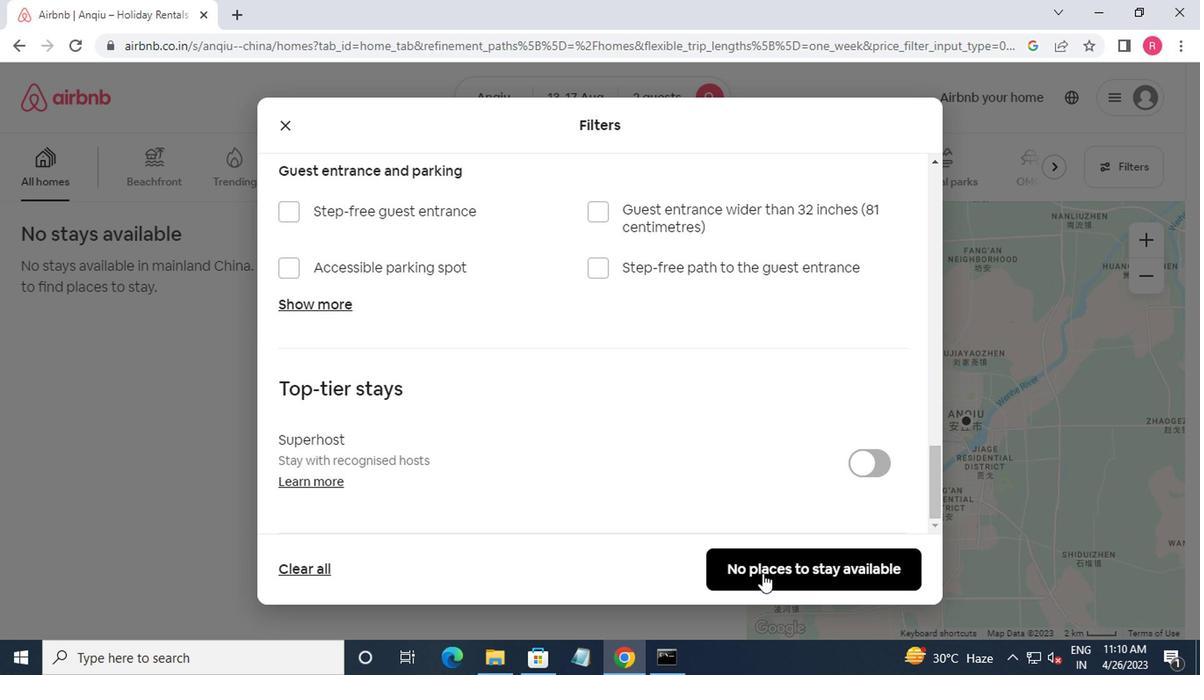 
Action: Mouse pressed left at (757, 574)
Screenshot: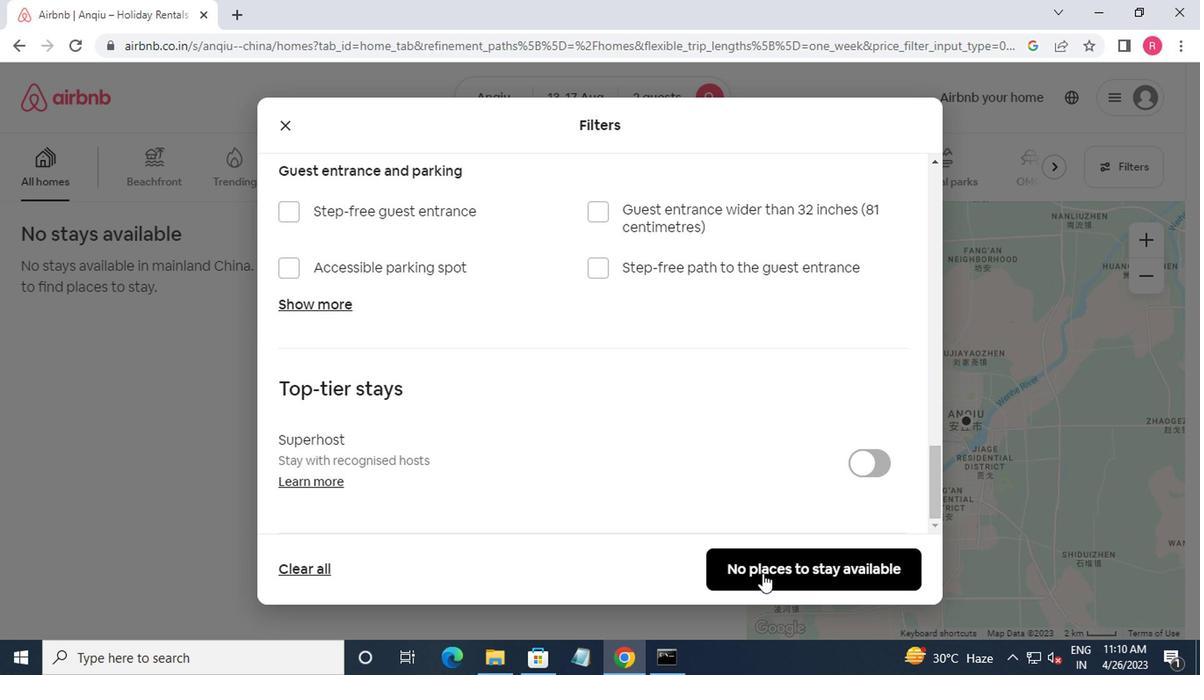 
Action: Mouse moved to (762, 569)
Screenshot: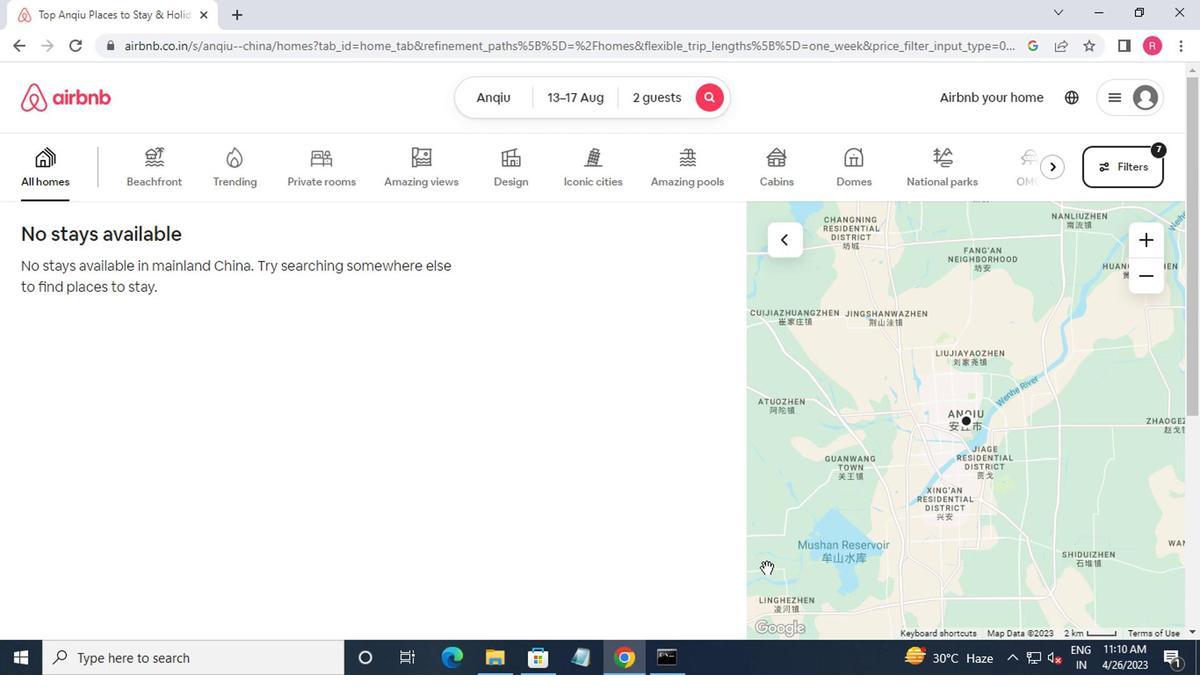 
